Task: Open Card Brand Reputation Management in Board Sales Incentive Program Design and Implementation to Workspace Event Marketing and add a team member Softage.2@softage.net, a label Orange, a checklist Business Intelligence and Analytics, an attachment from your onedrive, a color Orange and finally, add a card description 'Develop and launch new customer acquisition strategy' and a comment 'This task requires us to be proactive and take initiative, rather than waiting for others to act.'. Add a start date 'Jan 06, 1900' with a due date 'Jan 13, 1900'
Action: Mouse moved to (137, 67)
Screenshot: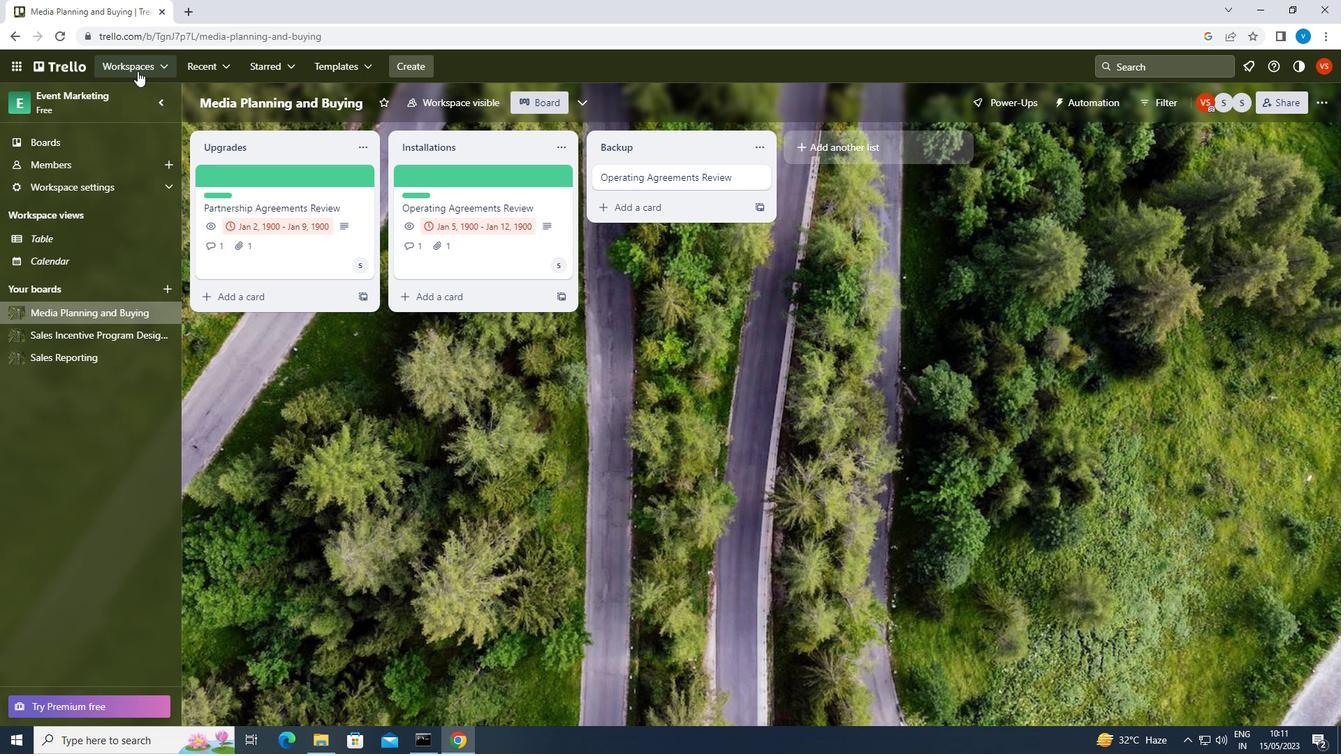 
Action: Mouse pressed left at (137, 67)
Screenshot: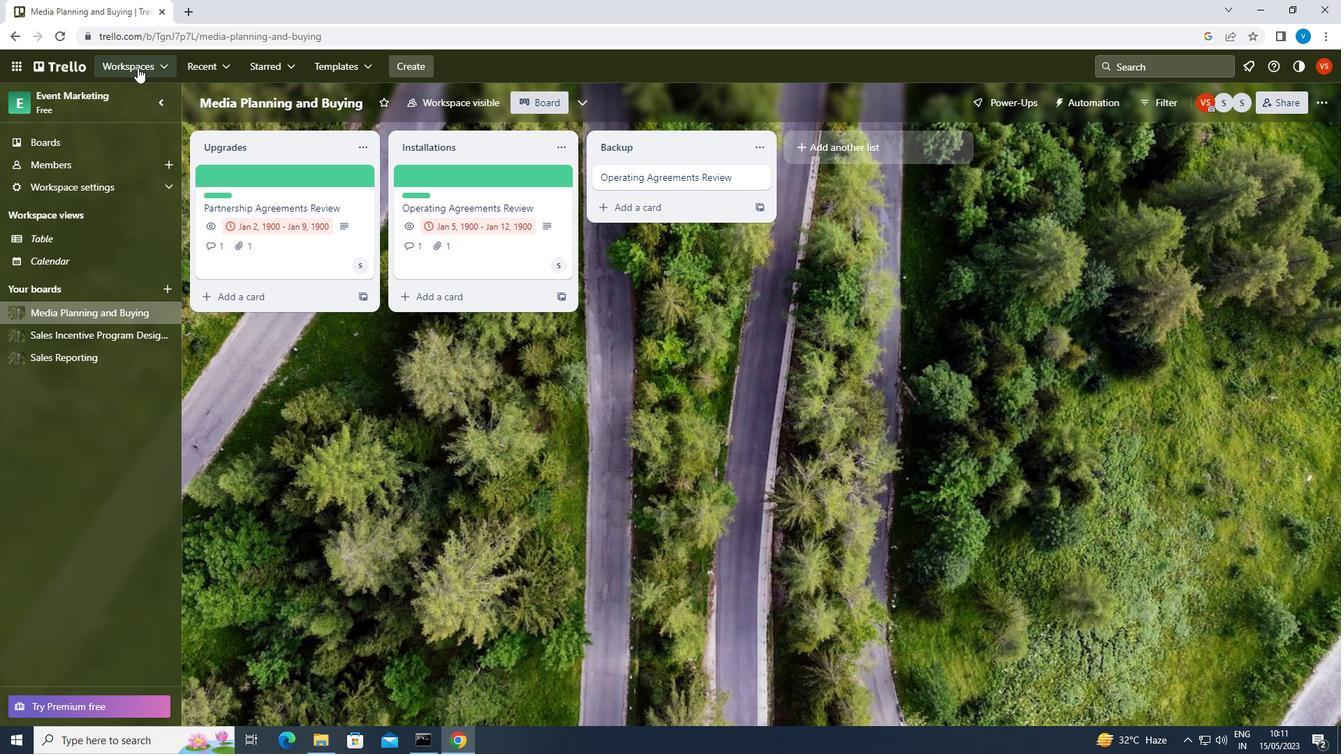 
Action: Mouse moved to (151, 588)
Screenshot: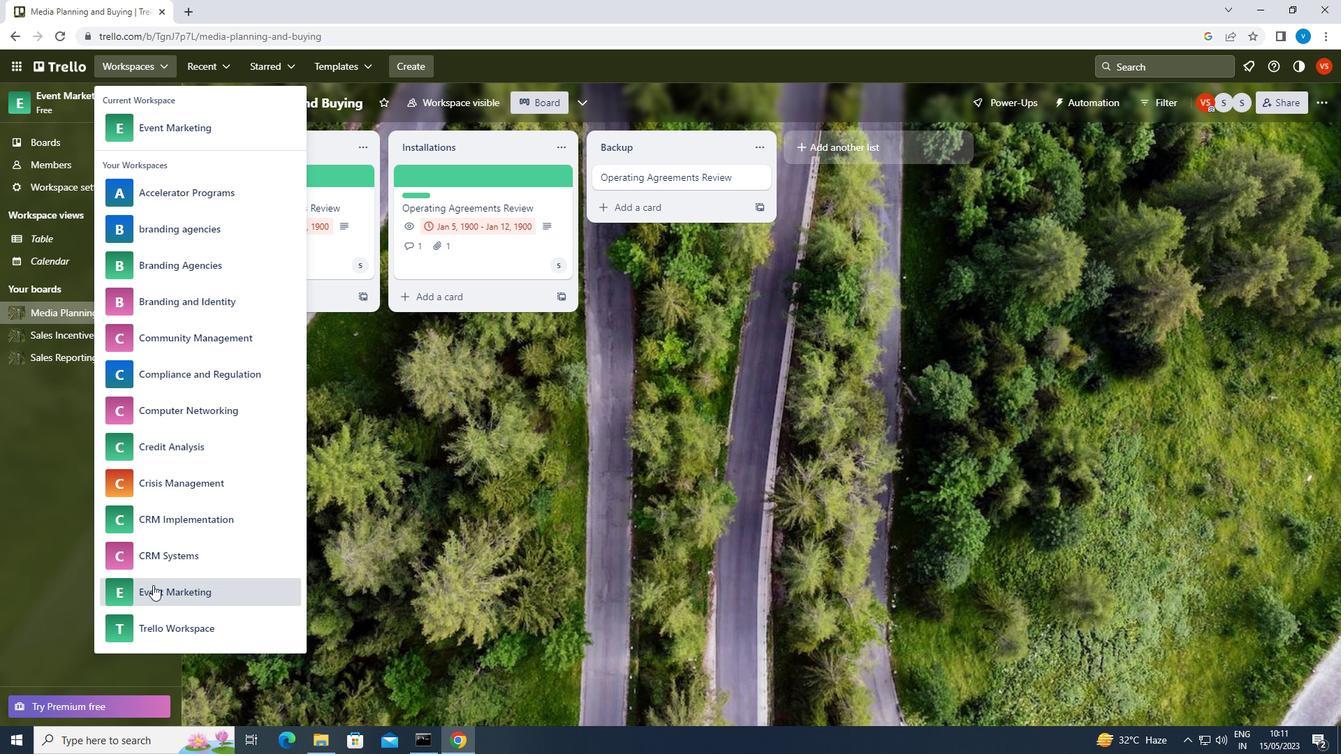 
Action: Mouse pressed left at (151, 588)
Screenshot: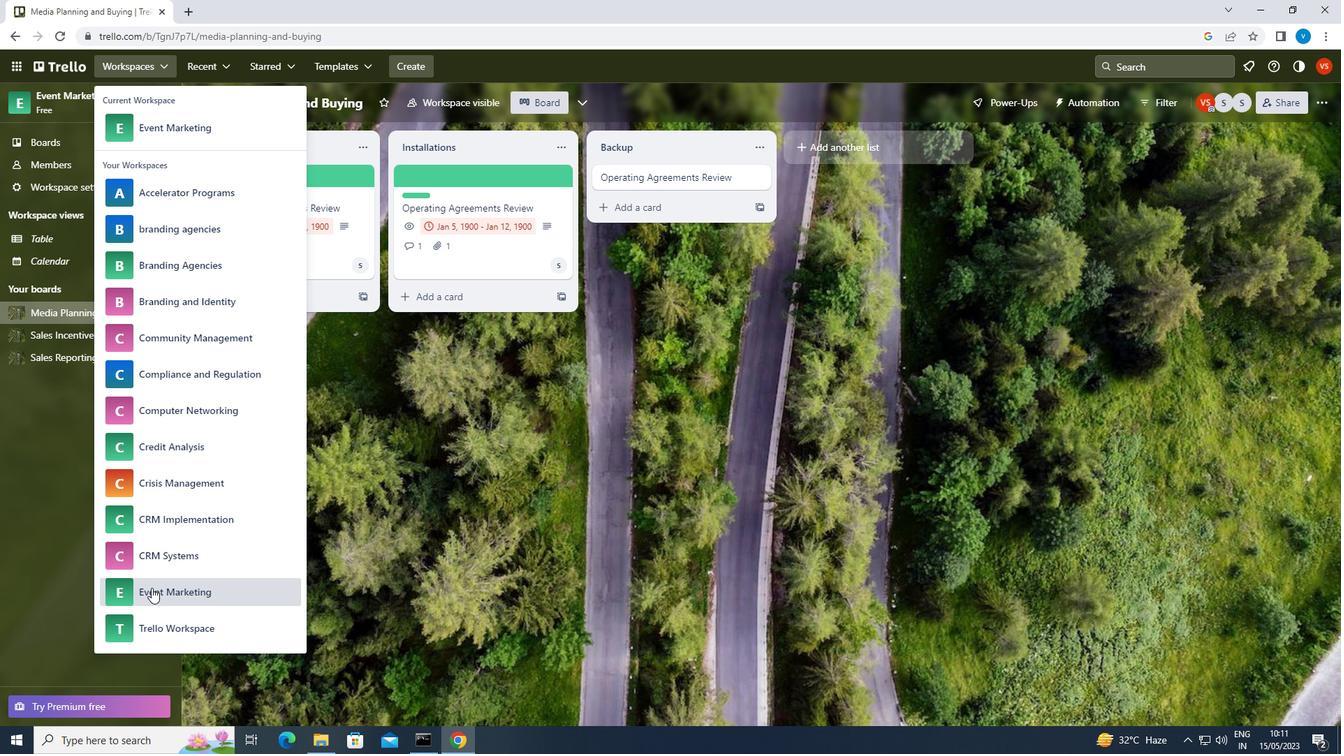 
Action: Mouse moved to (1005, 567)
Screenshot: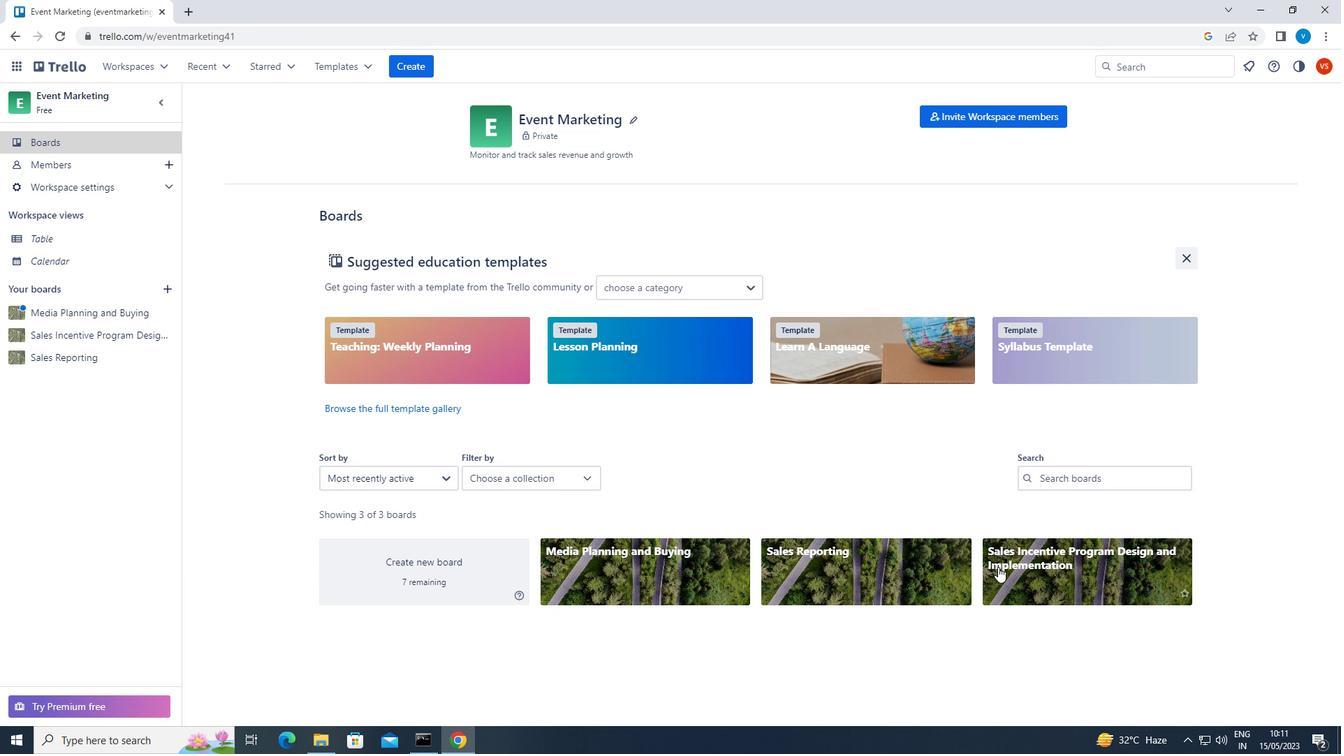 
Action: Mouse pressed left at (1005, 567)
Screenshot: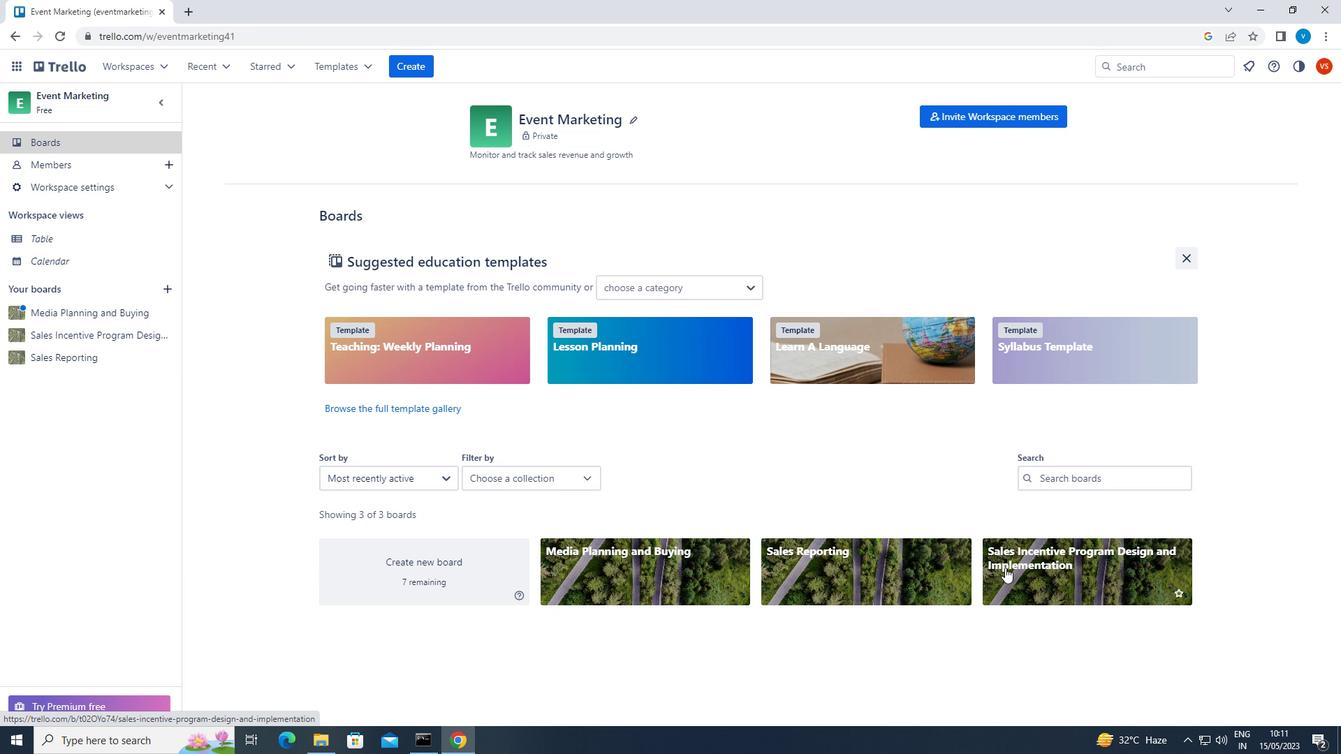 
Action: Mouse moved to (450, 174)
Screenshot: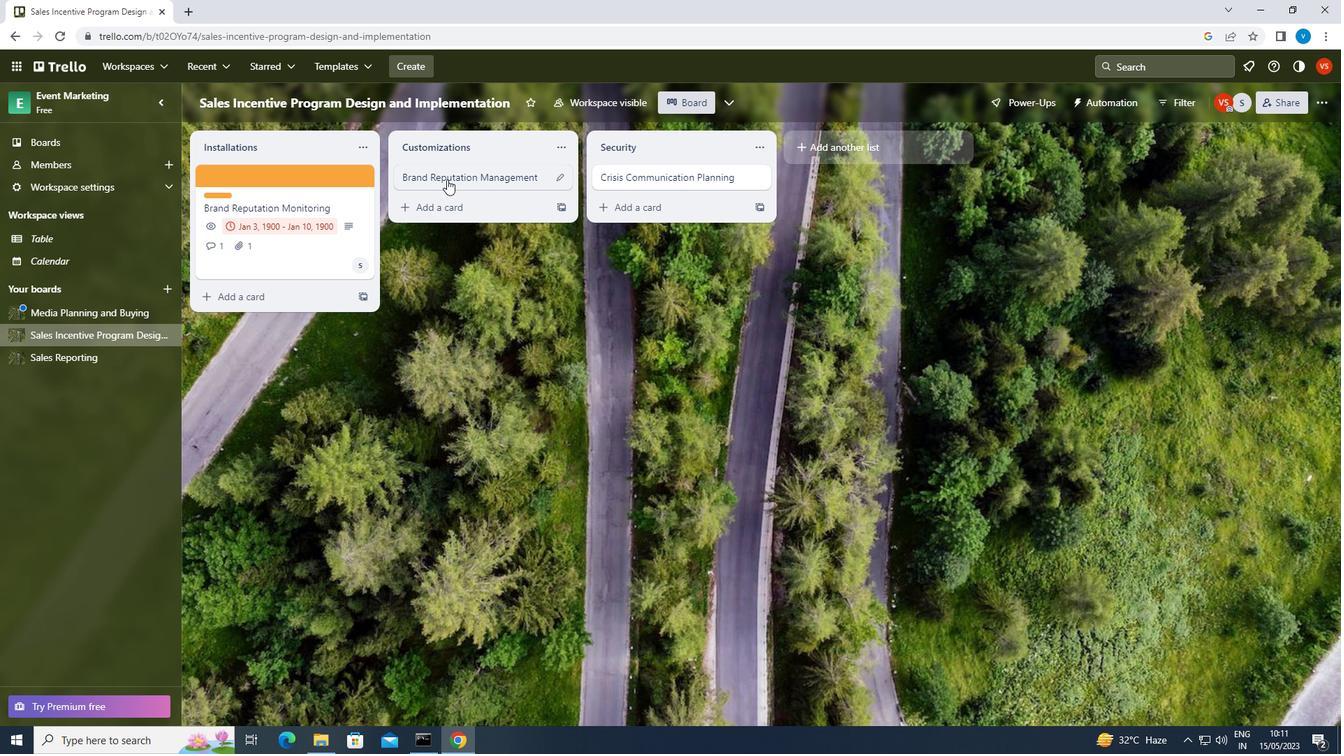 
Action: Mouse pressed left at (450, 174)
Screenshot: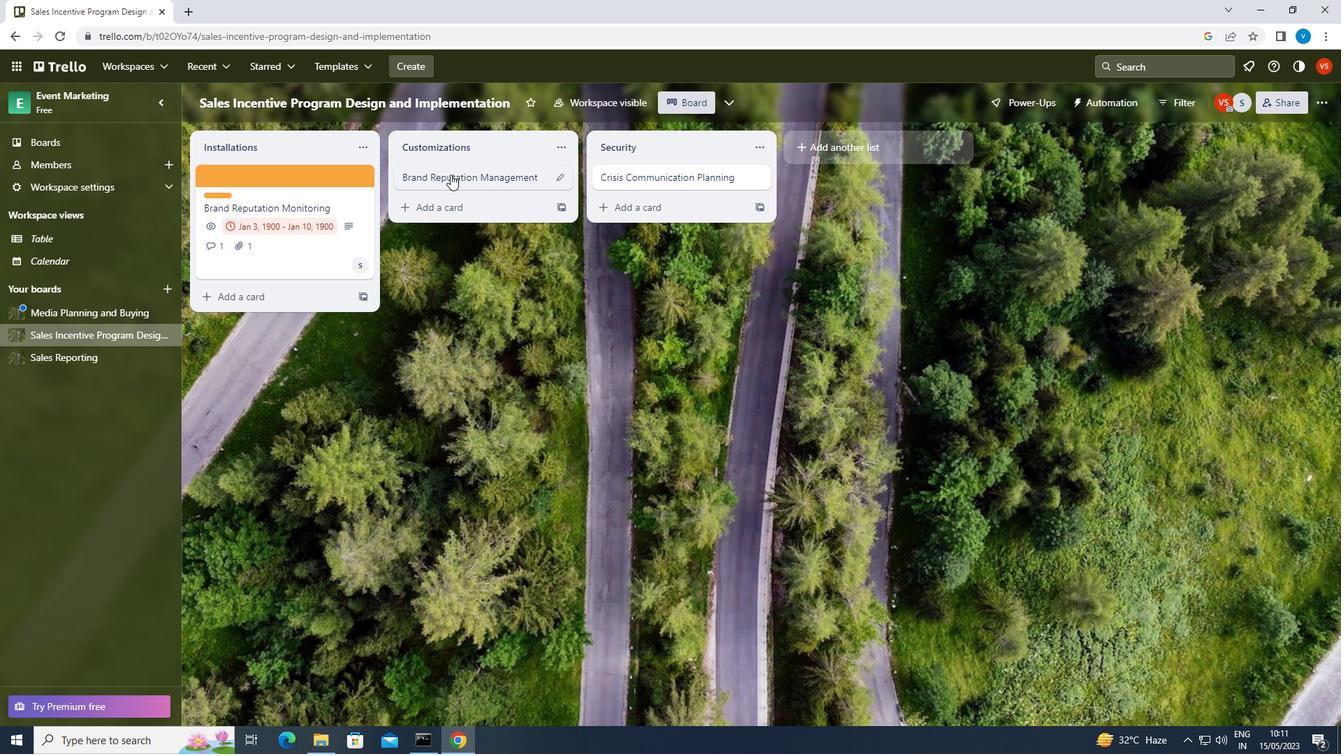 
Action: Mouse moved to (838, 230)
Screenshot: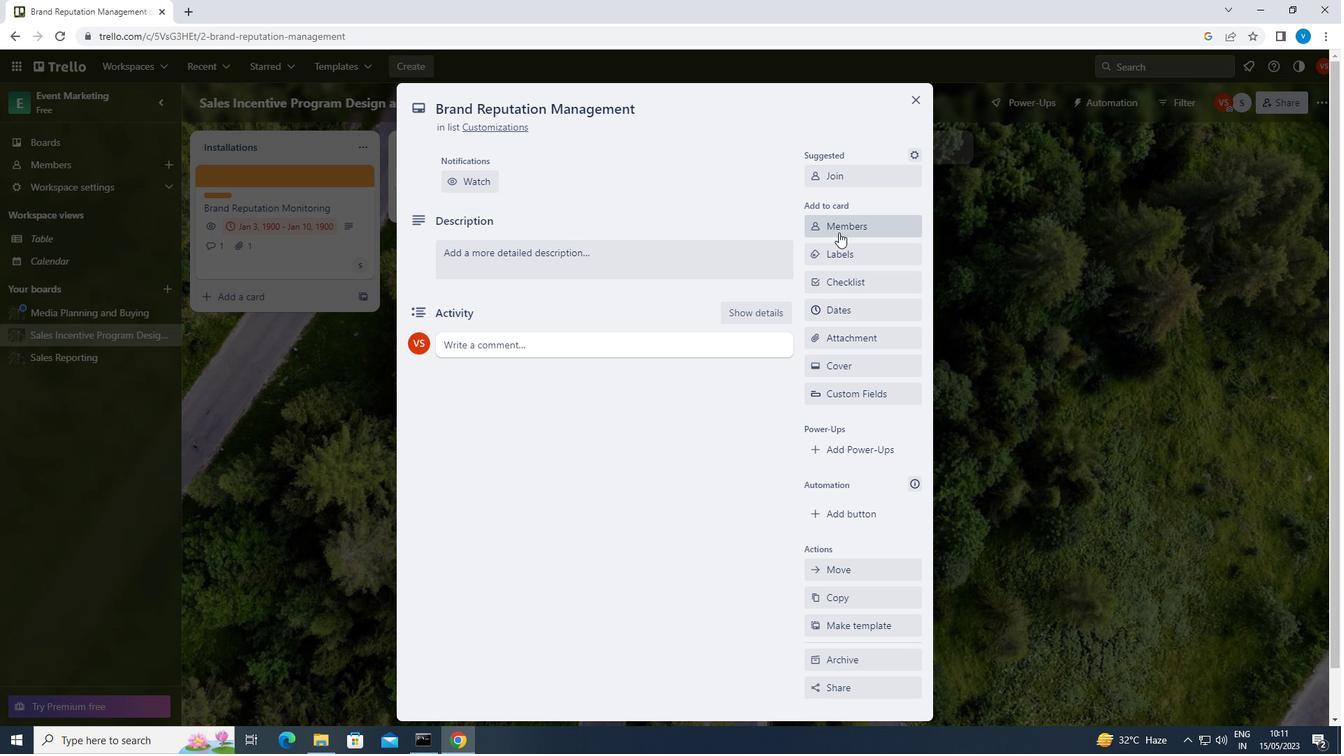 
Action: Mouse pressed left at (838, 230)
Screenshot: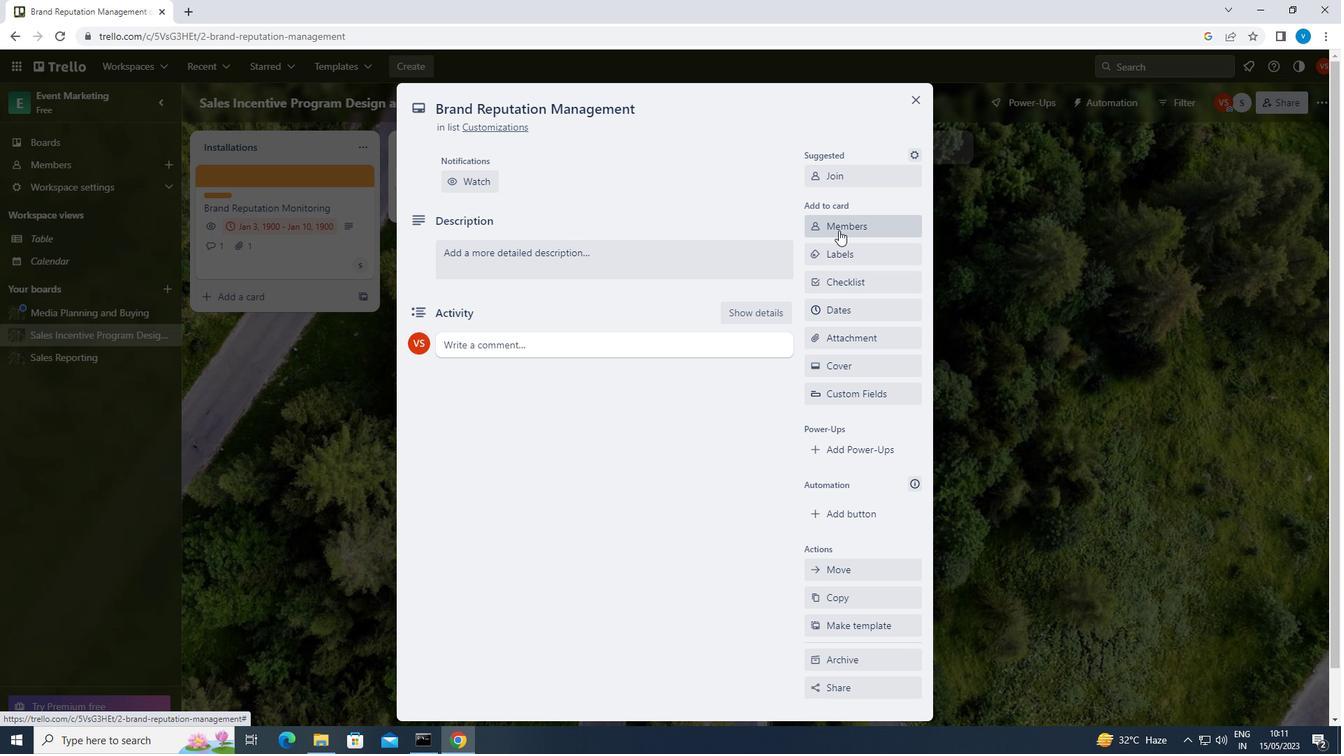 
Action: Key pressed <Key.shift>SOFTAGE.2<Key.shift>@SOFT<Key.shift>G
Screenshot: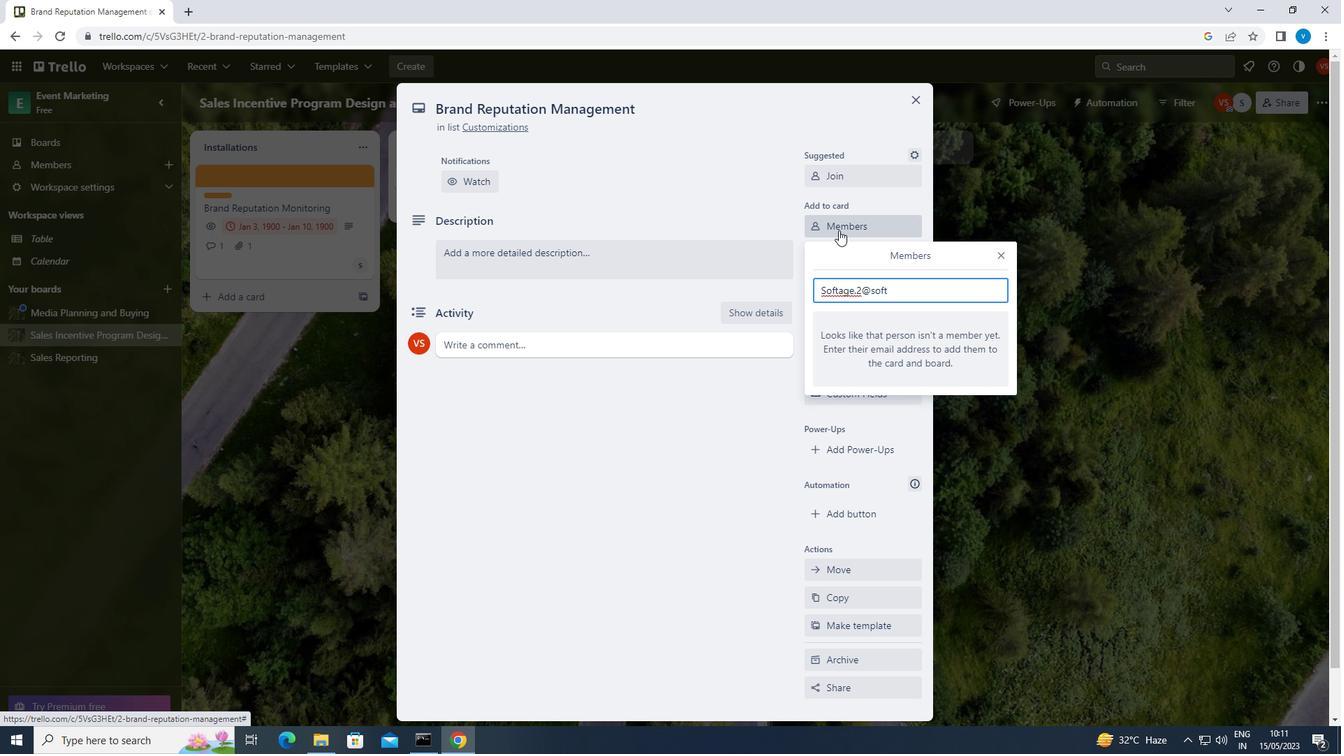 
Action: Mouse moved to (839, 229)
Screenshot: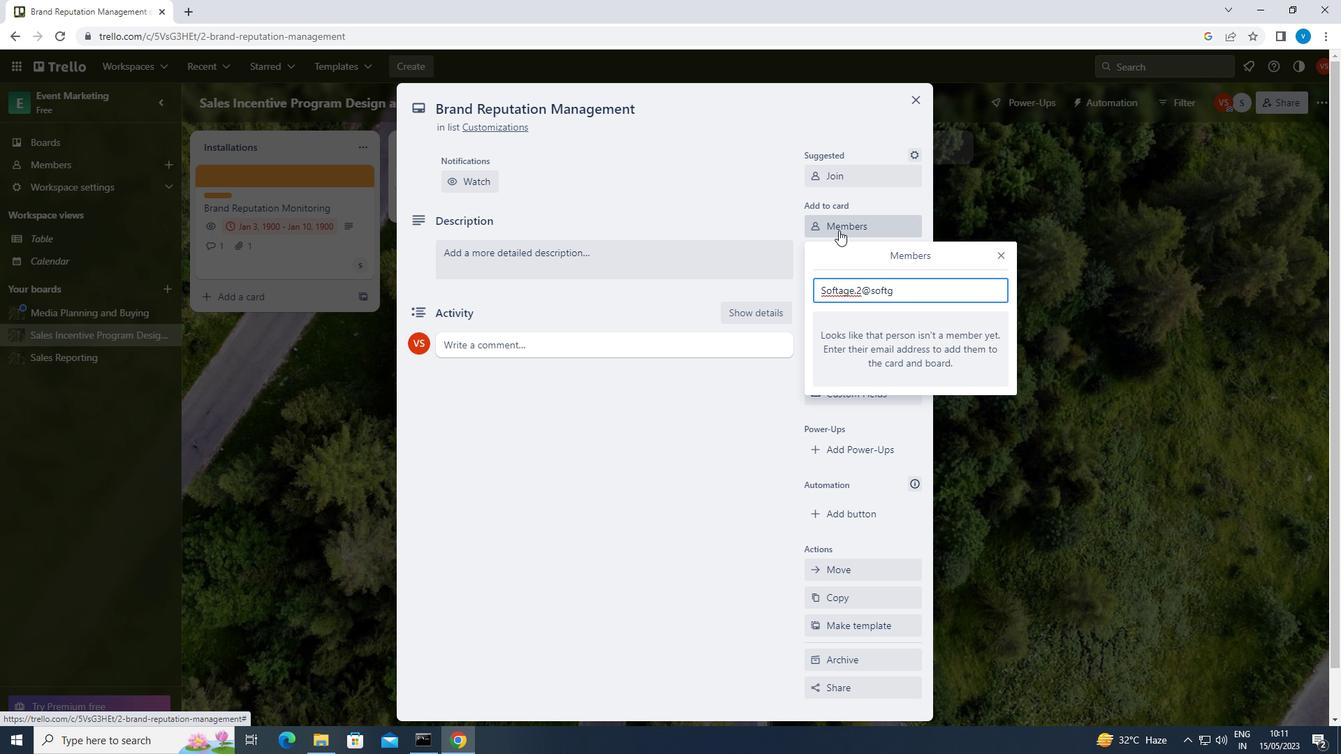 
Action: Key pressed AGE<Key.backspace><Key.backspace><Key.backspace><Key.backspace>AGE.NET
Screenshot: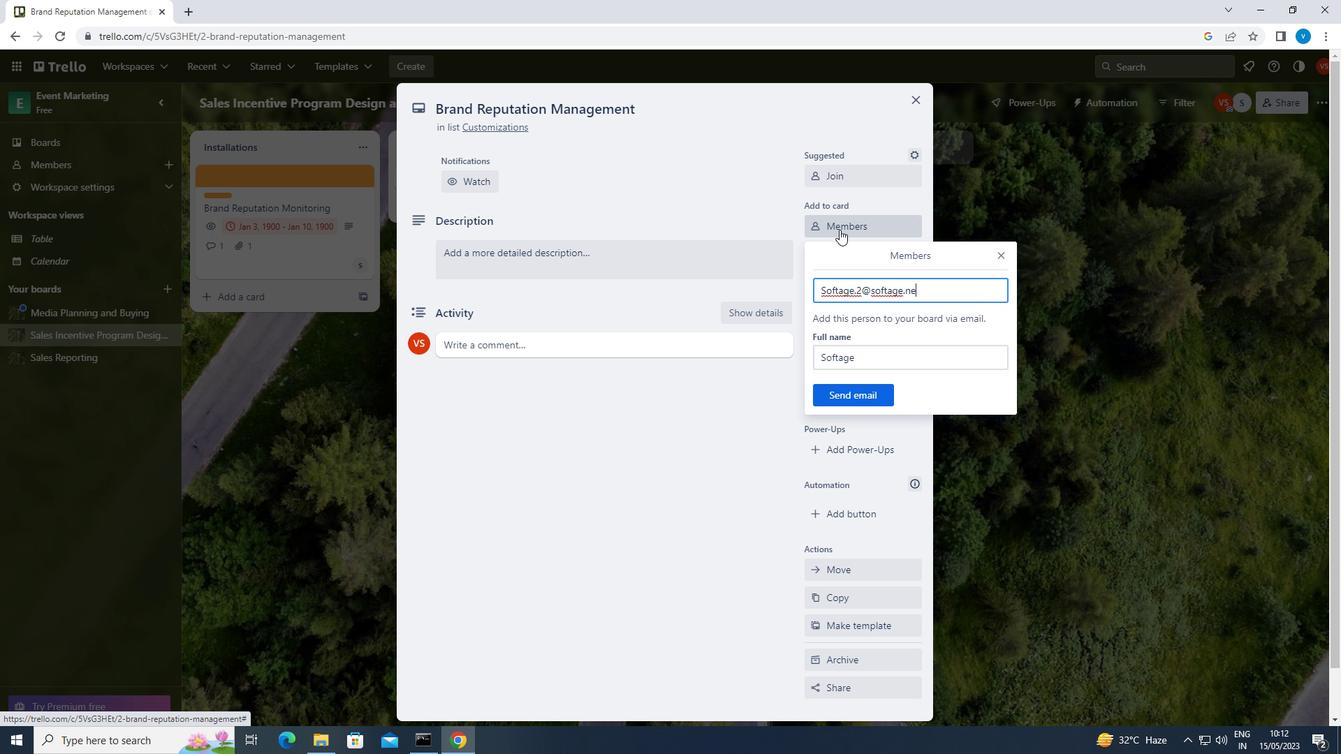 
Action: Mouse moved to (863, 398)
Screenshot: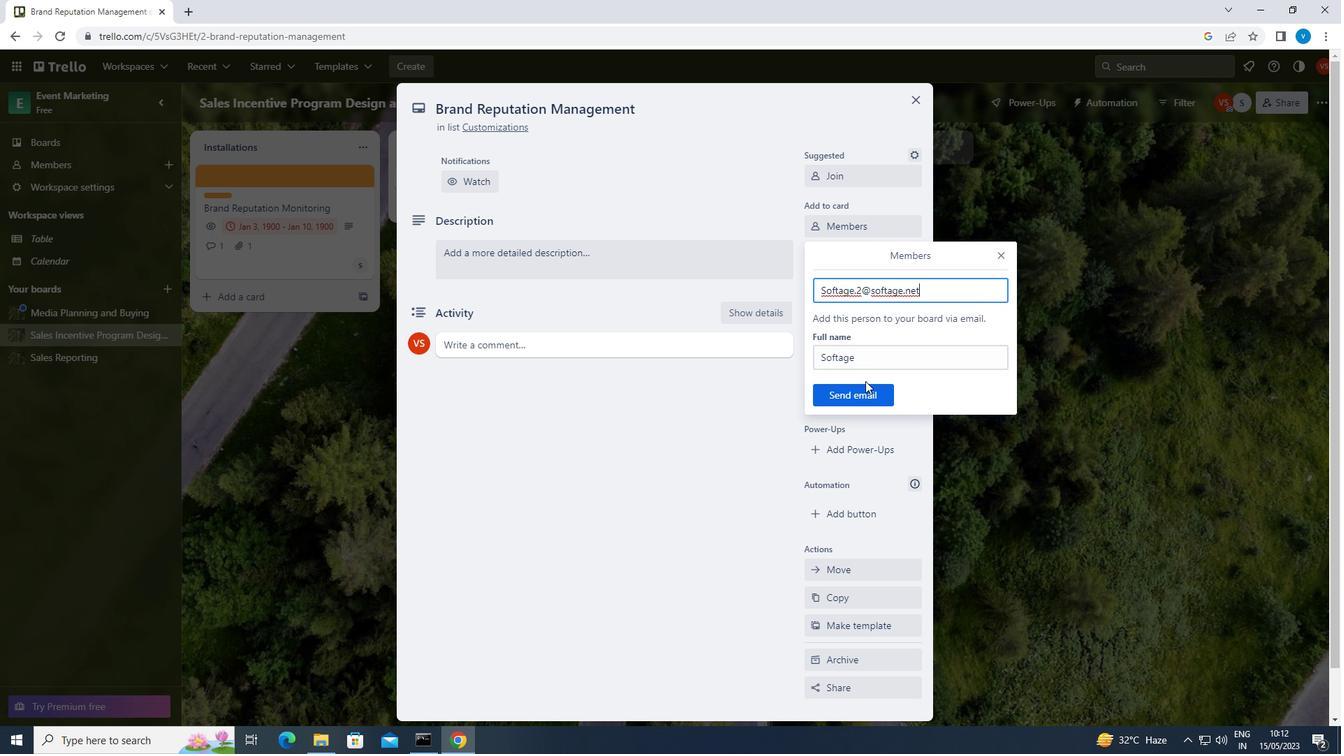 
Action: Mouse pressed left at (863, 398)
Screenshot: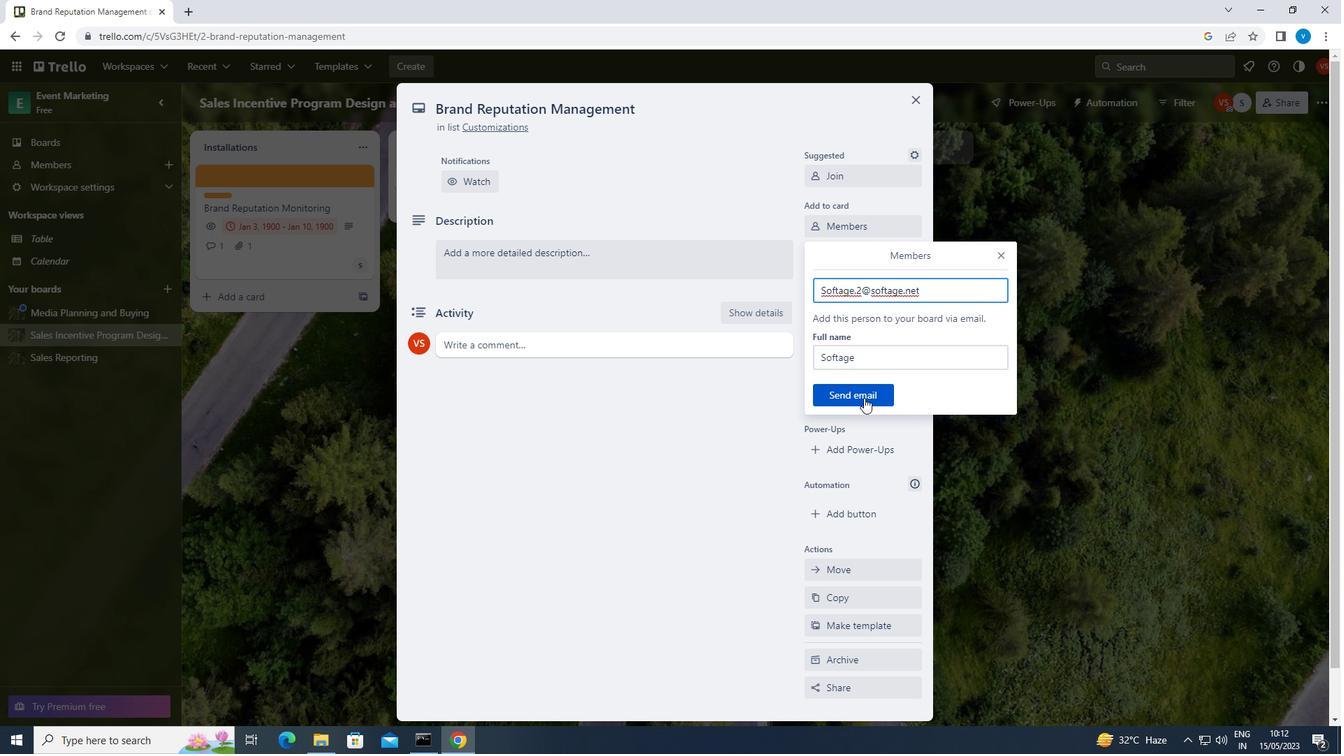 
Action: Mouse moved to (851, 254)
Screenshot: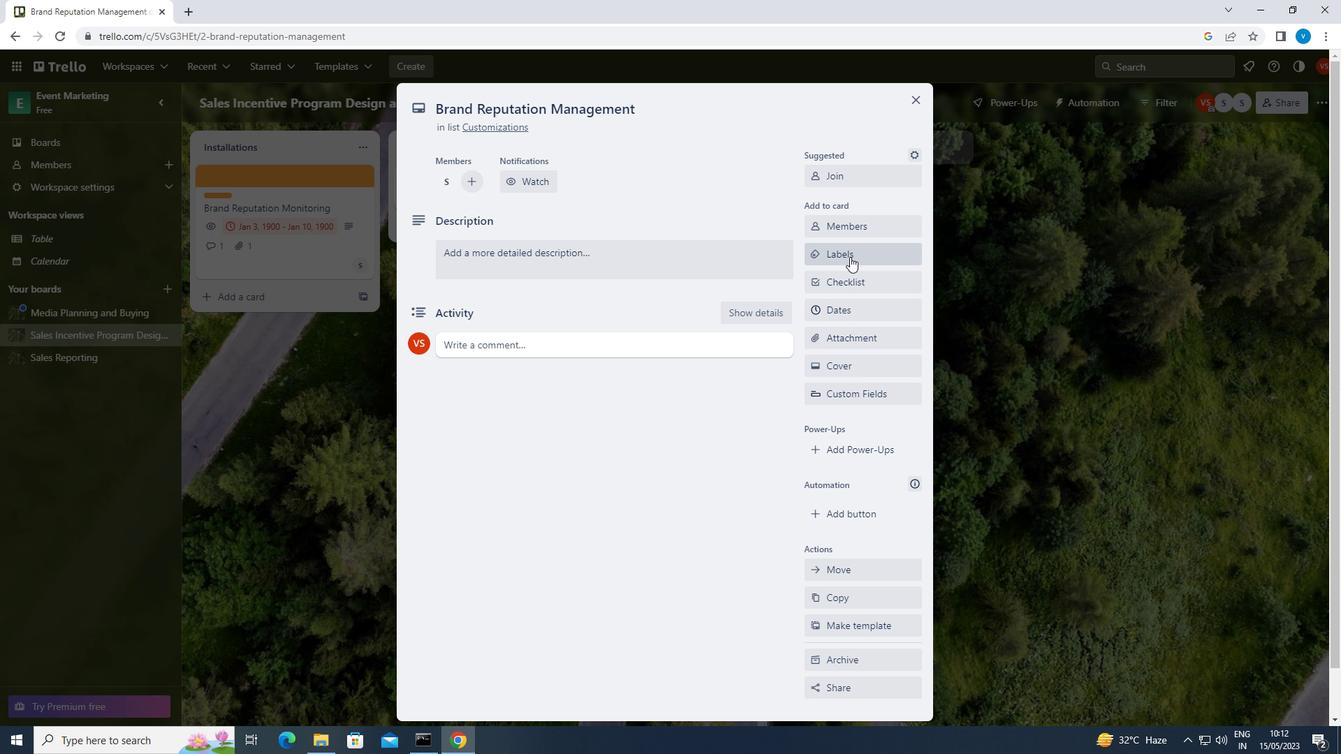 
Action: Mouse pressed left at (851, 254)
Screenshot: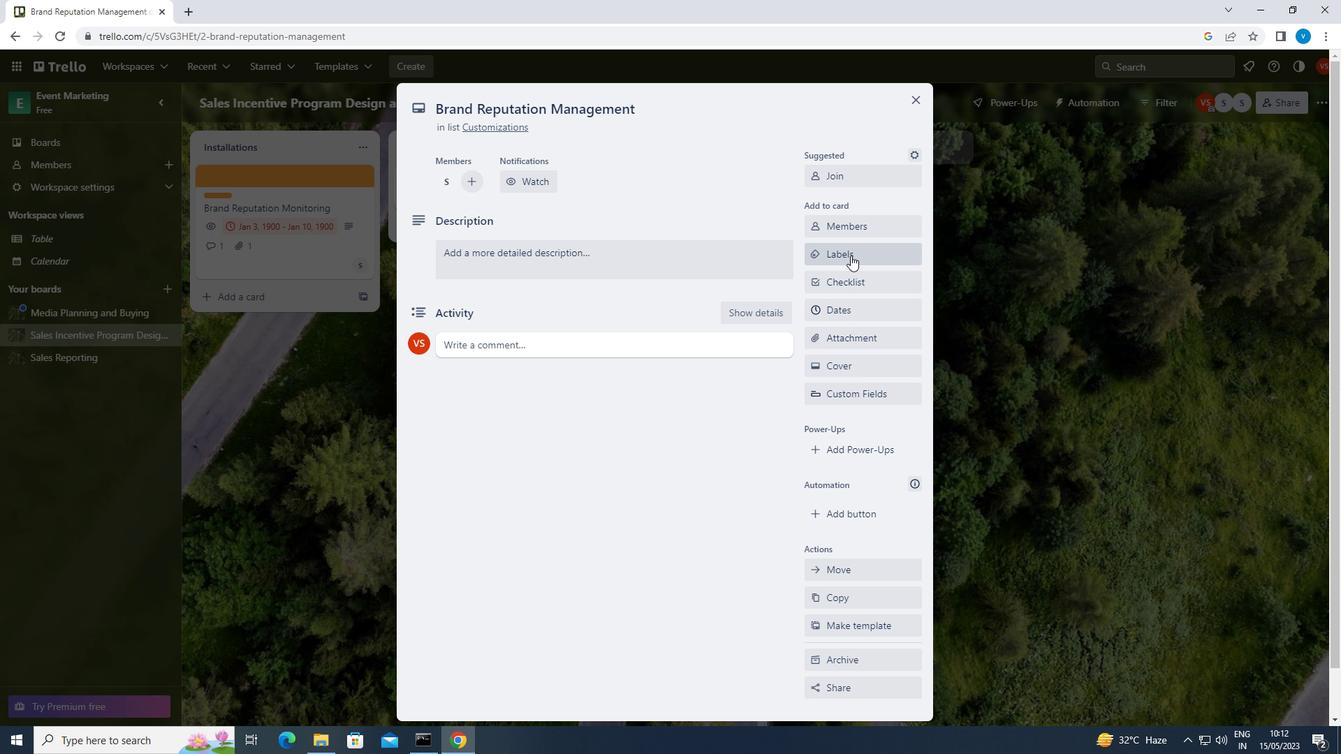 
Action: Mouse moved to (886, 412)
Screenshot: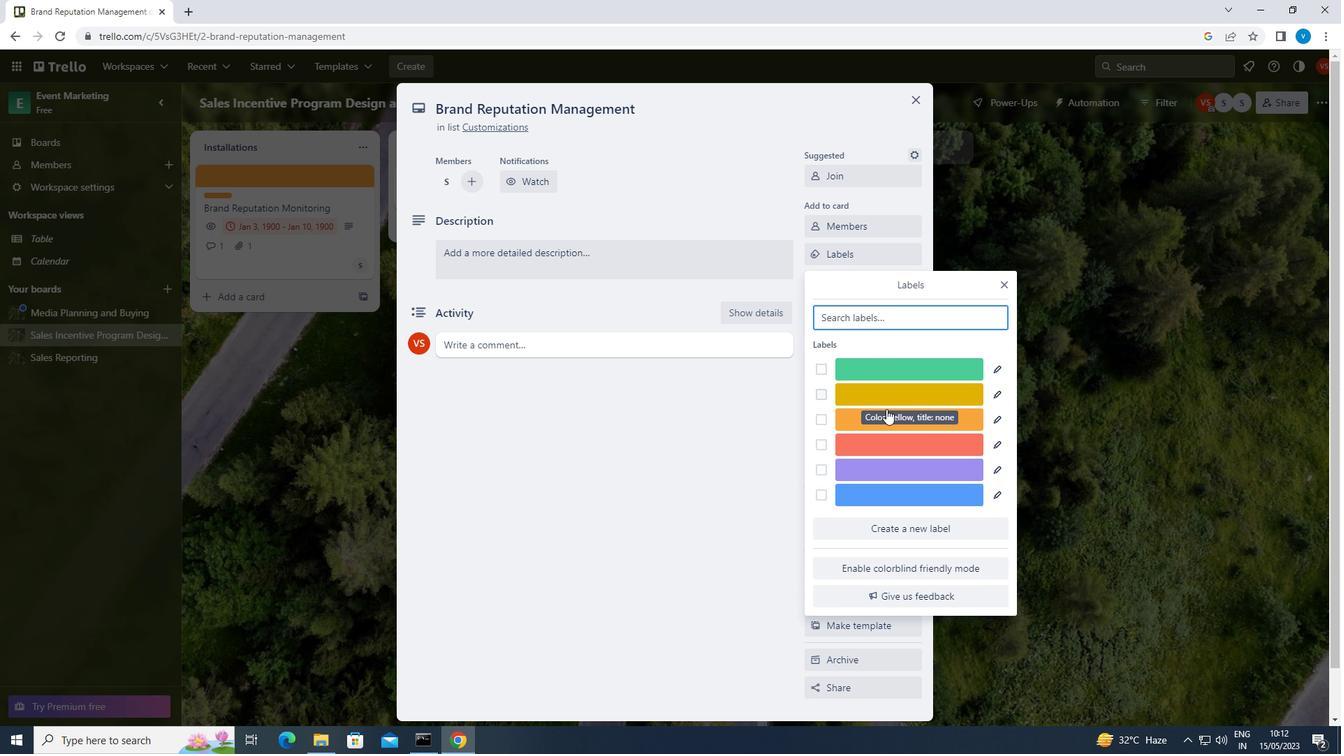 
Action: Mouse pressed left at (886, 412)
Screenshot: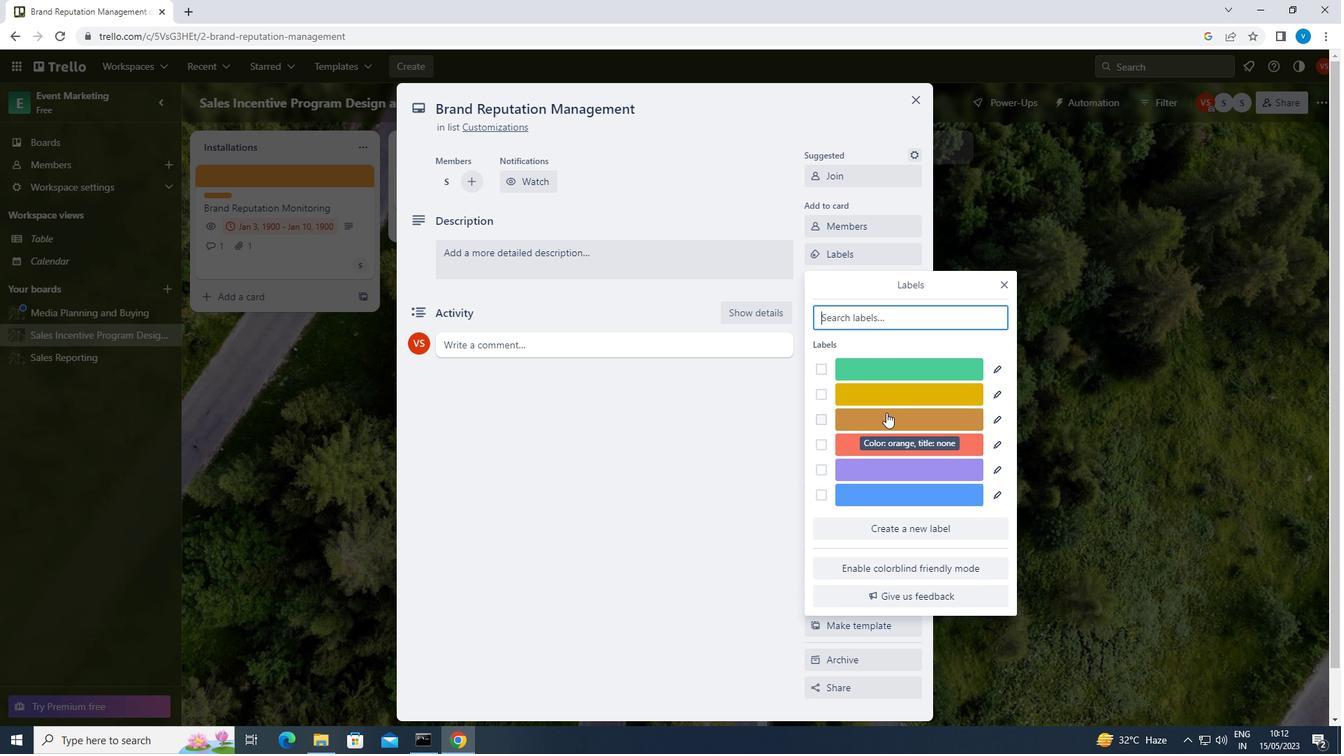 
Action: Mouse moved to (1008, 284)
Screenshot: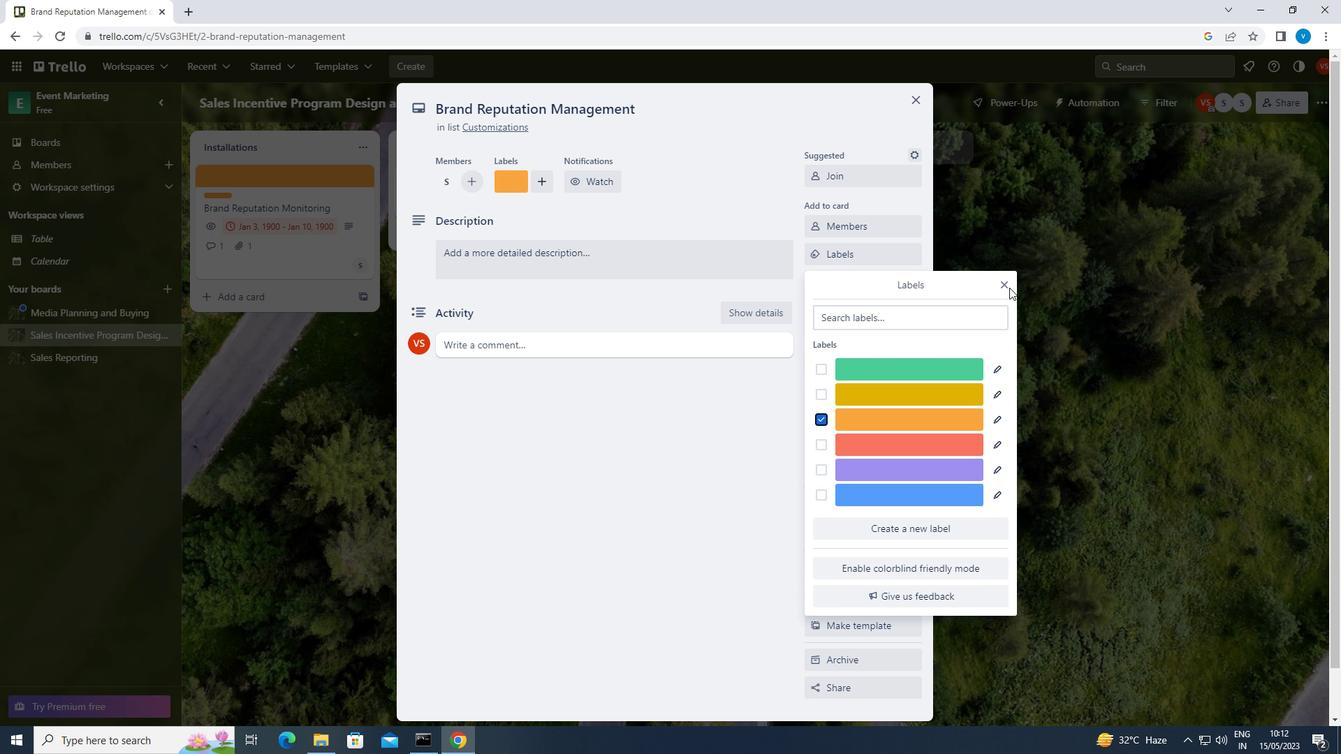 
Action: Mouse pressed left at (1008, 284)
Screenshot: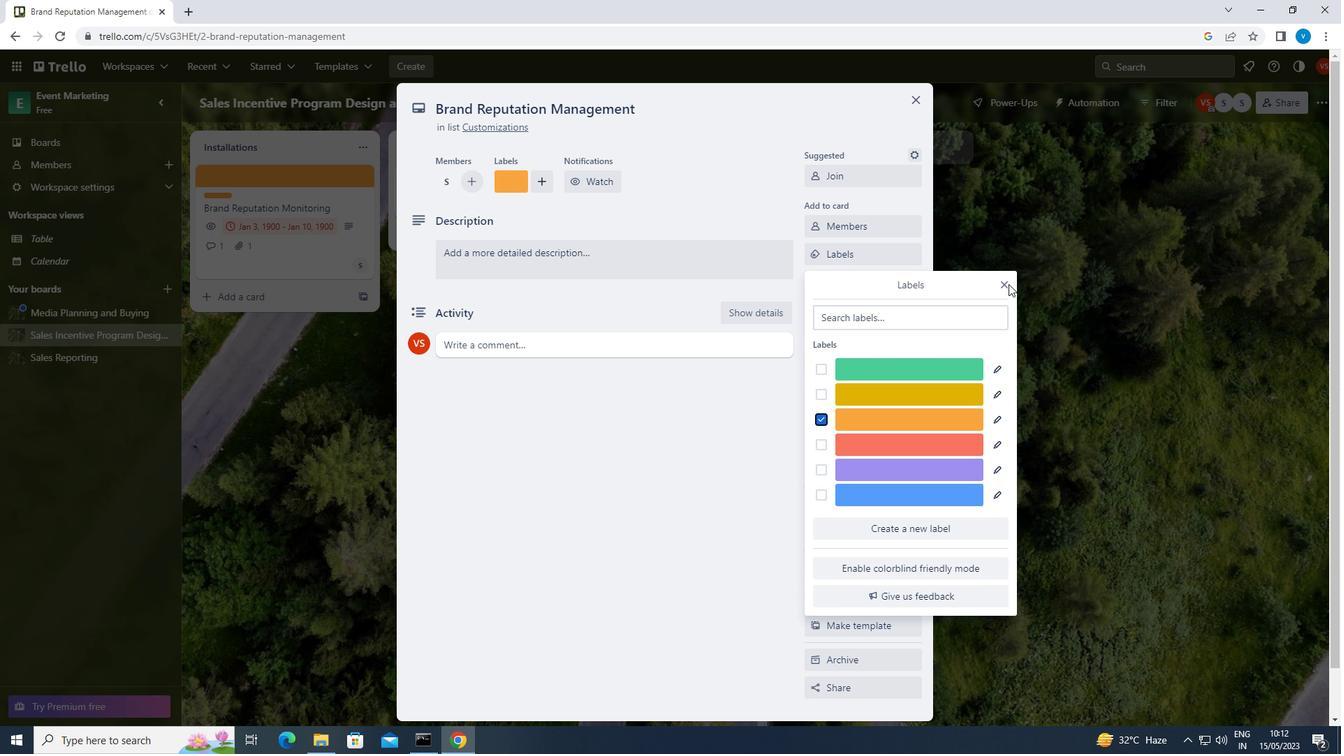 
Action: Mouse moved to (1001, 280)
Screenshot: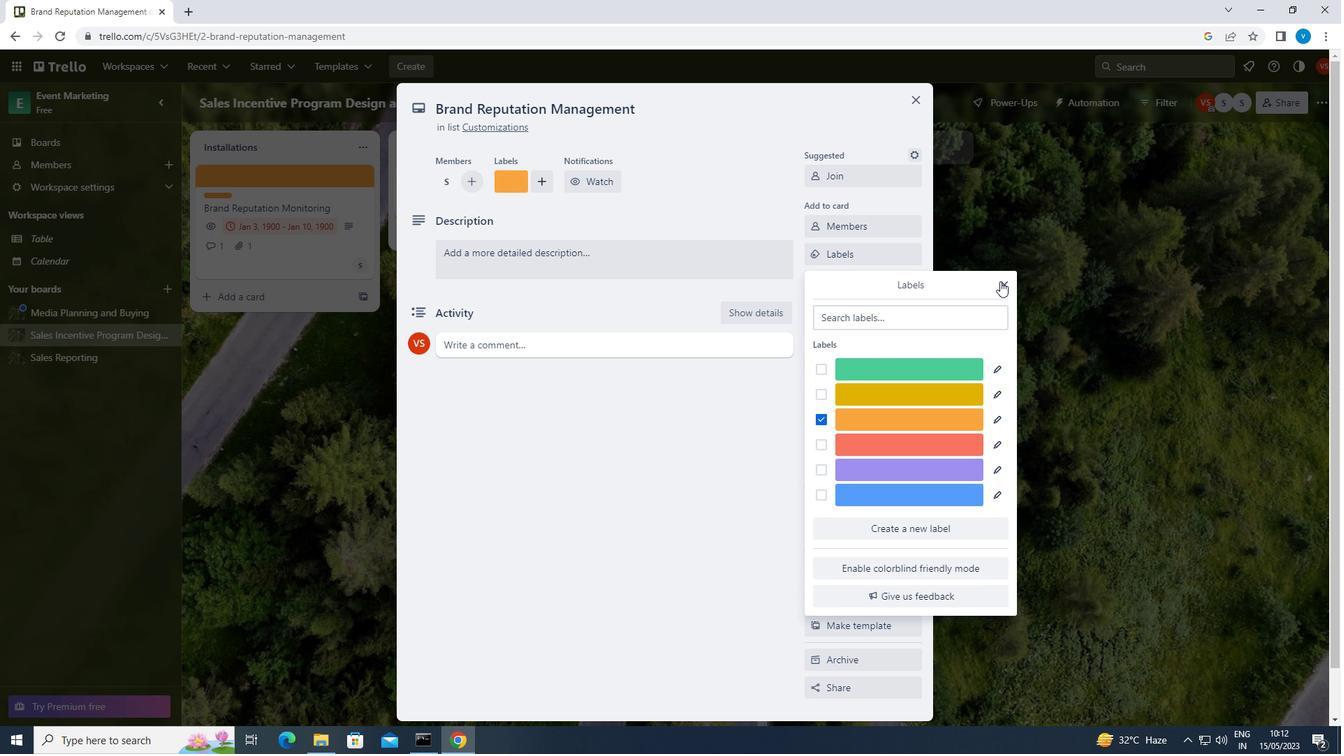 
Action: Mouse pressed left at (1001, 280)
Screenshot: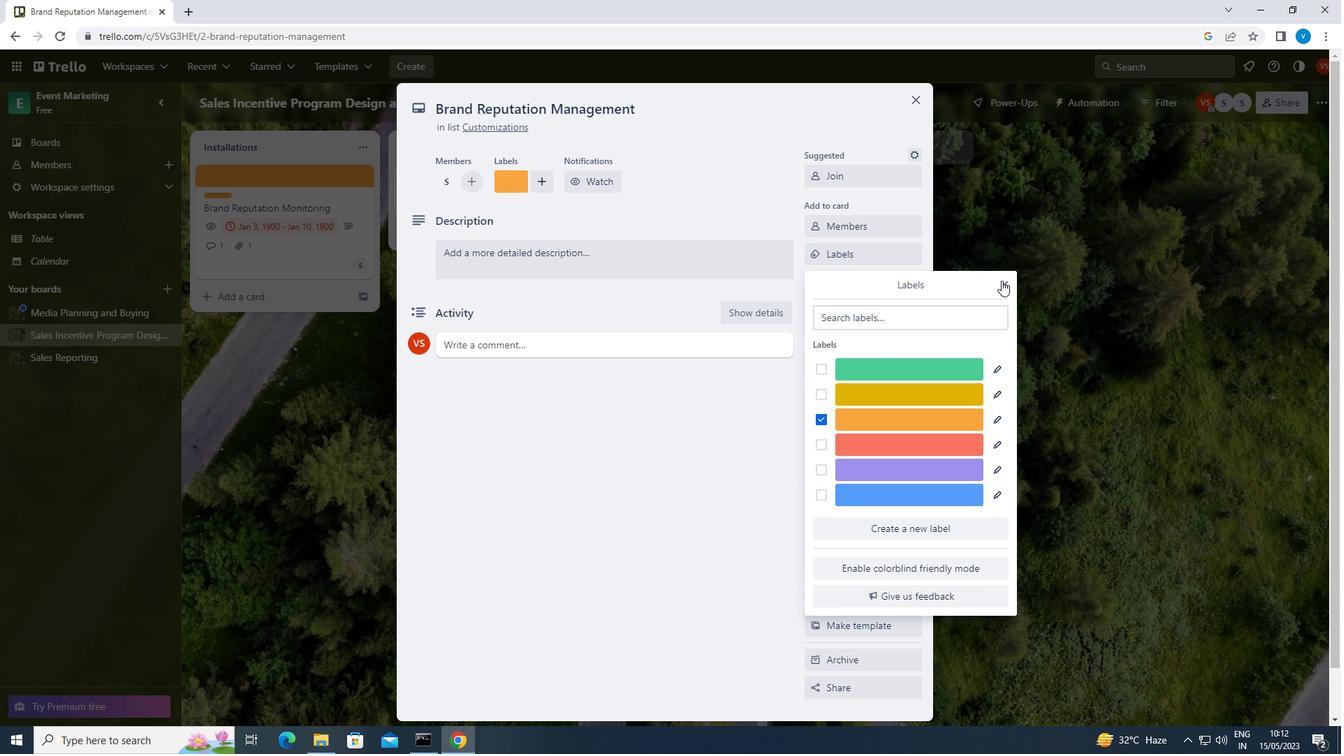 
Action: Mouse moved to (882, 280)
Screenshot: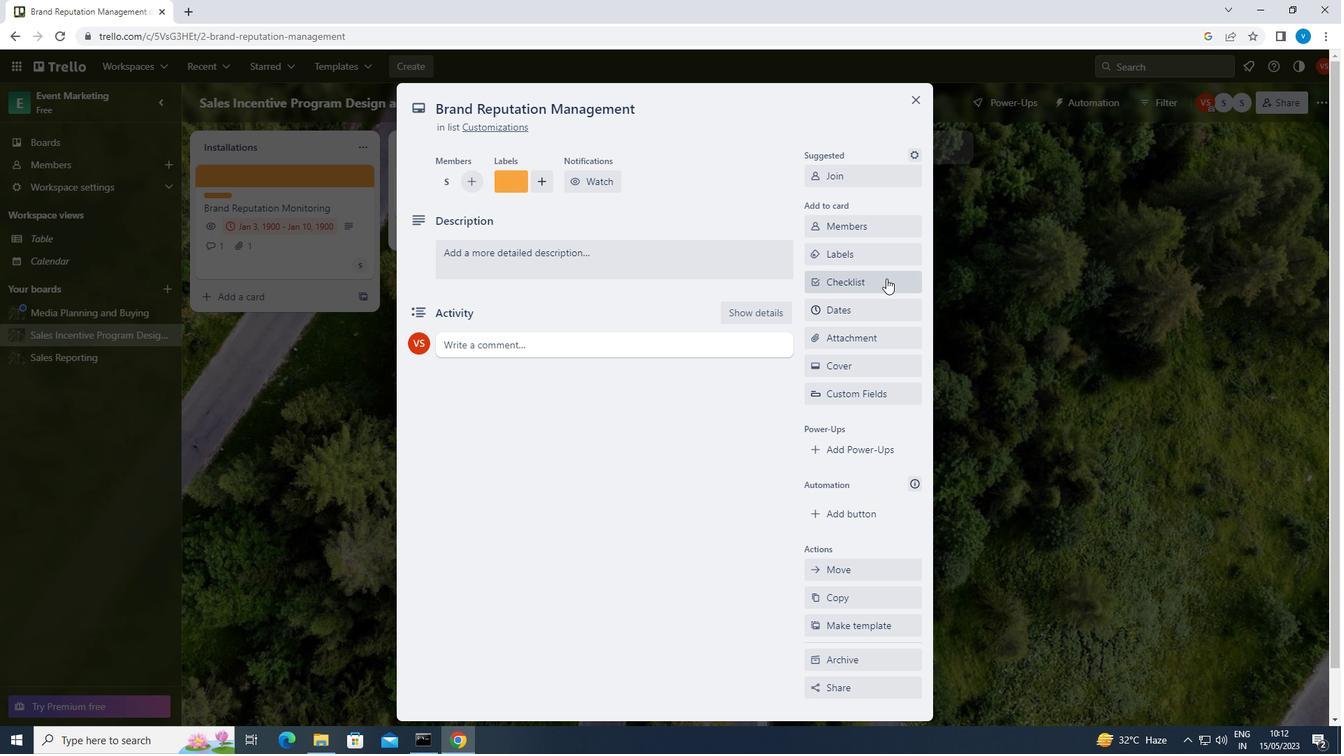 
Action: Mouse pressed left at (882, 280)
Screenshot: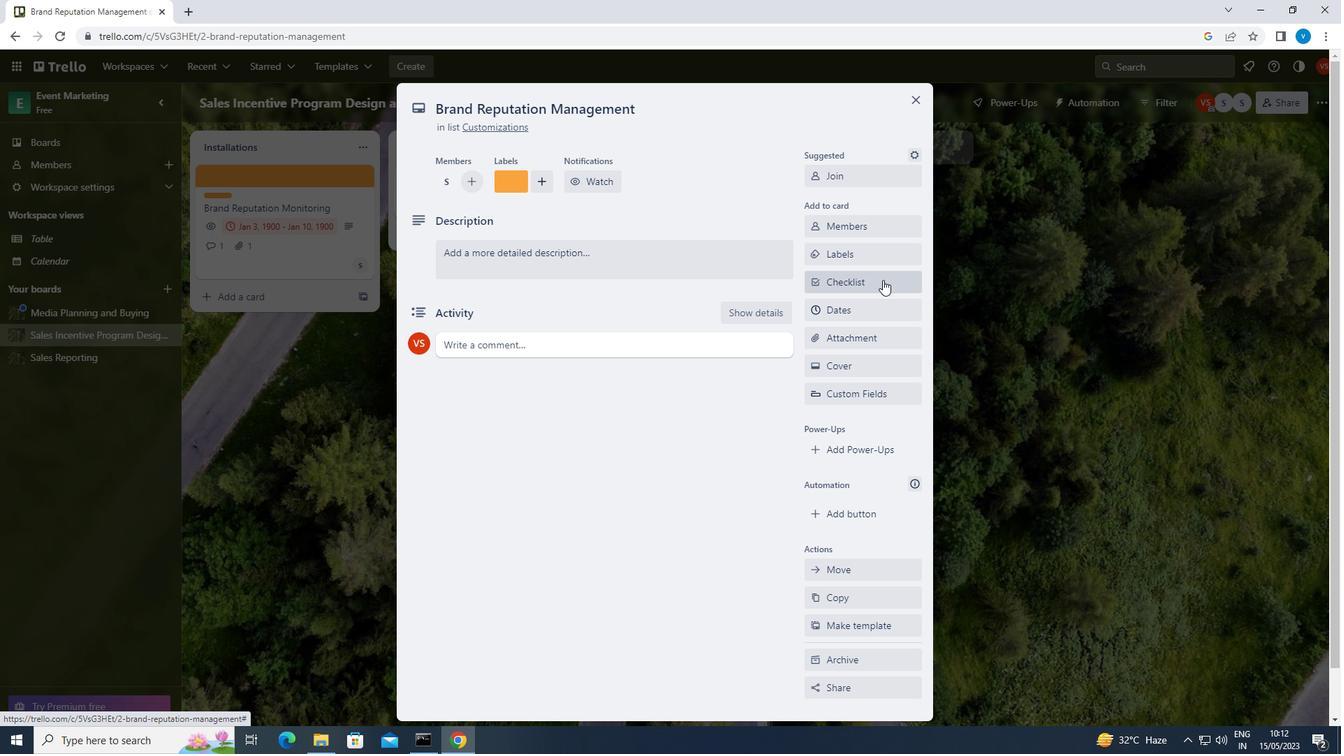 
Action: Key pressed <Key.shift>BUSINES
Screenshot: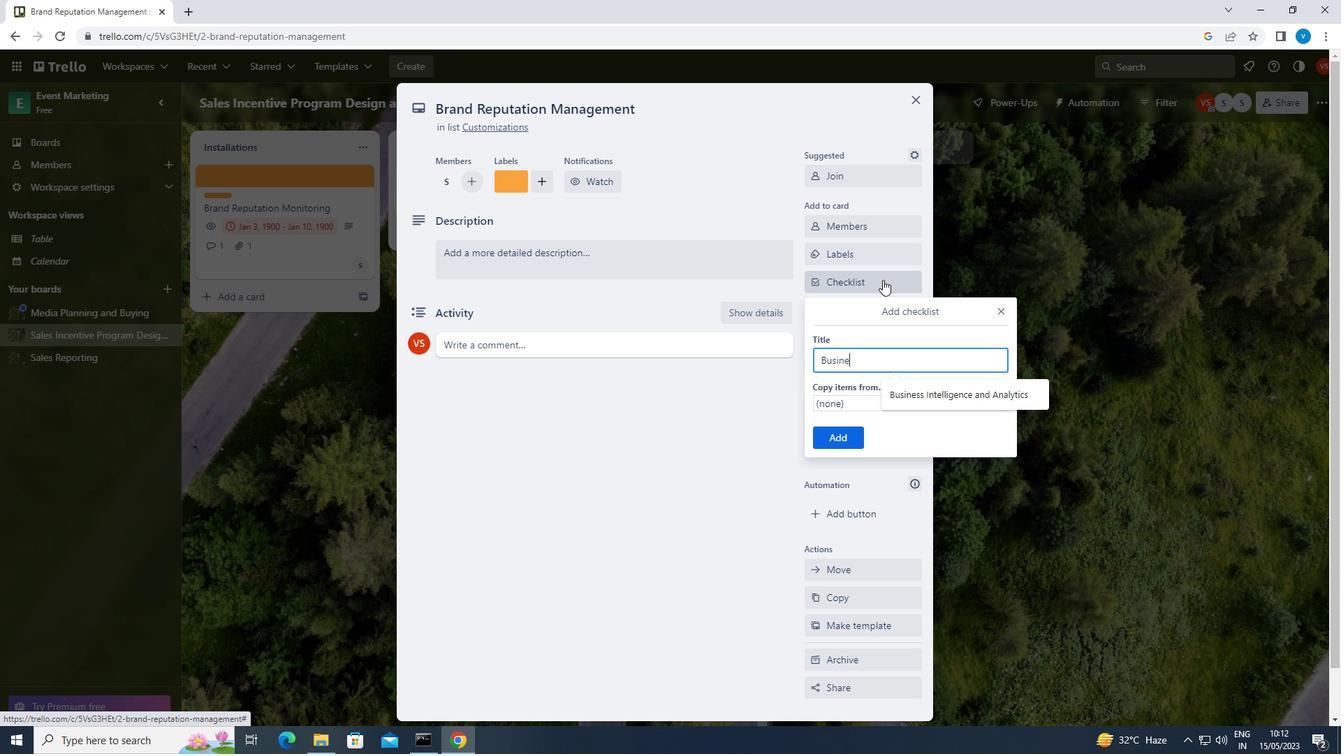 
Action: Mouse moved to (910, 391)
Screenshot: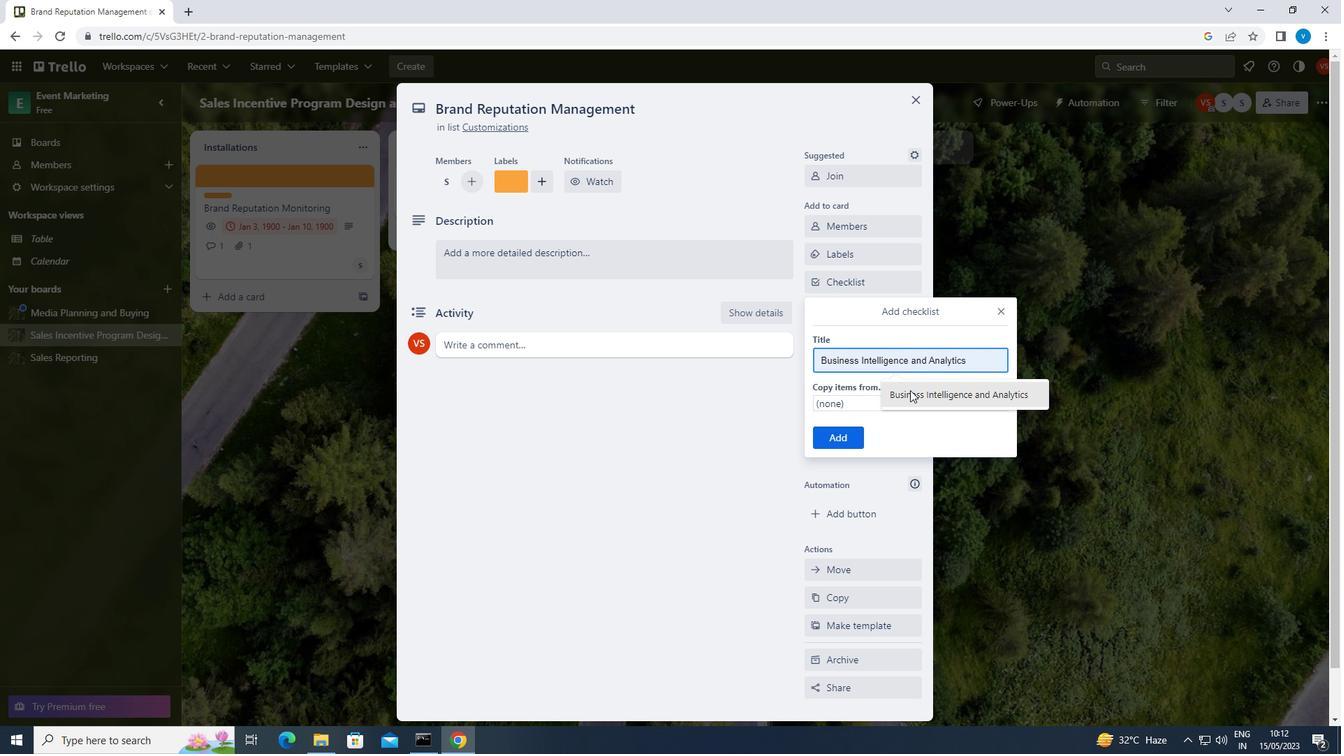 
Action: Mouse pressed left at (910, 391)
Screenshot: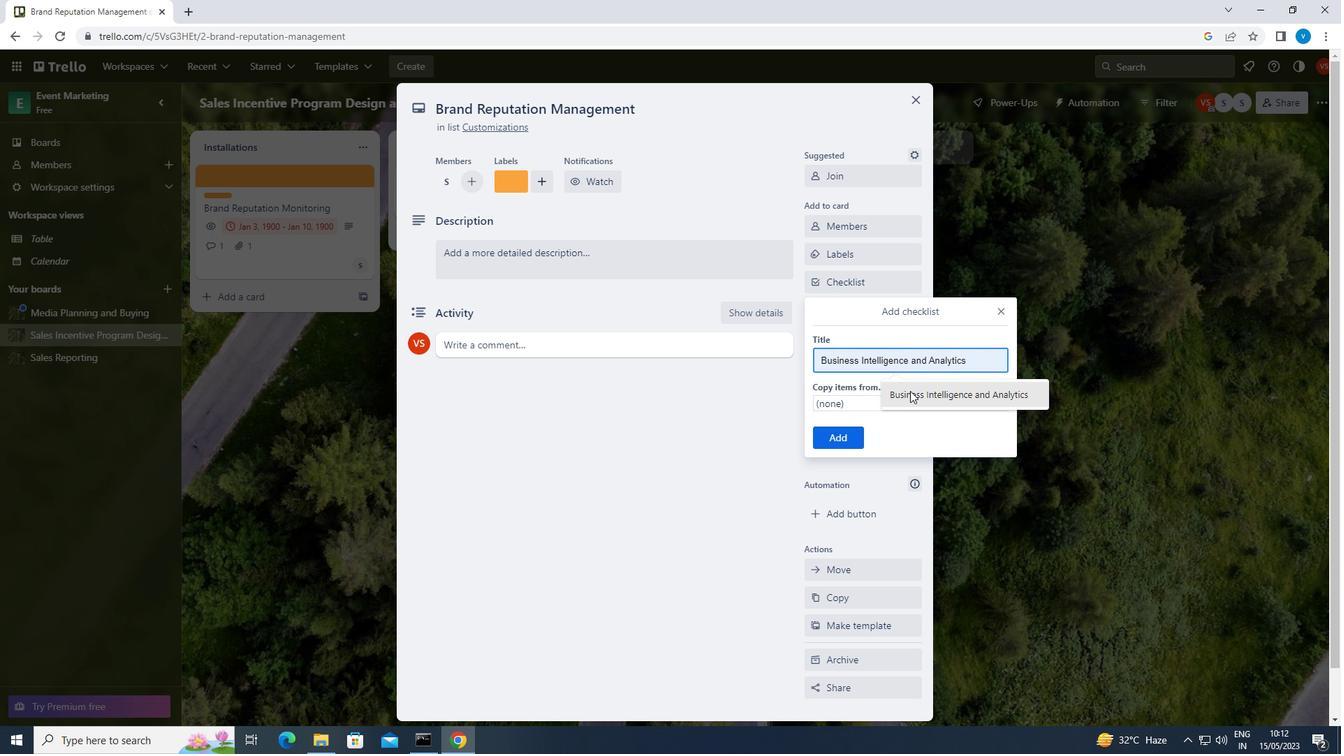 
Action: Mouse moved to (852, 433)
Screenshot: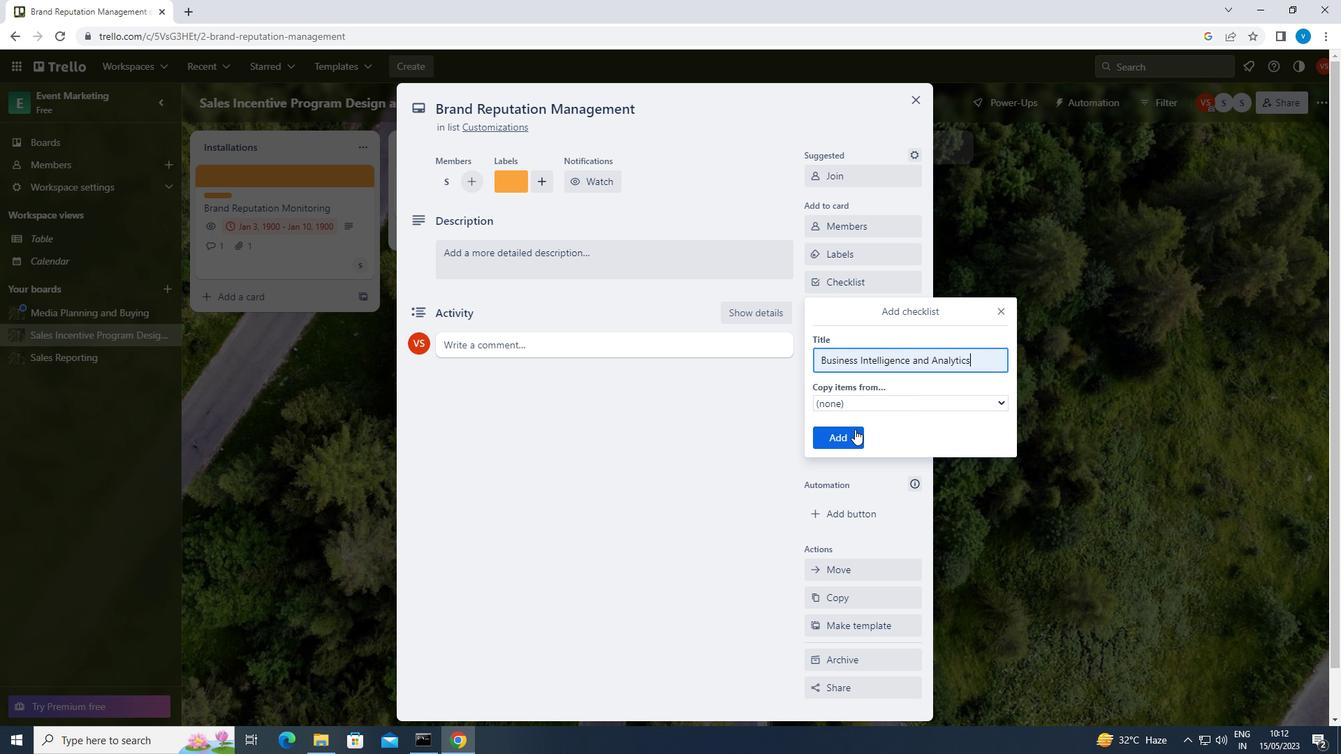 
Action: Mouse pressed left at (852, 433)
Screenshot: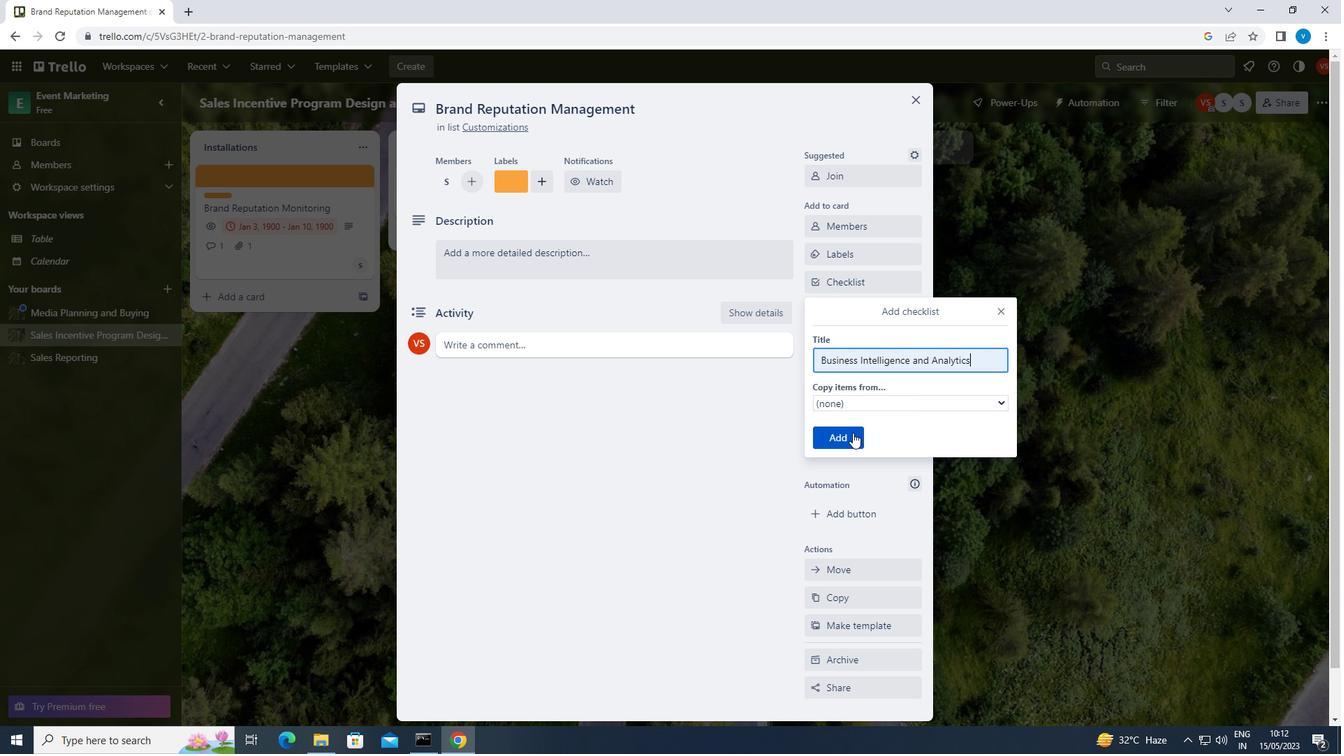 
Action: Mouse moved to (860, 334)
Screenshot: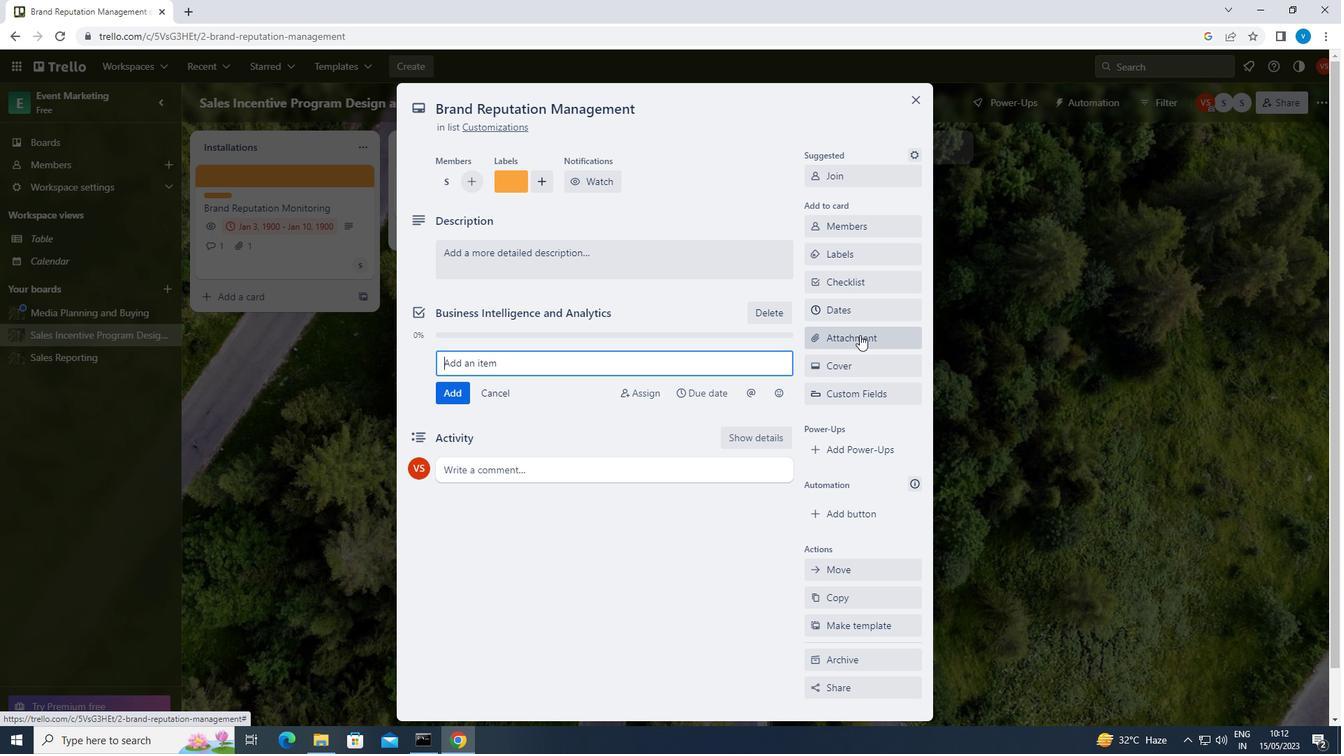 
Action: Mouse pressed left at (860, 334)
Screenshot: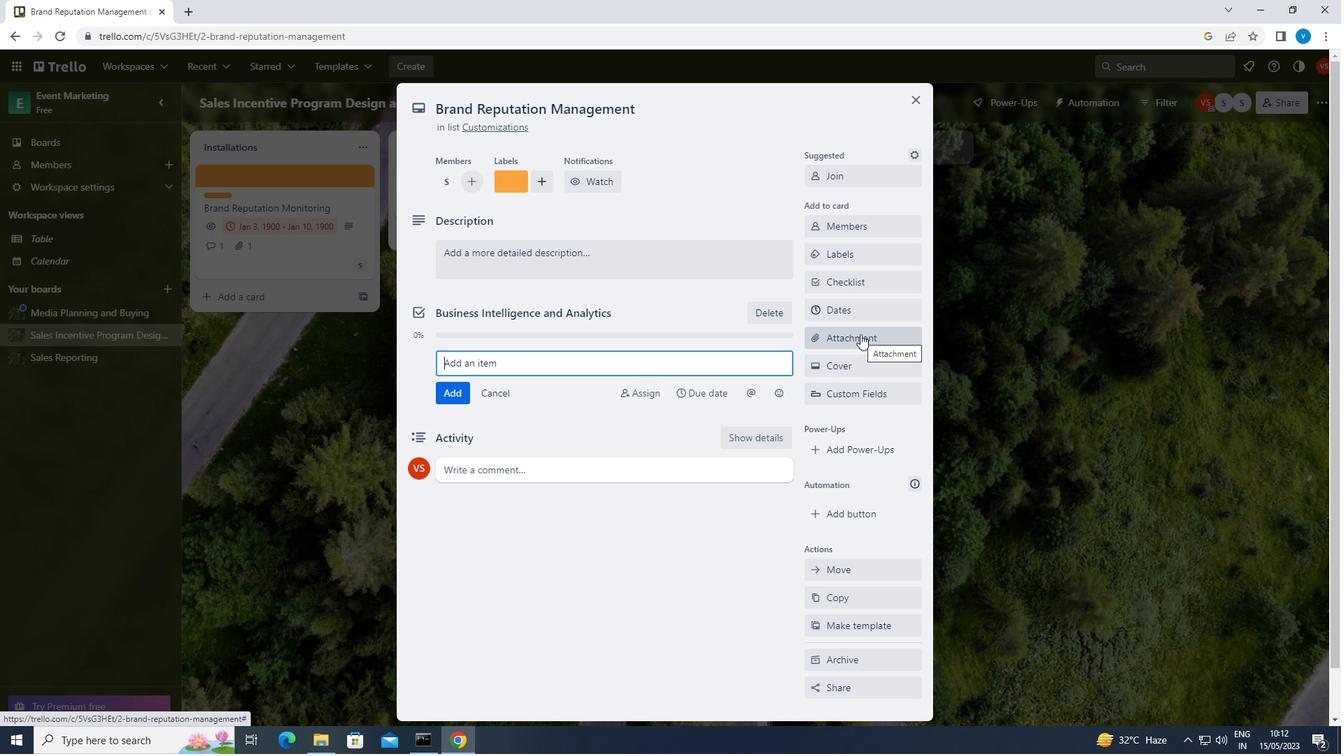 
Action: Mouse moved to (839, 508)
Screenshot: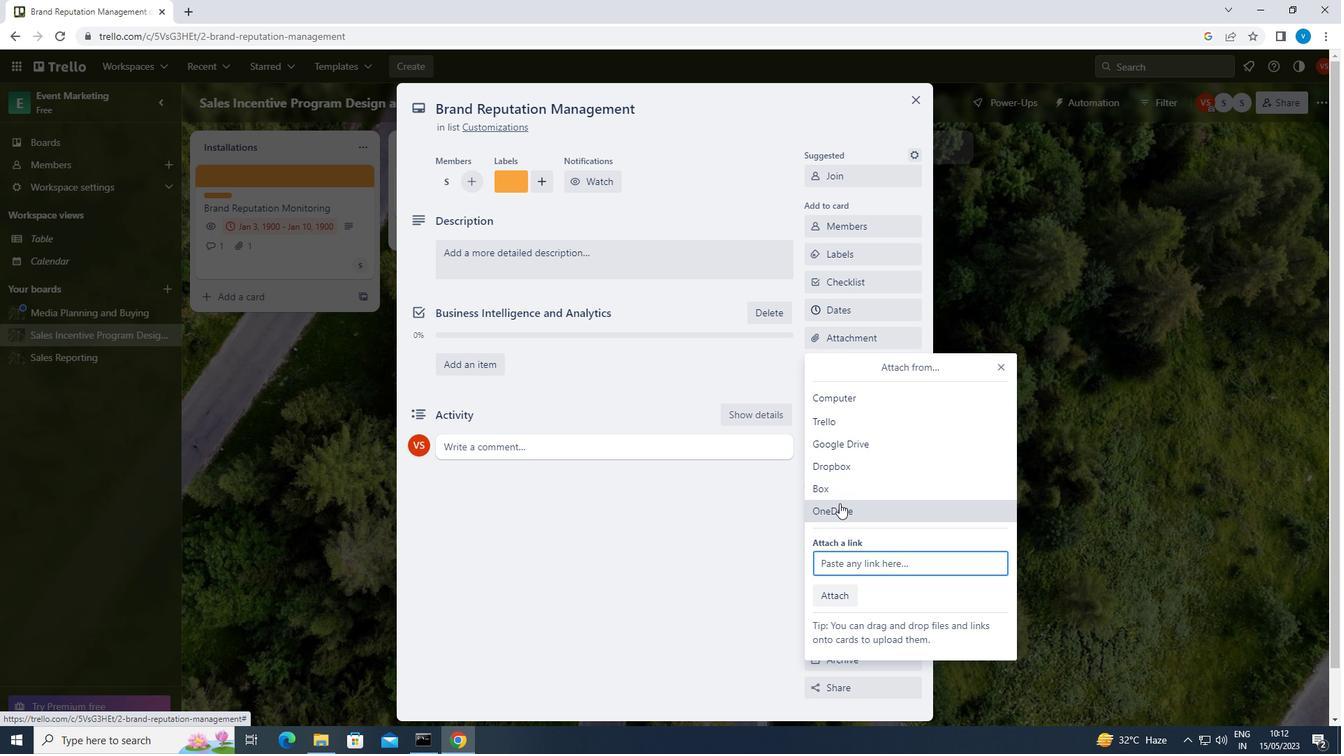 
Action: Mouse pressed left at (839, 508)
Screenshot: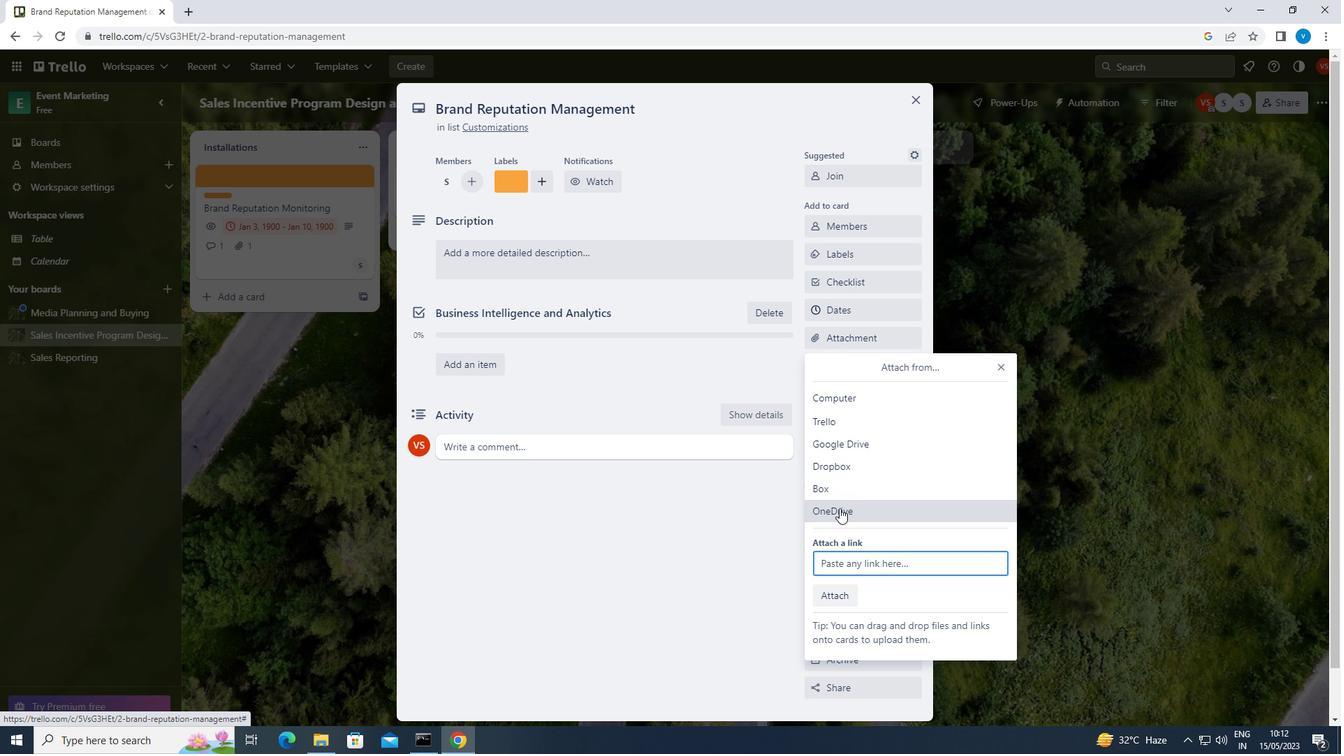 
Action: Mouse moved to (606, 266)
Screenshot: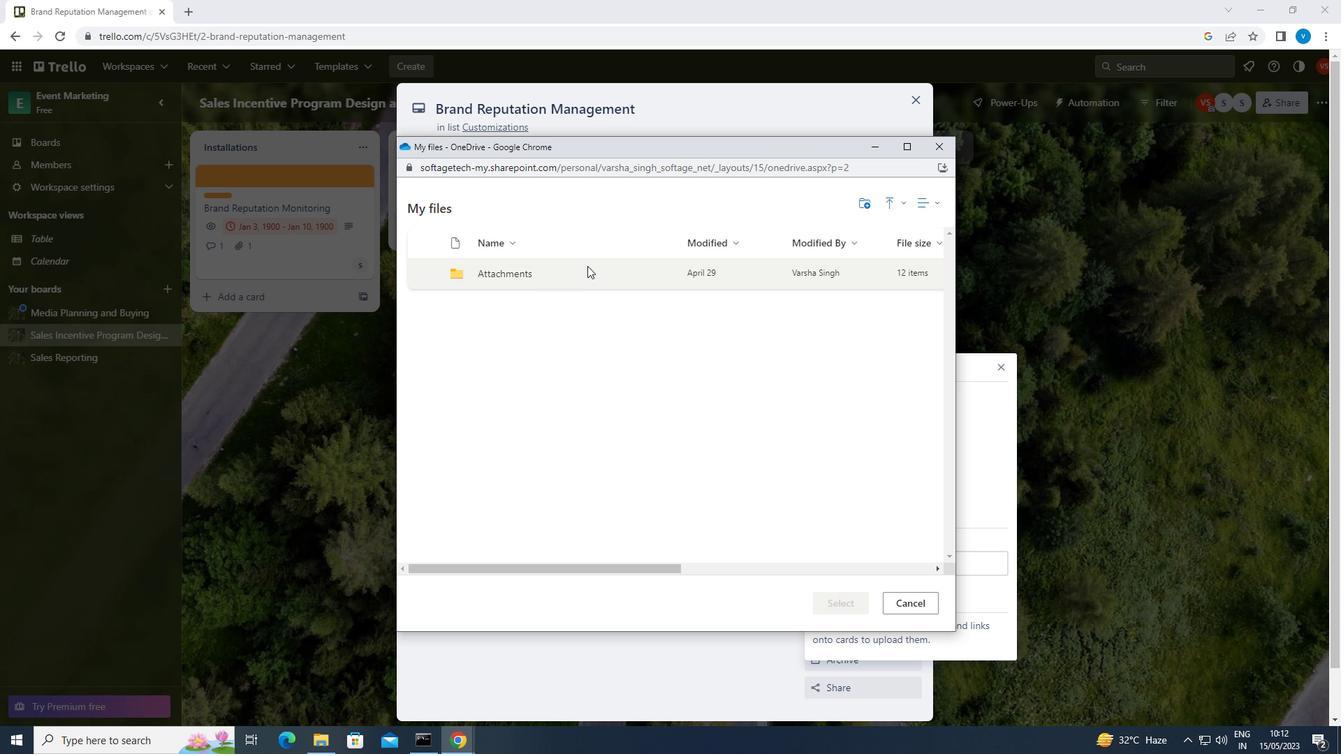 
Action: Mouse pressed left at (606, 266)
Screenshot: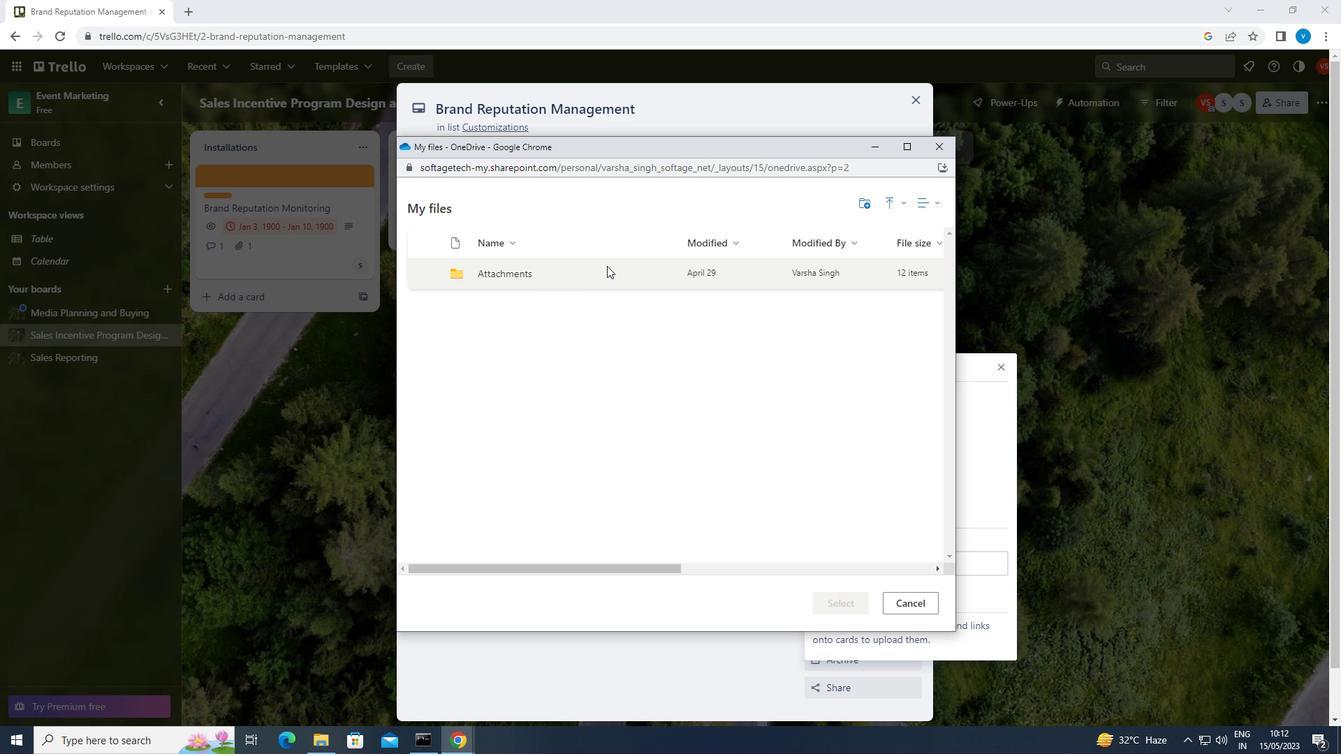 
Action: Mouse pressed left at (606, 266)
Screenshot: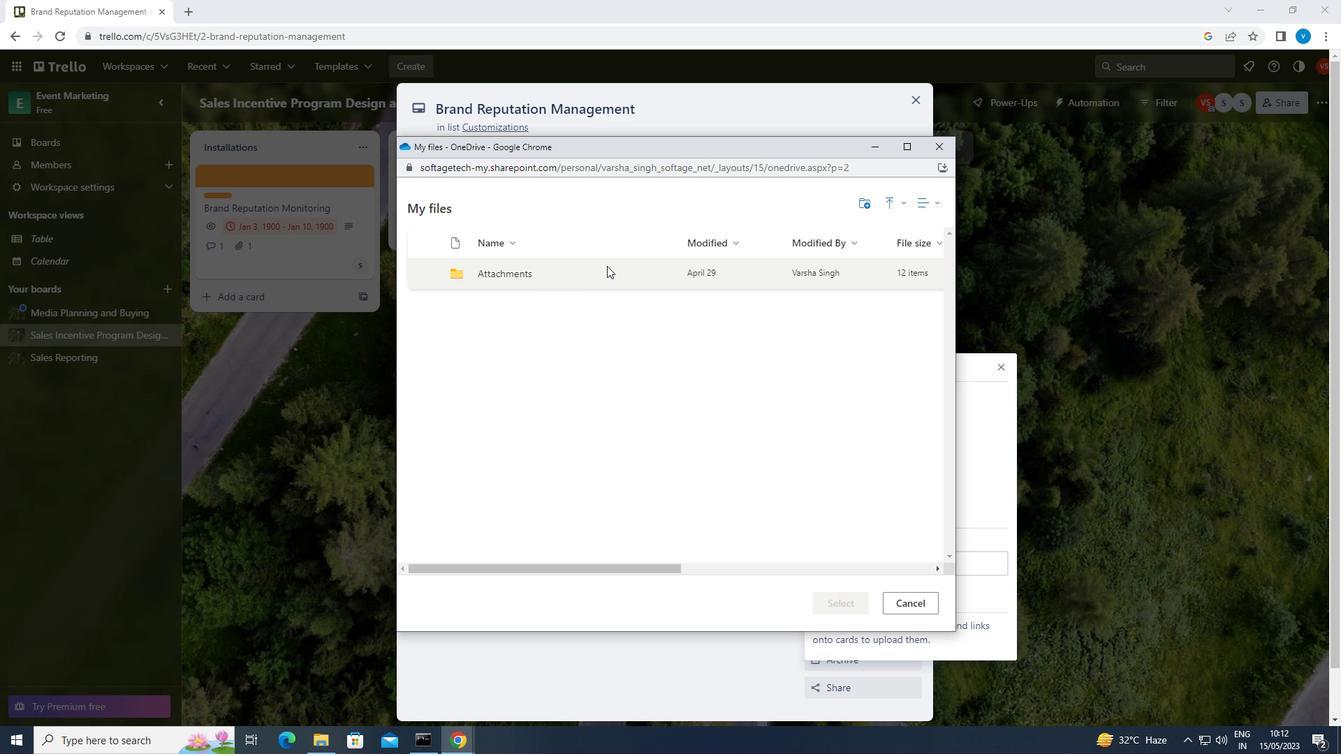 
Action: Mouse moved to (602, 277)
Screenshot: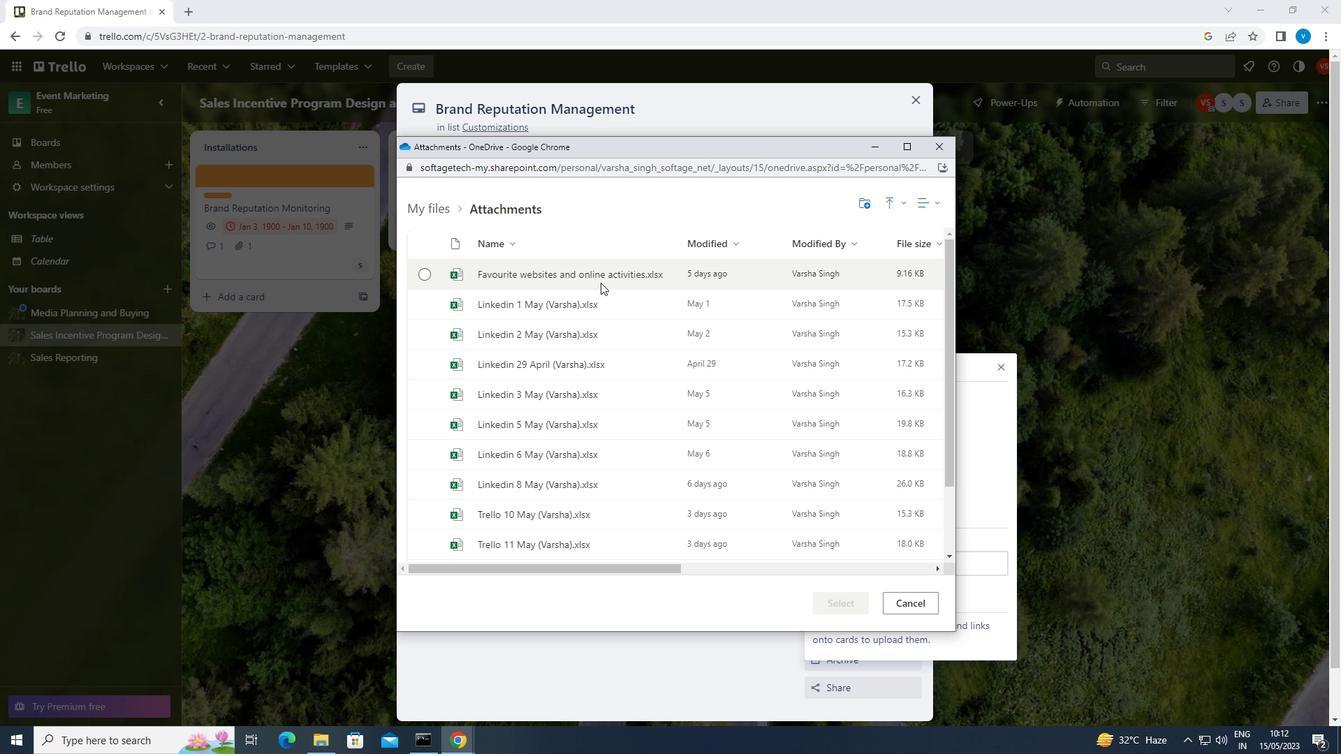 
Action: Mouse pressed left at (602, 277)
Screenshot: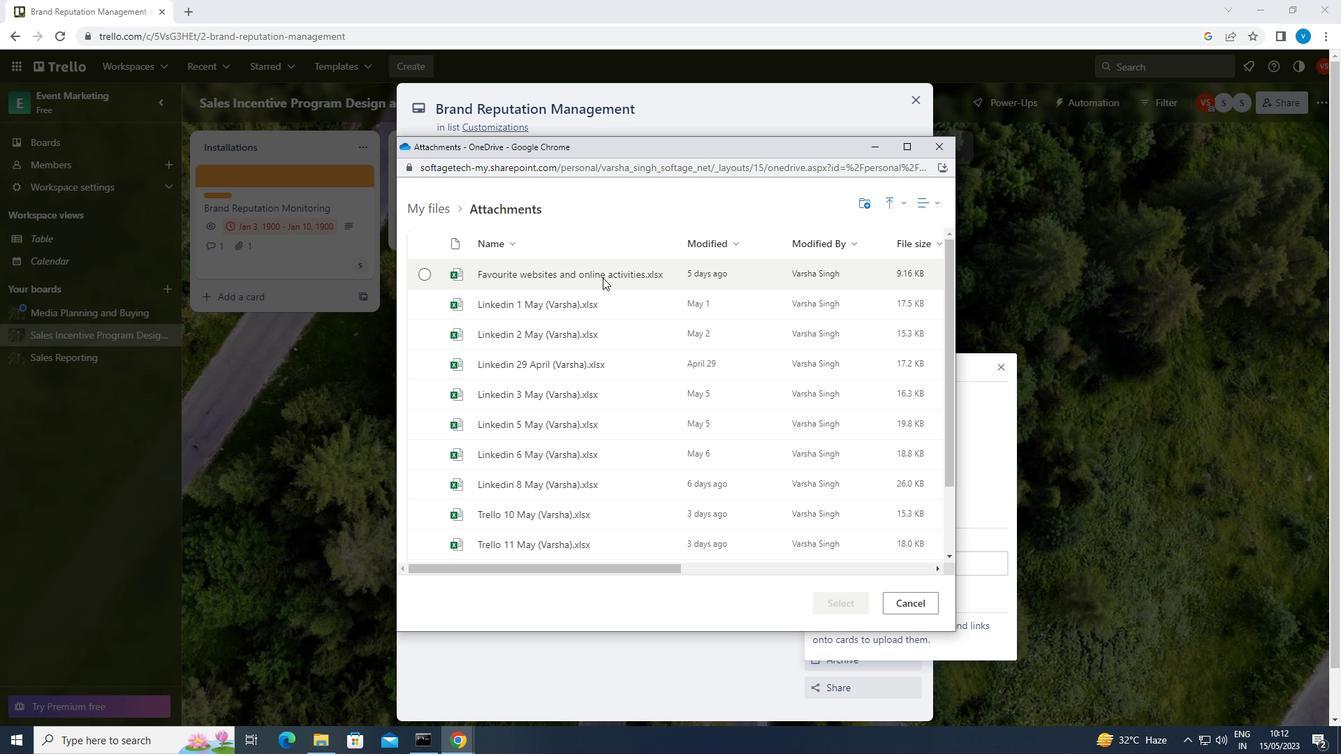 
Action: Mouse moved to (856, 600)
Screenshot: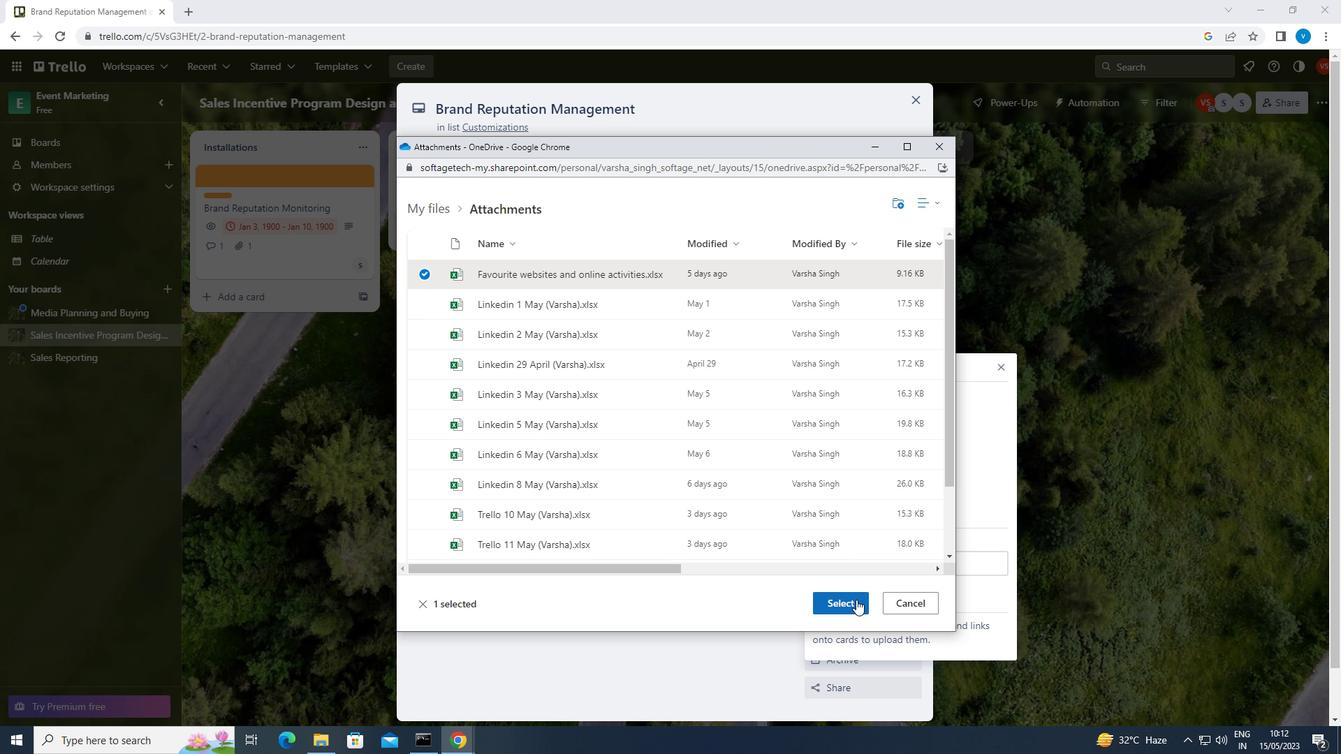 
Action: Mouse pressed left at (856, 600)
Screenshot: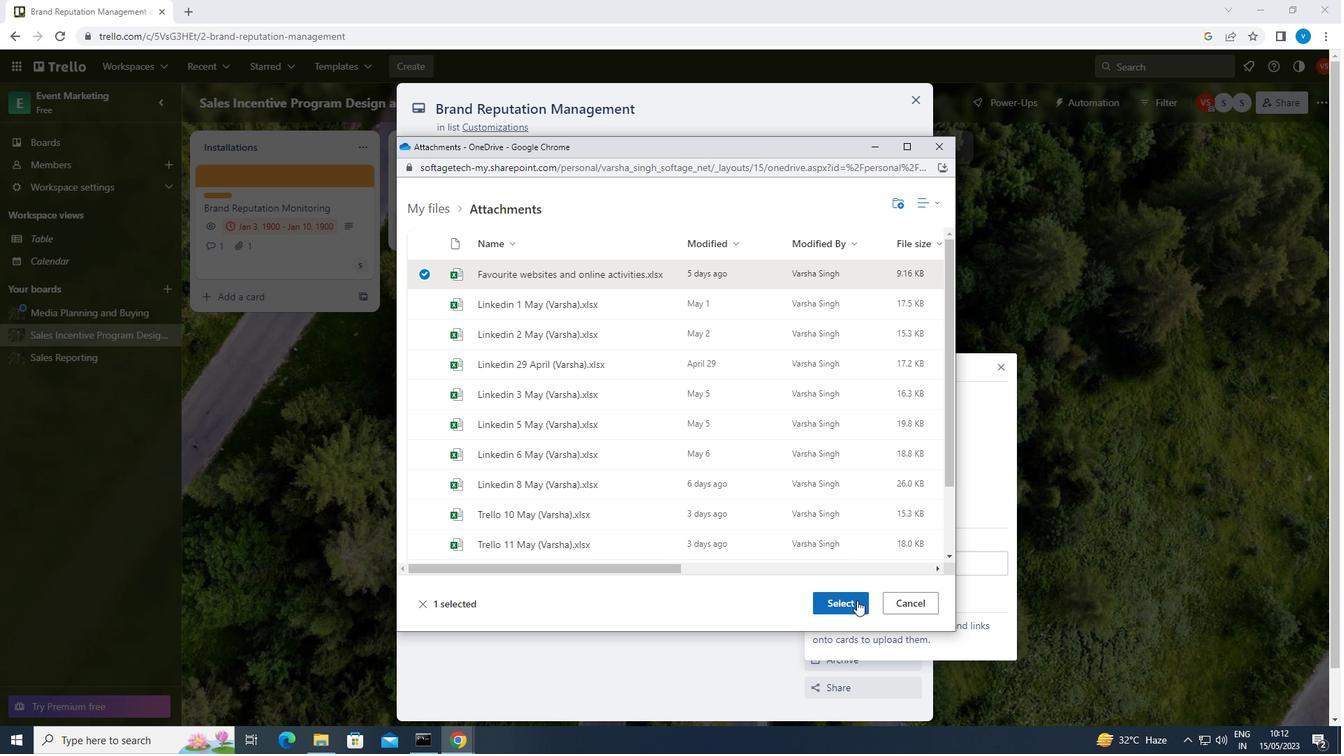 
Action: Mouse moved to (850, 356)
Screenshot: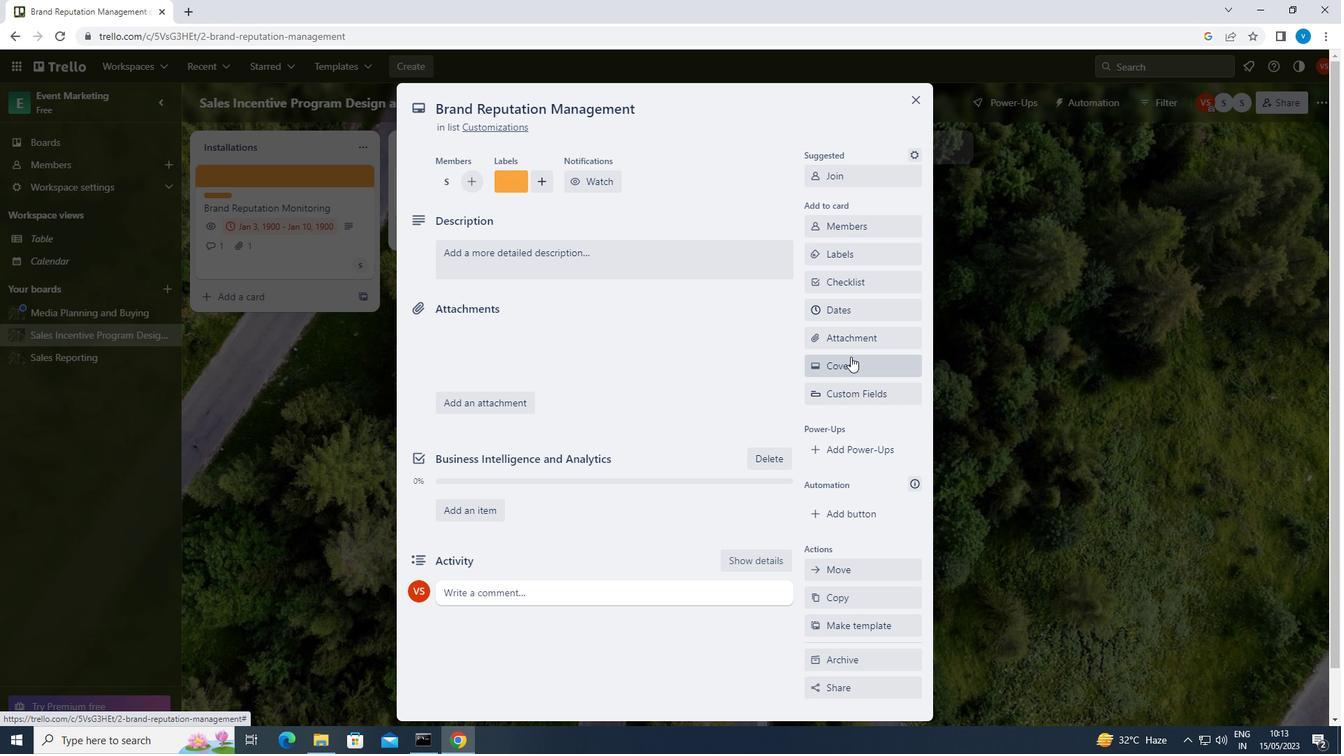 
Action: Mouse pressed left at (850, 356)
Screenshot: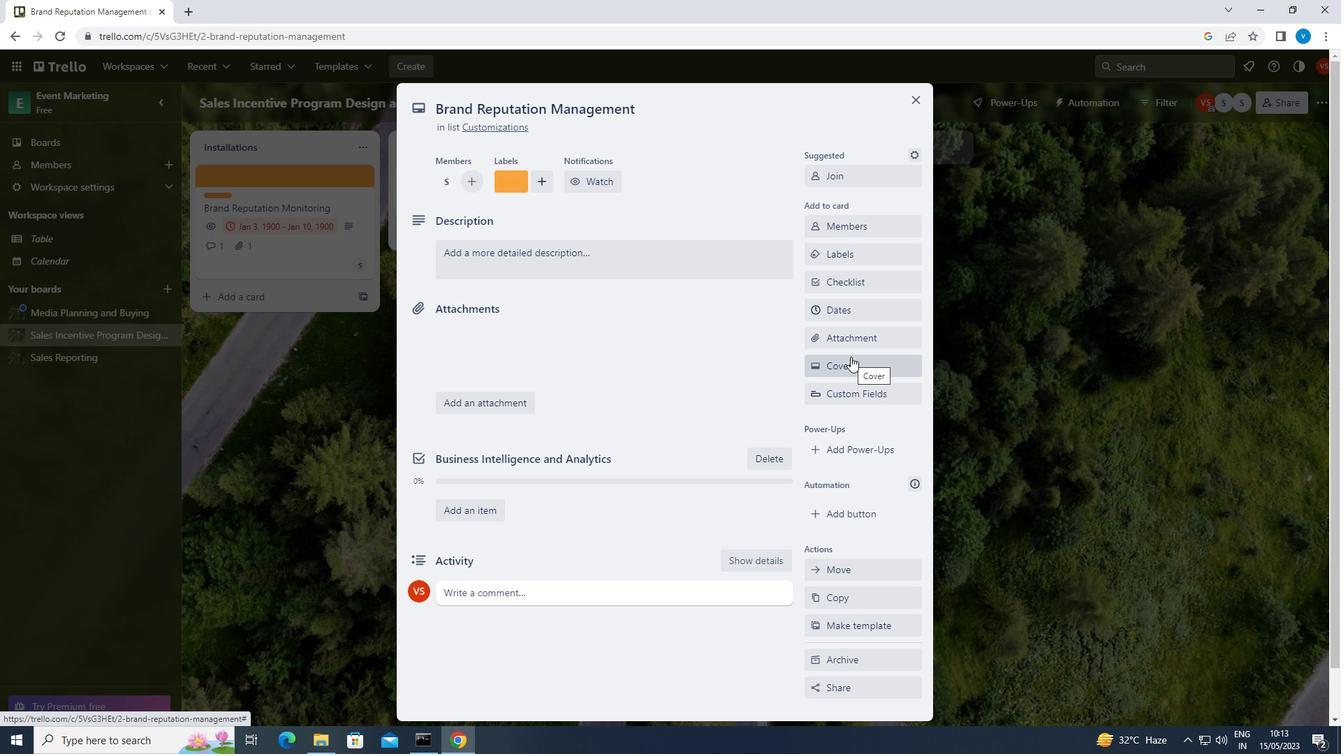 
Action: Mouse moved to (908, 441)
Screenshot: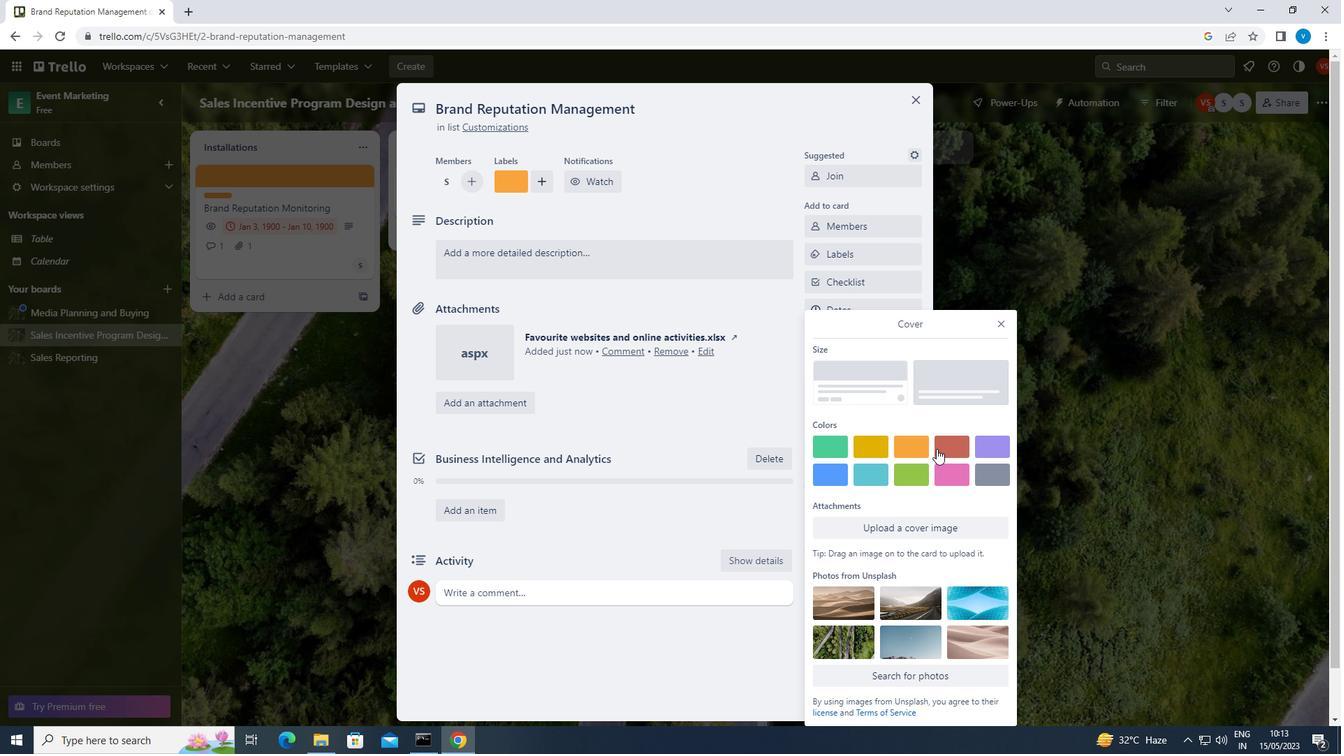 
Action: Mouse pressed left at (908, 441)
Screenshot: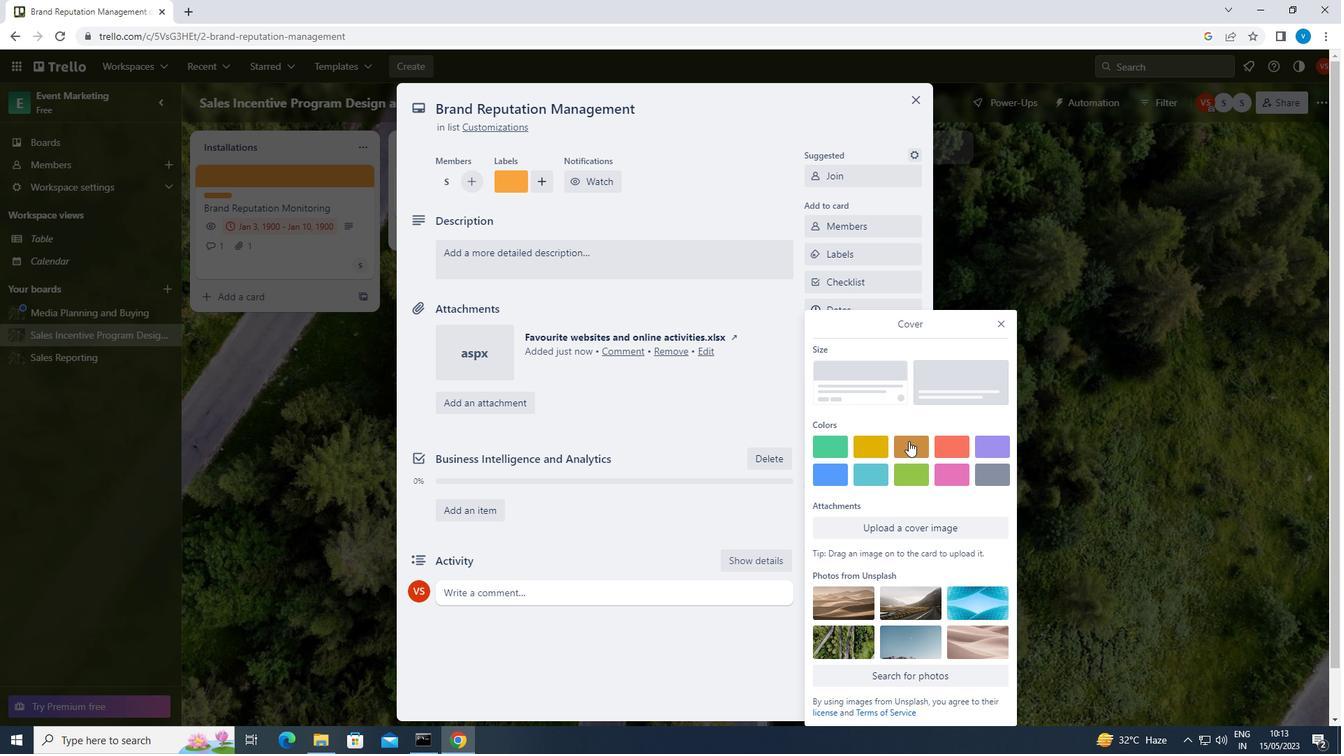 
Action: Mouse moved to (998, 294)
Screenshot: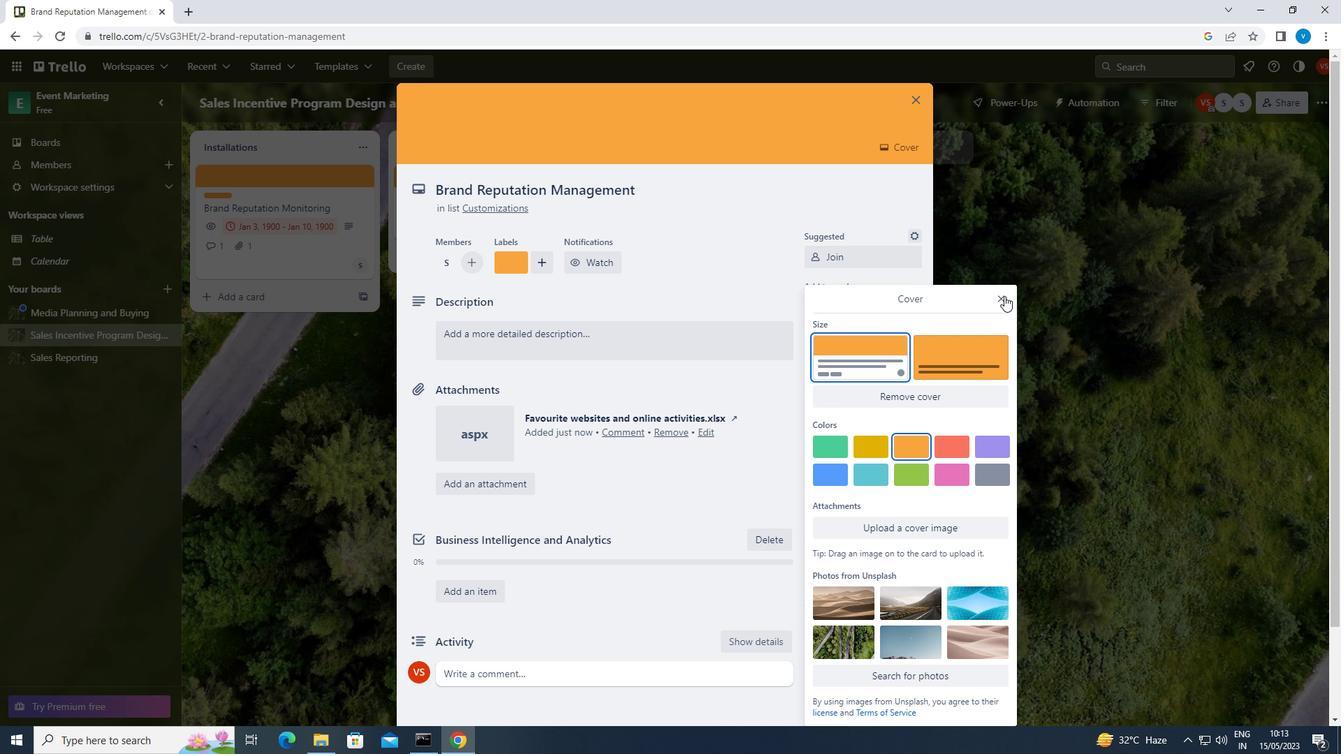 
Action: Mouse pressed left at (998, 294)
Screenshot: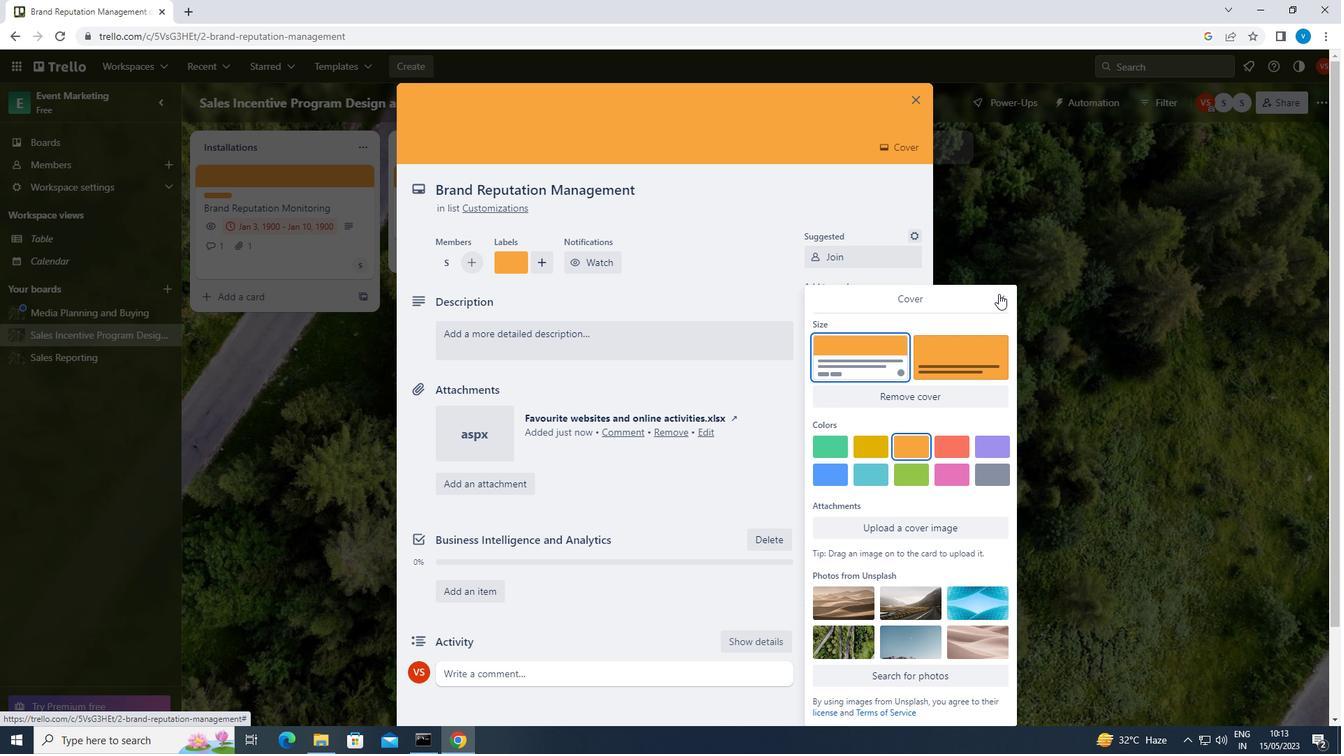 
Action: Mouse moved to (759, 345)
Screenshot: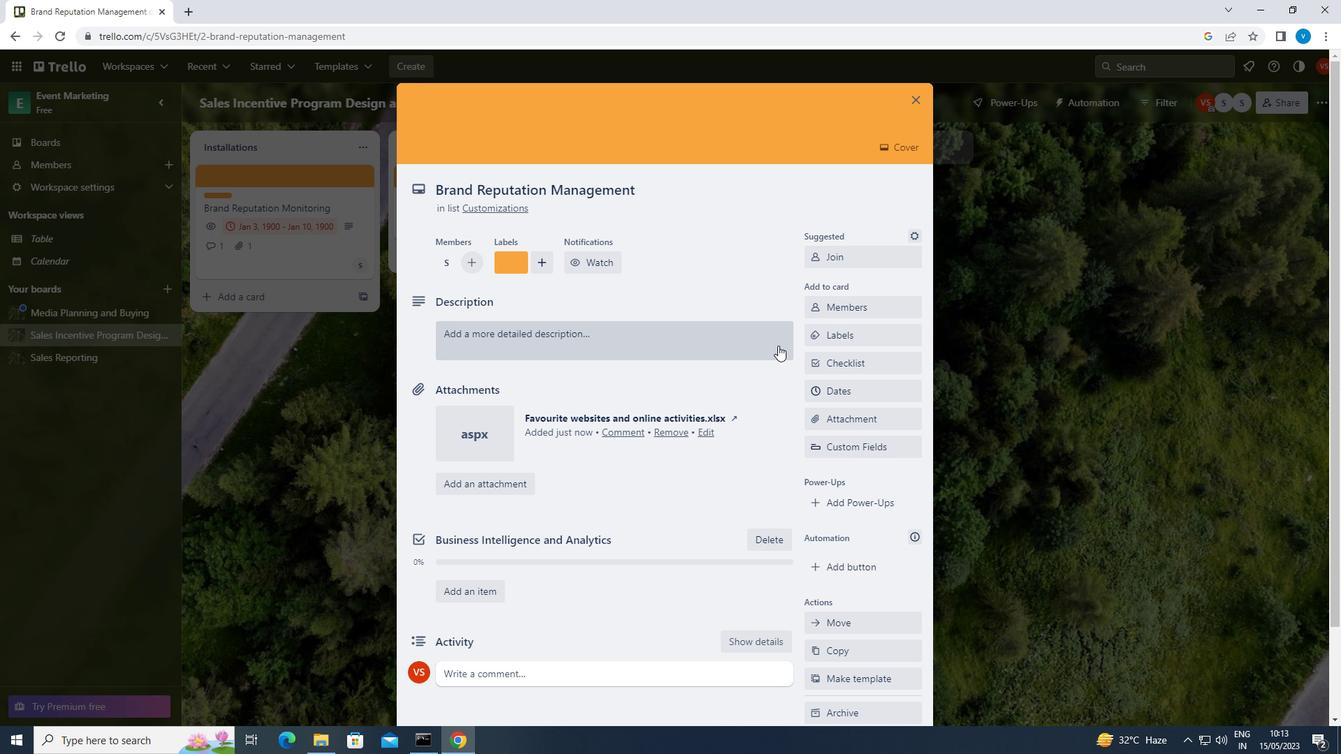 
Action: Mouse pressed left at (759, 345)
Screenshot: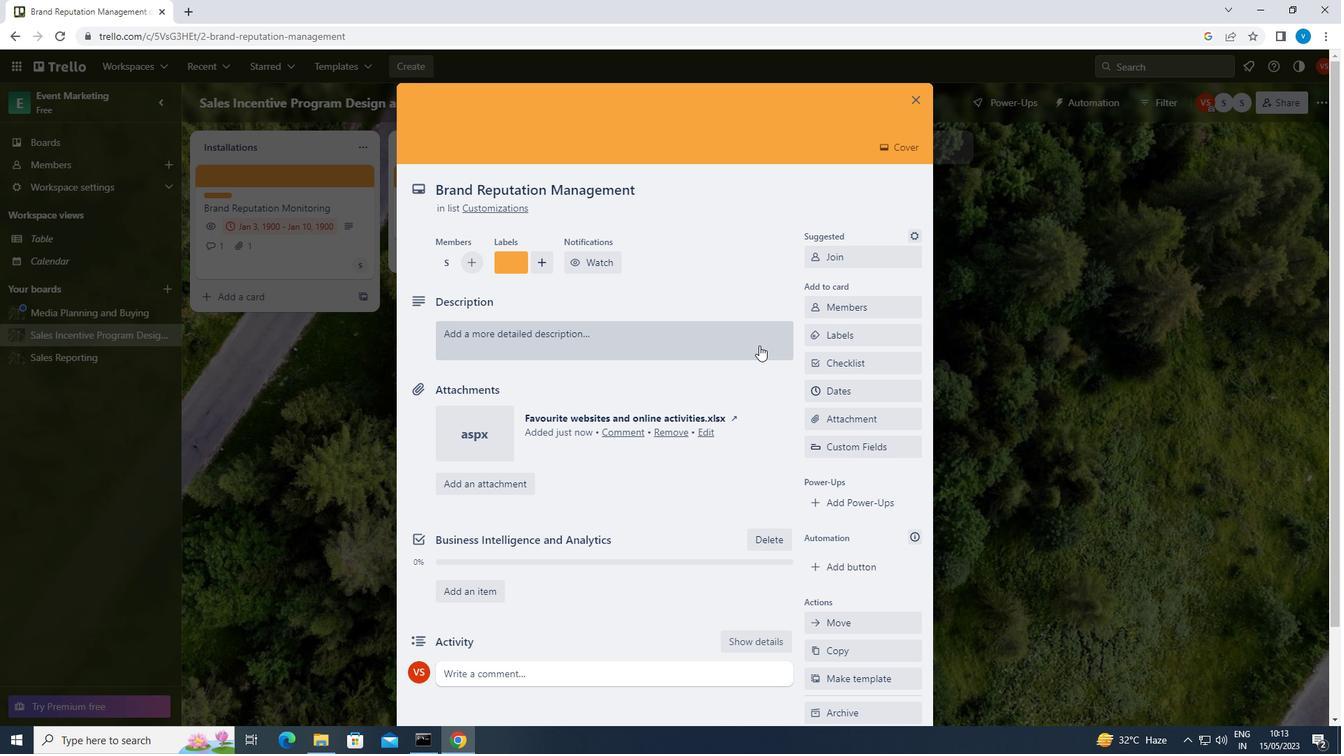 
Action: Mouse moved to (758, 345)
Screenshot: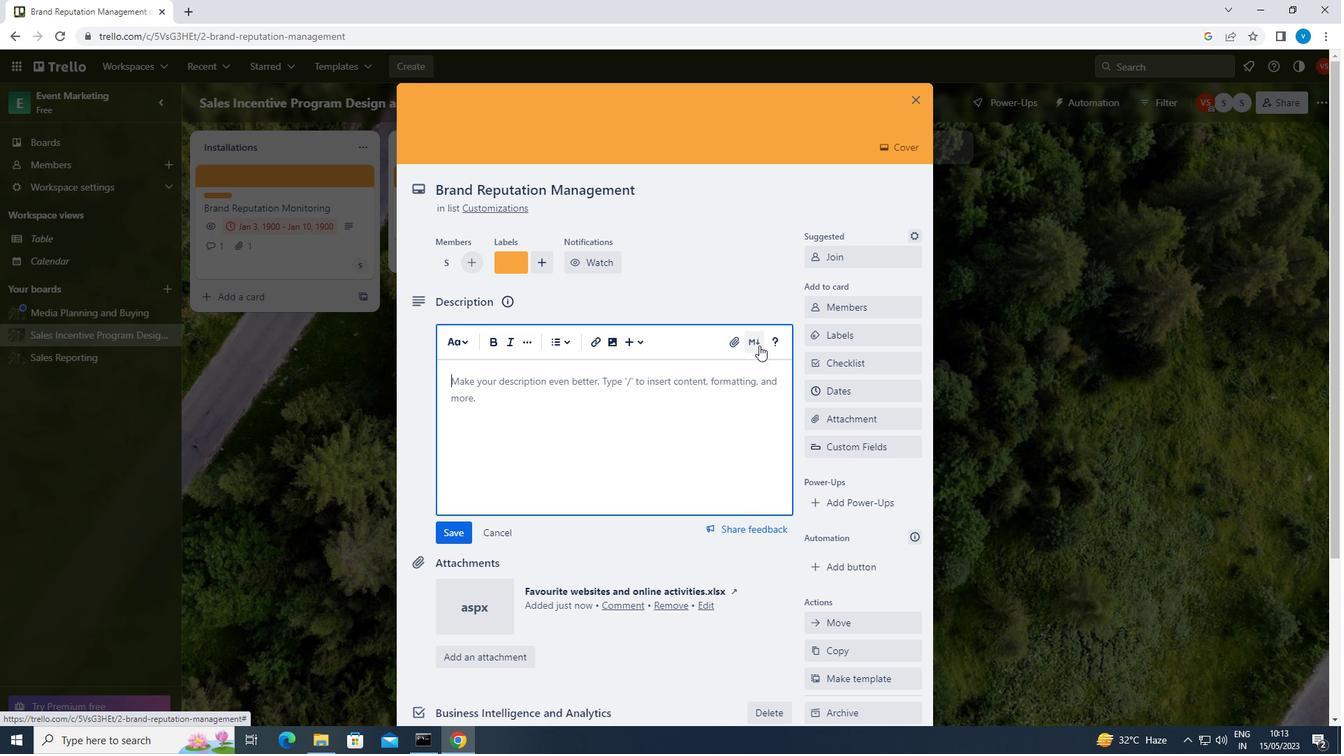
Action: Key pressed <Key.shift>DEVELOP<Key.space>AND<Key.space>LAUNCH<Key.space>NEW<Key.space>CUSTOMER<Key.space>ACQUISITION<Key.space>STRATEGY
Screenshot: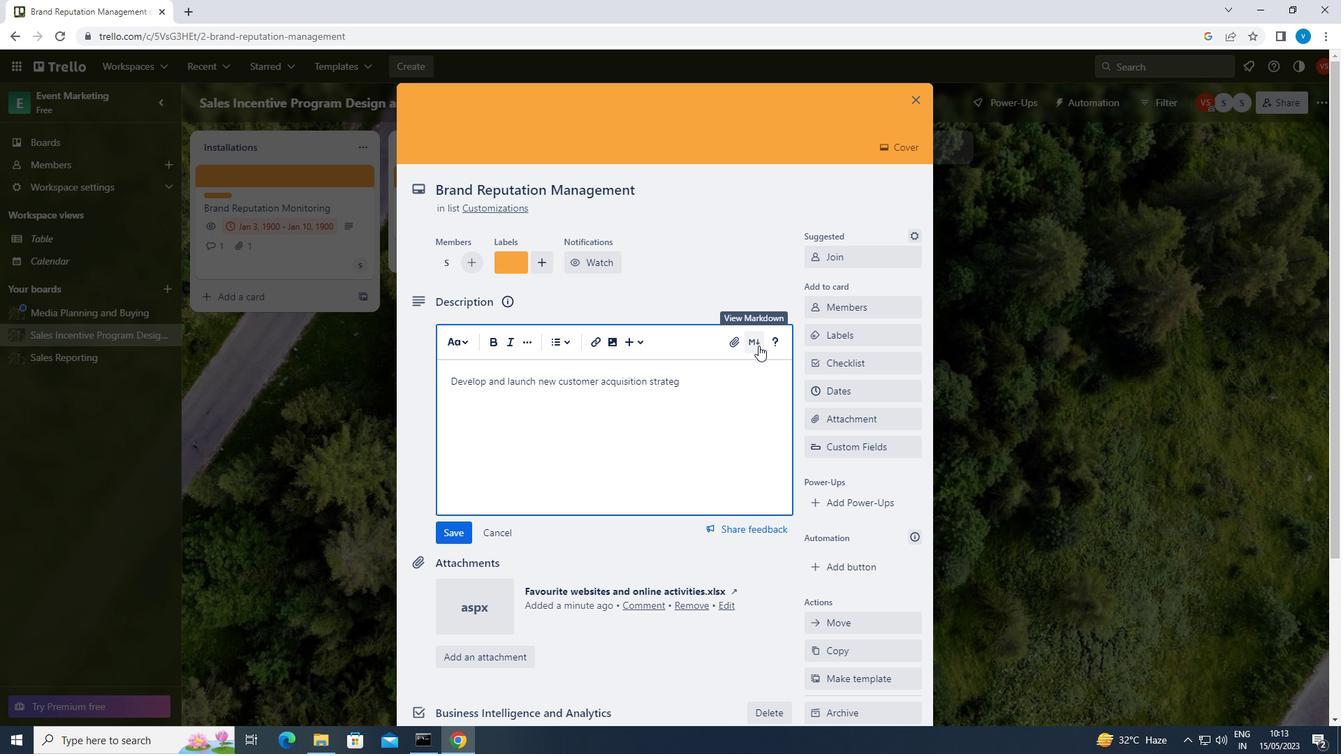 
Action: Mouse moved to (462, 529)
Screenshot: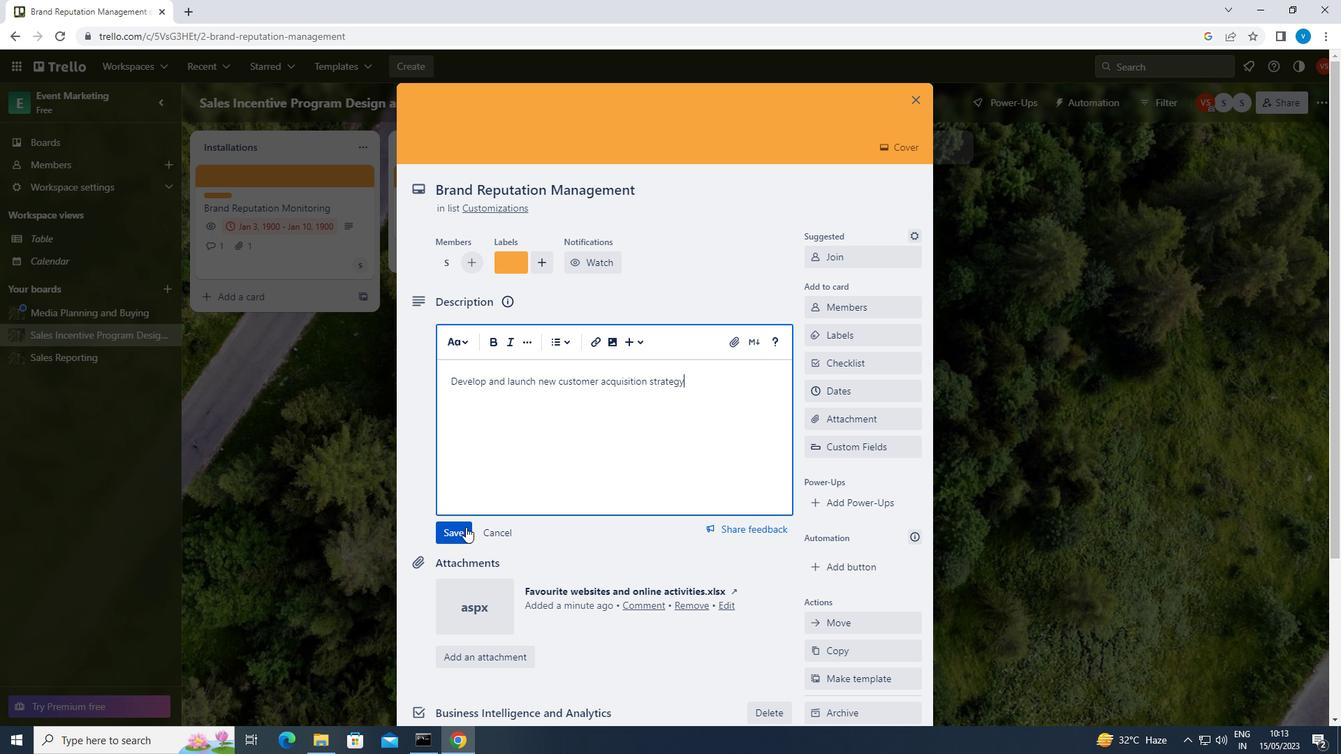 
Action: Mouse pressed left at (462, 529)
Screenshot: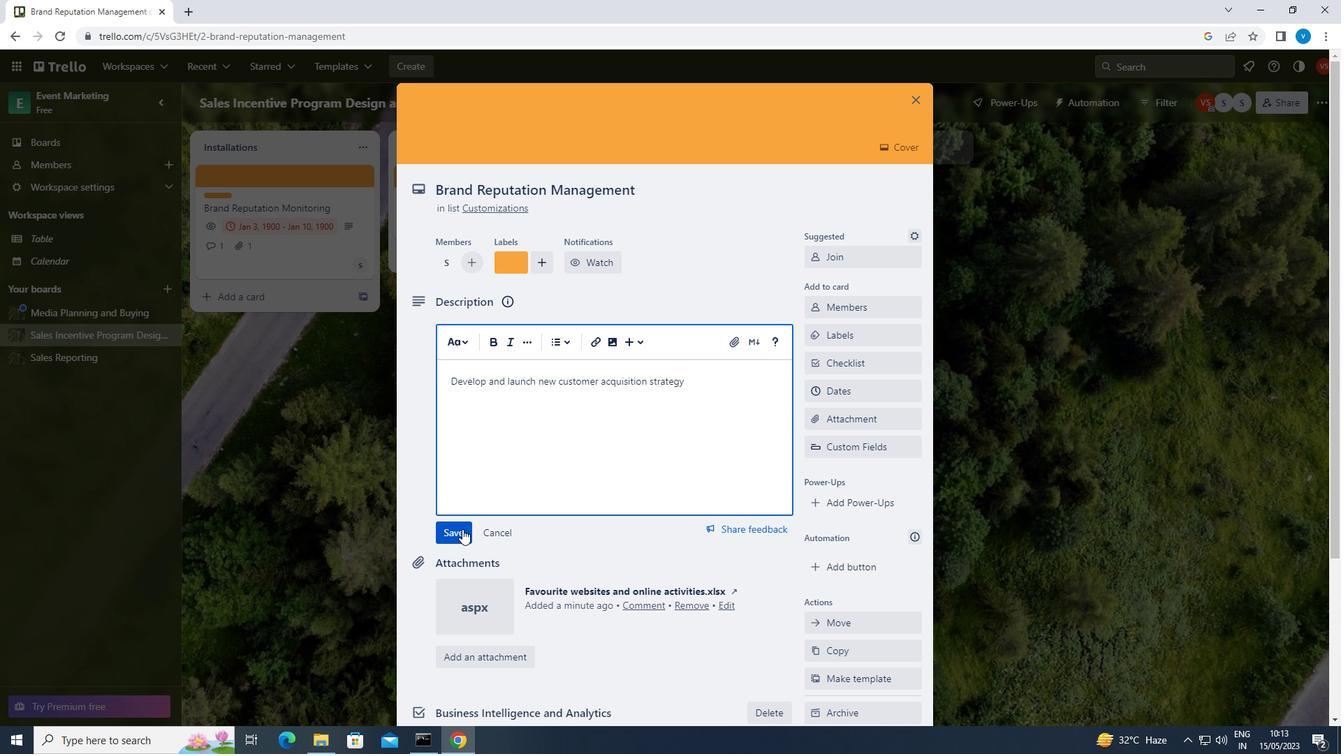 
Action: Mouse moved to (475, 641)
Screenshot: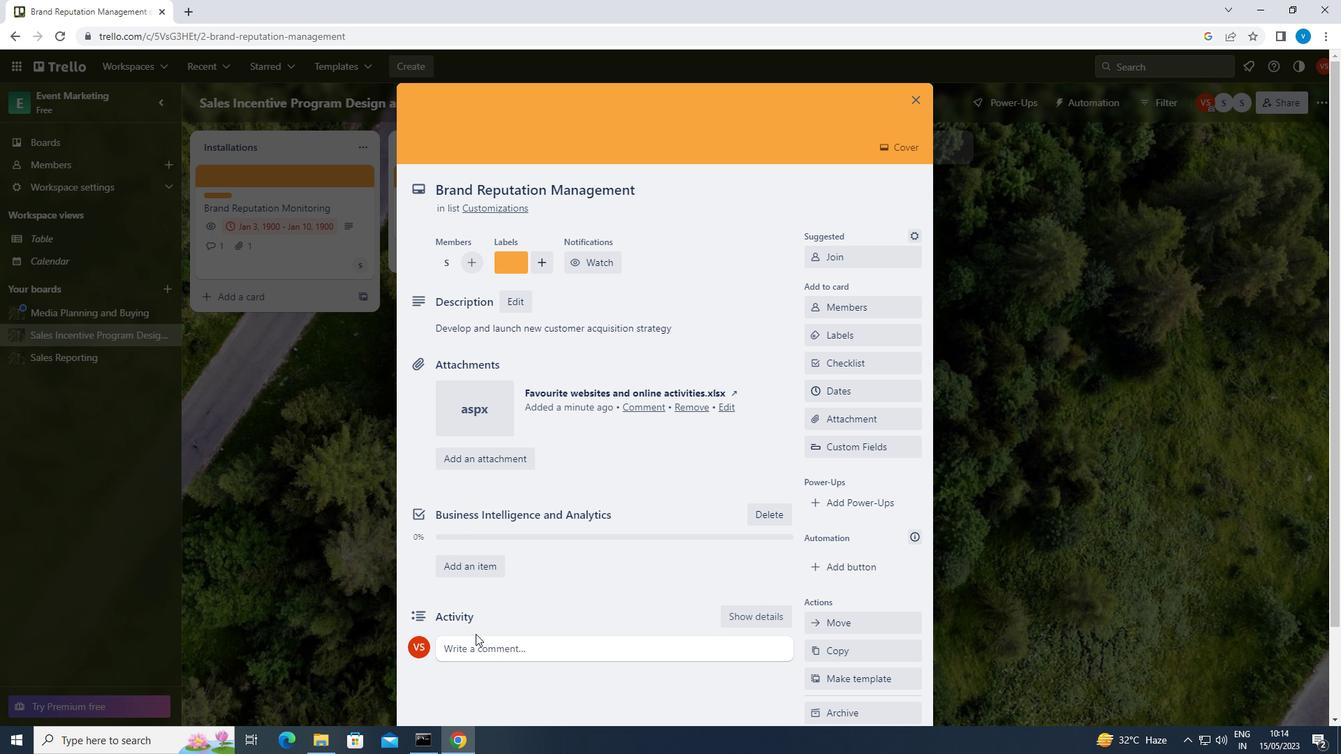 
Action: Mouse pressed left at (475, 641)
Screenshot: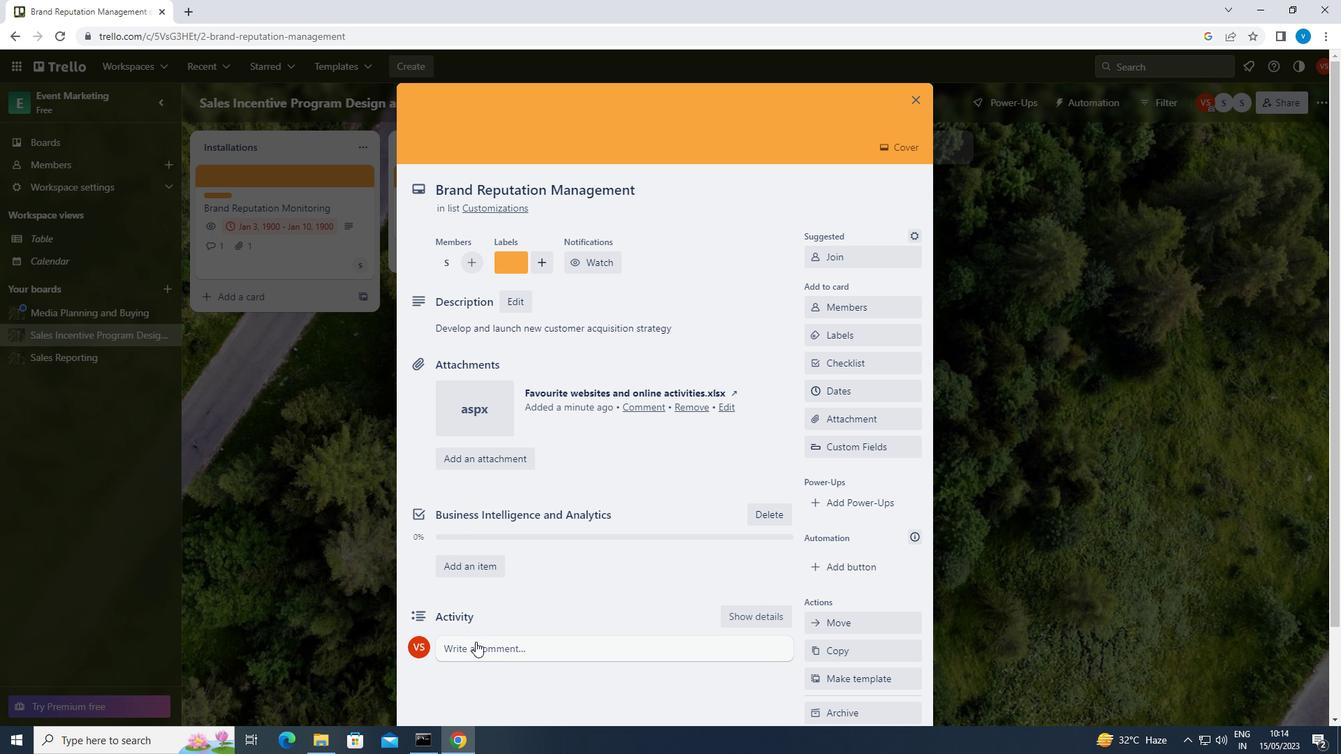 
Action: Key pressed <Key.shift><Key.shift><Key.shift><Key.shift><Key.shift>THIS<Key.space>TASK<Key.space>REQUIRES<Key.space>US<Key.space>TO<Key.space>BE<Key.space>PROACTIVE<Key.space>AND<Key.space>TAKE<Key.space>INITIATIVE,<Key.space>RATHER<Key.space>THAN<Key.space>WAITING<Key.space>FOR<Key.space>OTHERS<Key.space>TO<Key.space>ACT.
Screenshot: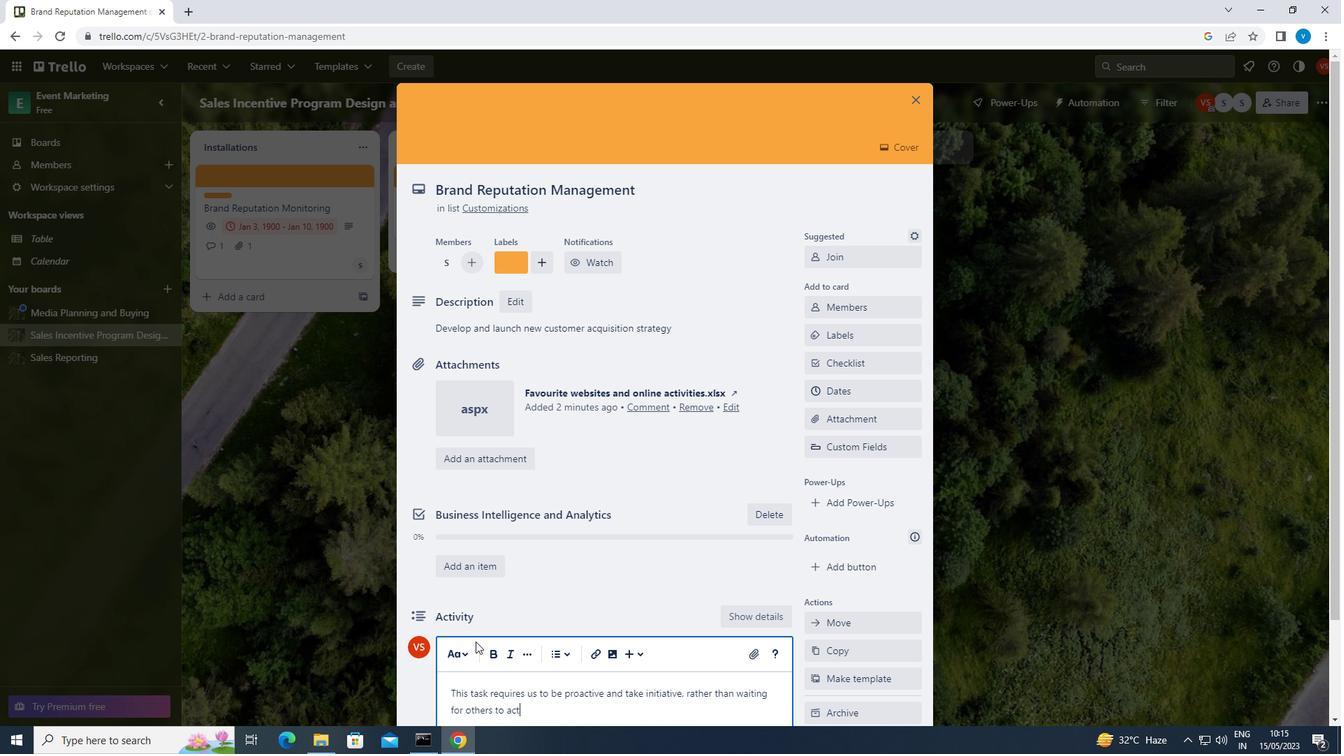 
Action: Mouse moved to (497, 609)
Screenshot: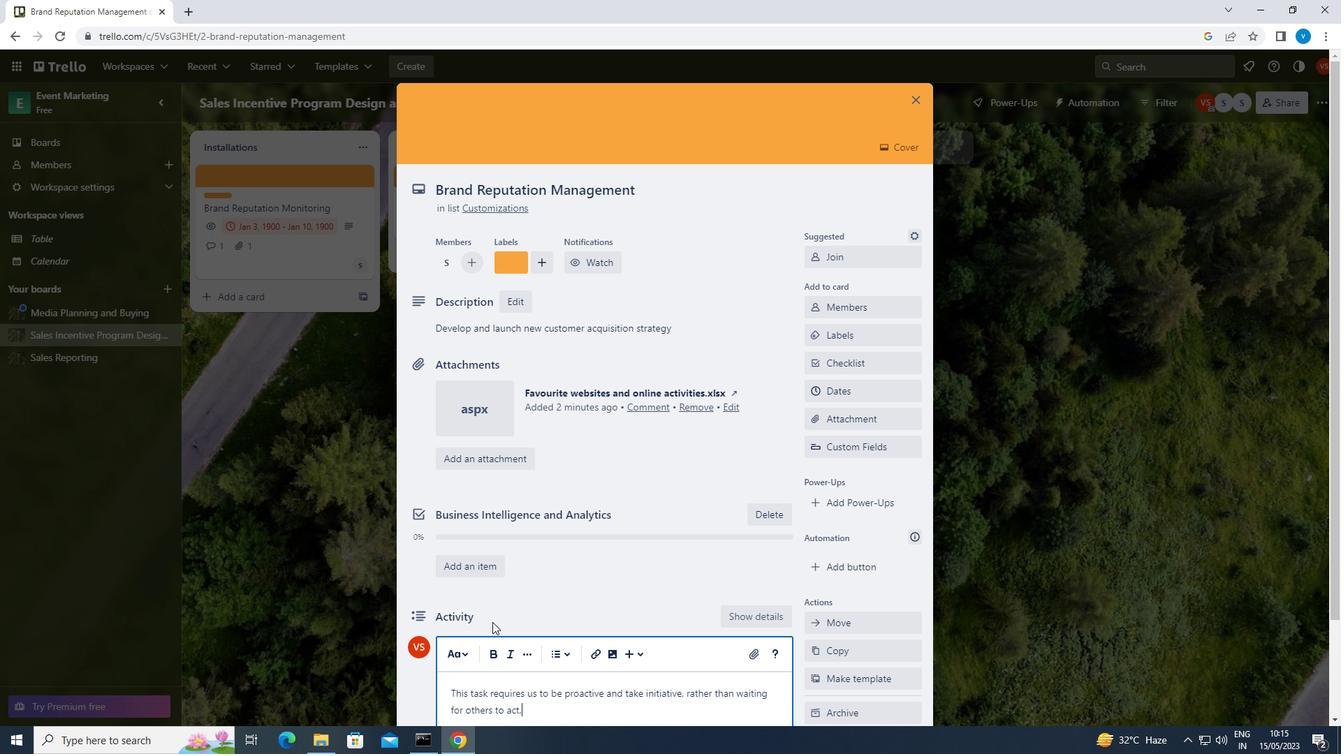 
Action: Mouse scrolled (497, 609) with delta (0, 0)
Screenshot: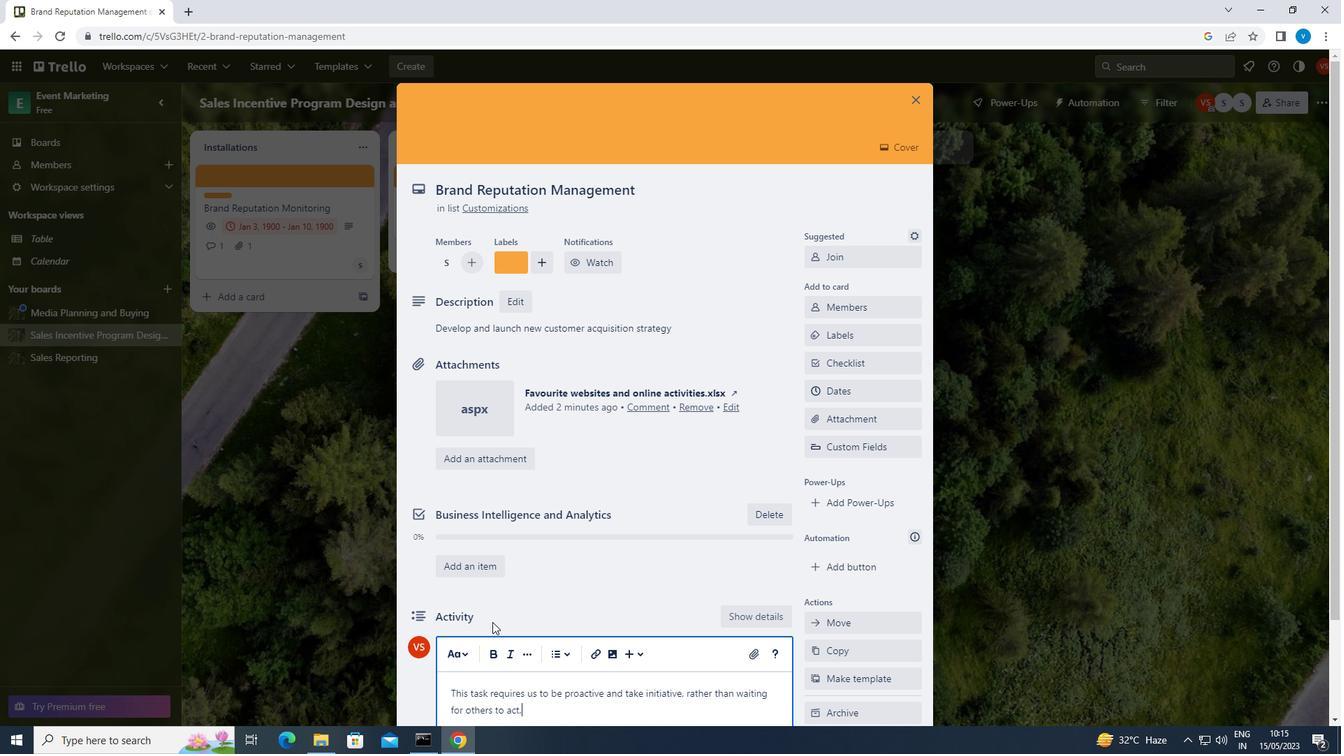 
Action: Mouse moved to (470, 676)
Screenshot: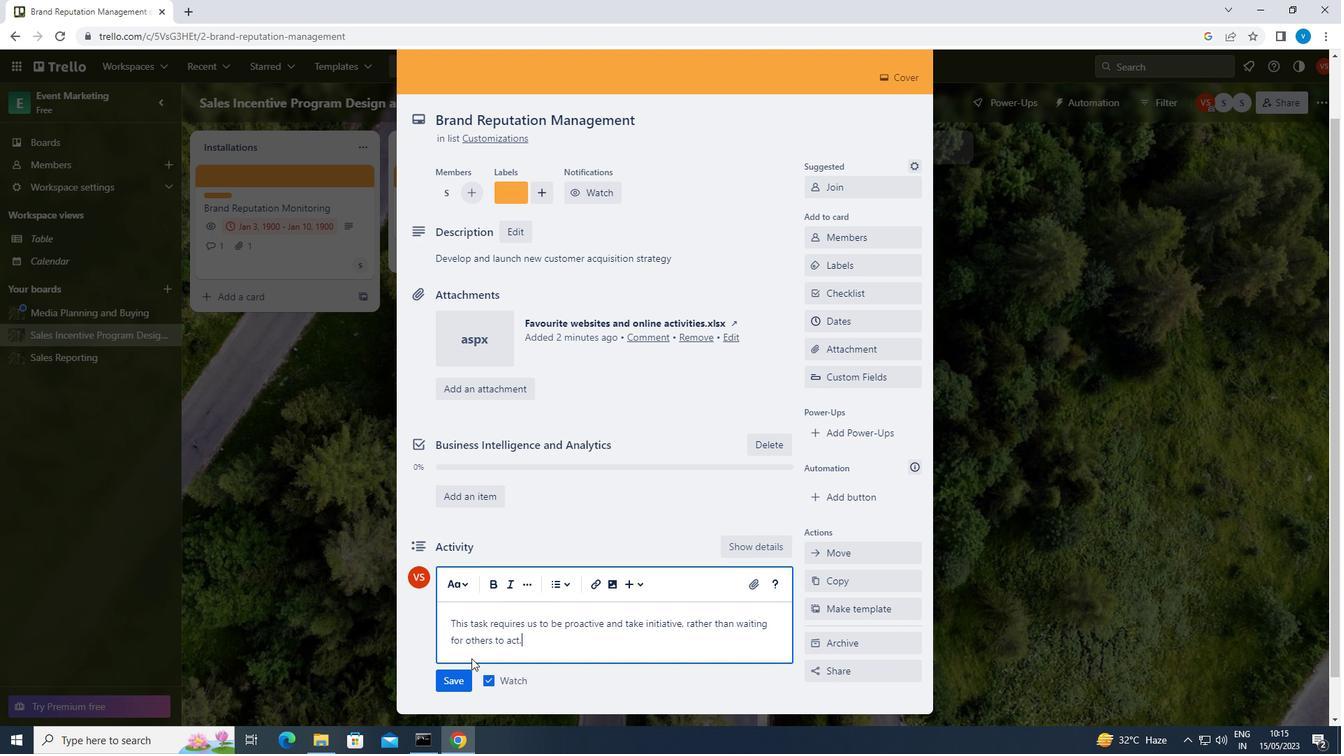 
Action: Mouse pressed left at (470, 676)
Screenshot: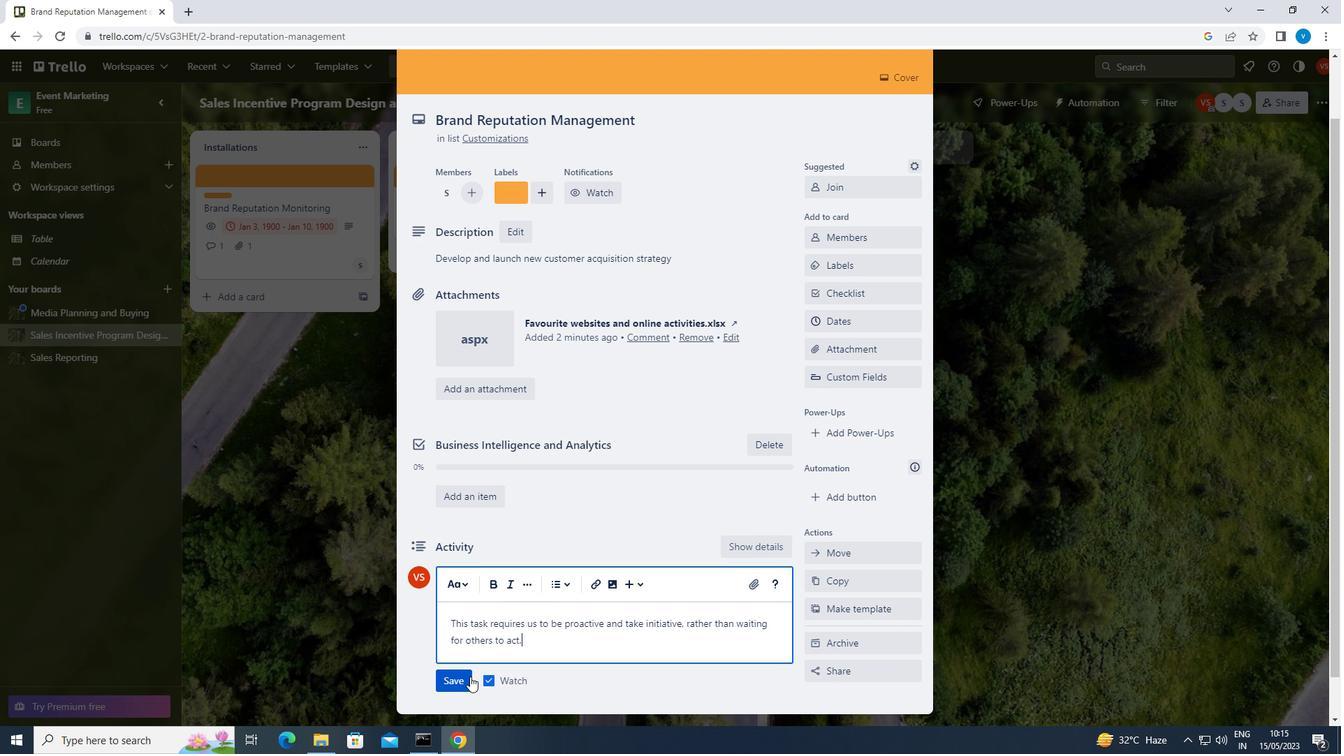 
Action: Mouse moved to (859, 312)
Screenshot: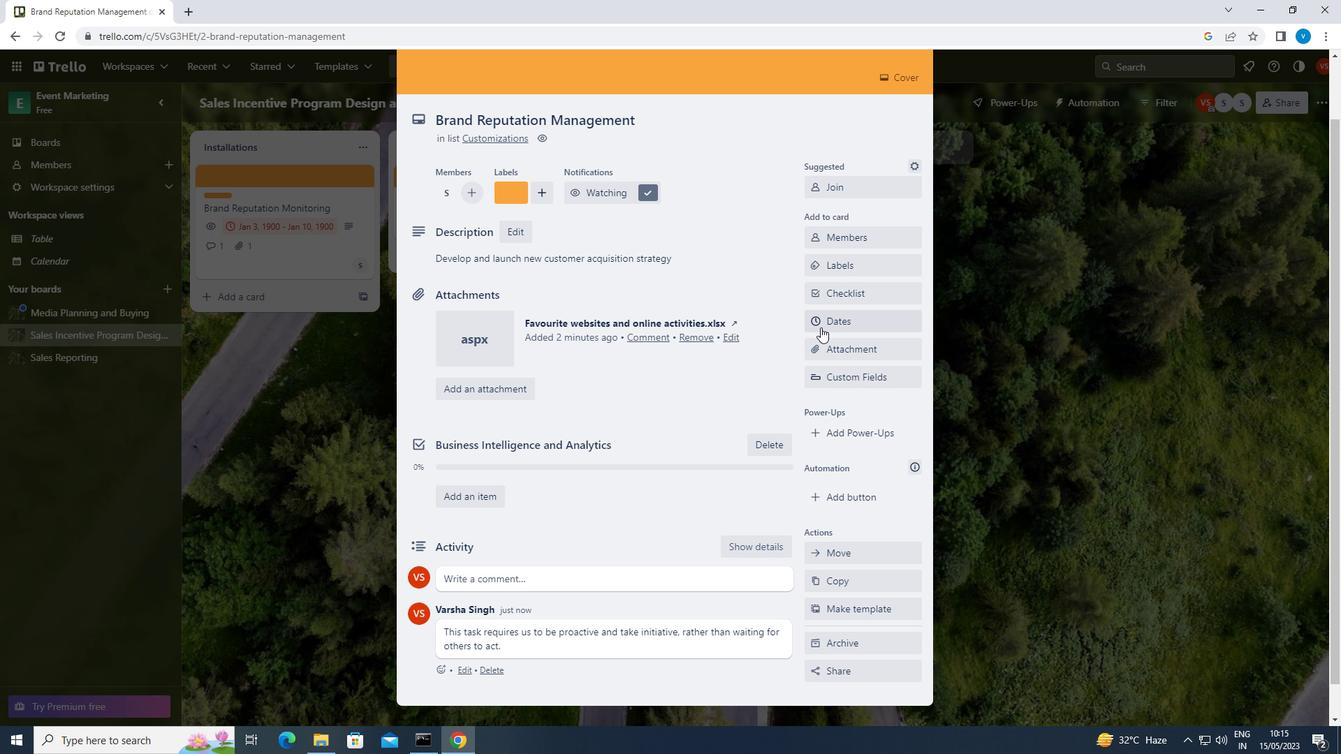 
Action: Mouse pressed left at (859, 312)
Screenshot: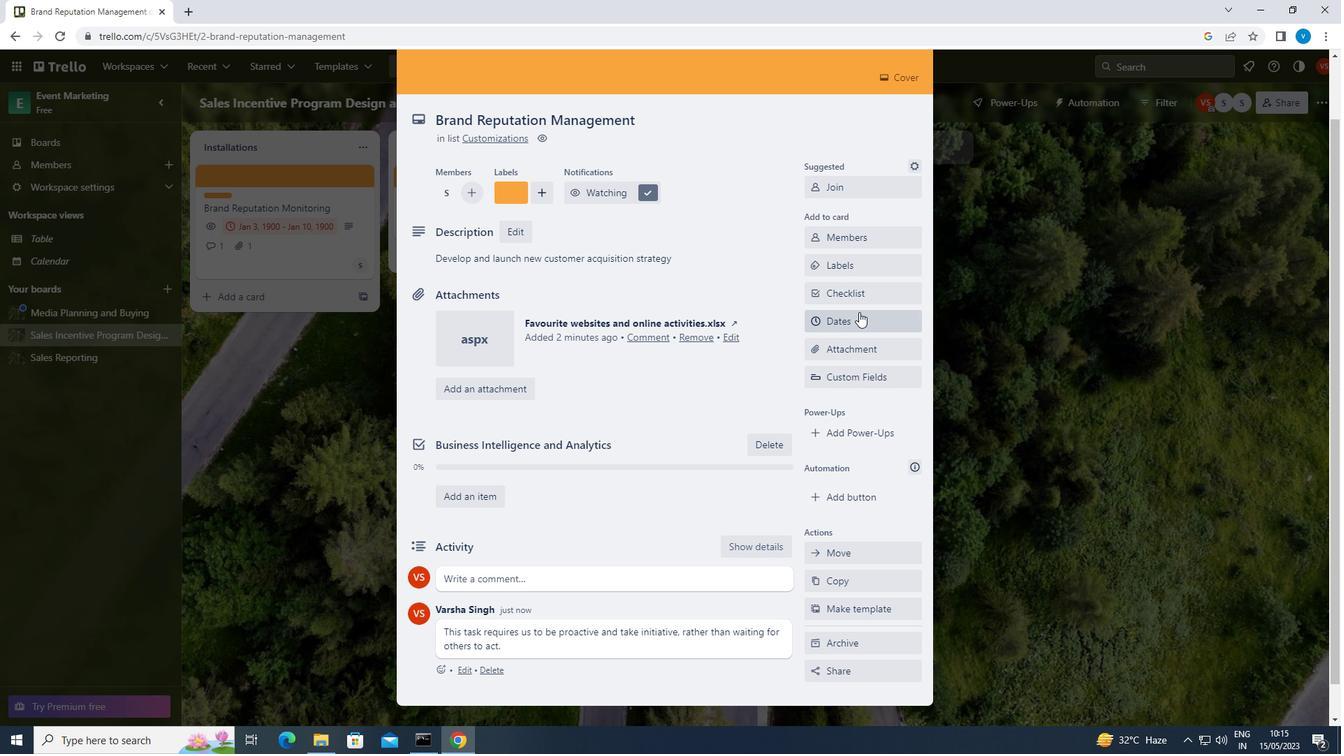 
Action: Mouse moved to (820, 356)
Screenshot: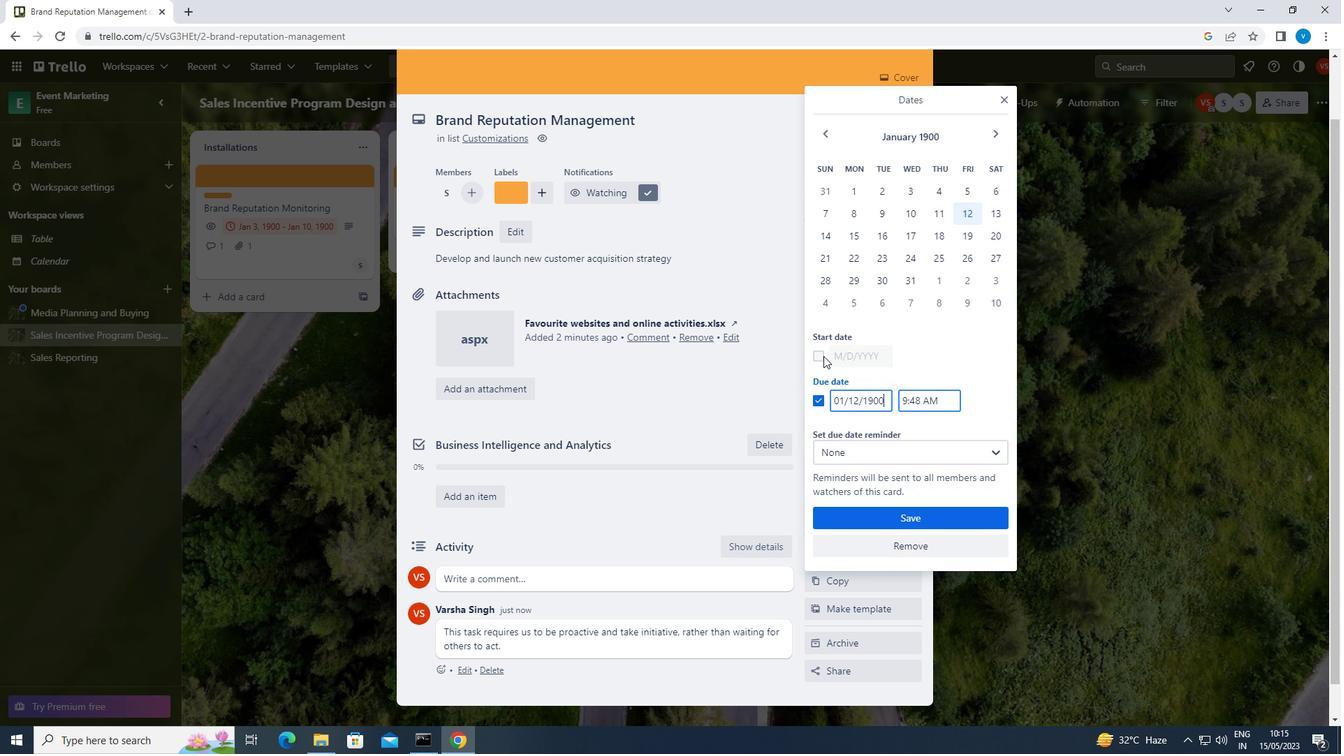 
Action: Mouse pressed left at (820, 356)
Screenshot: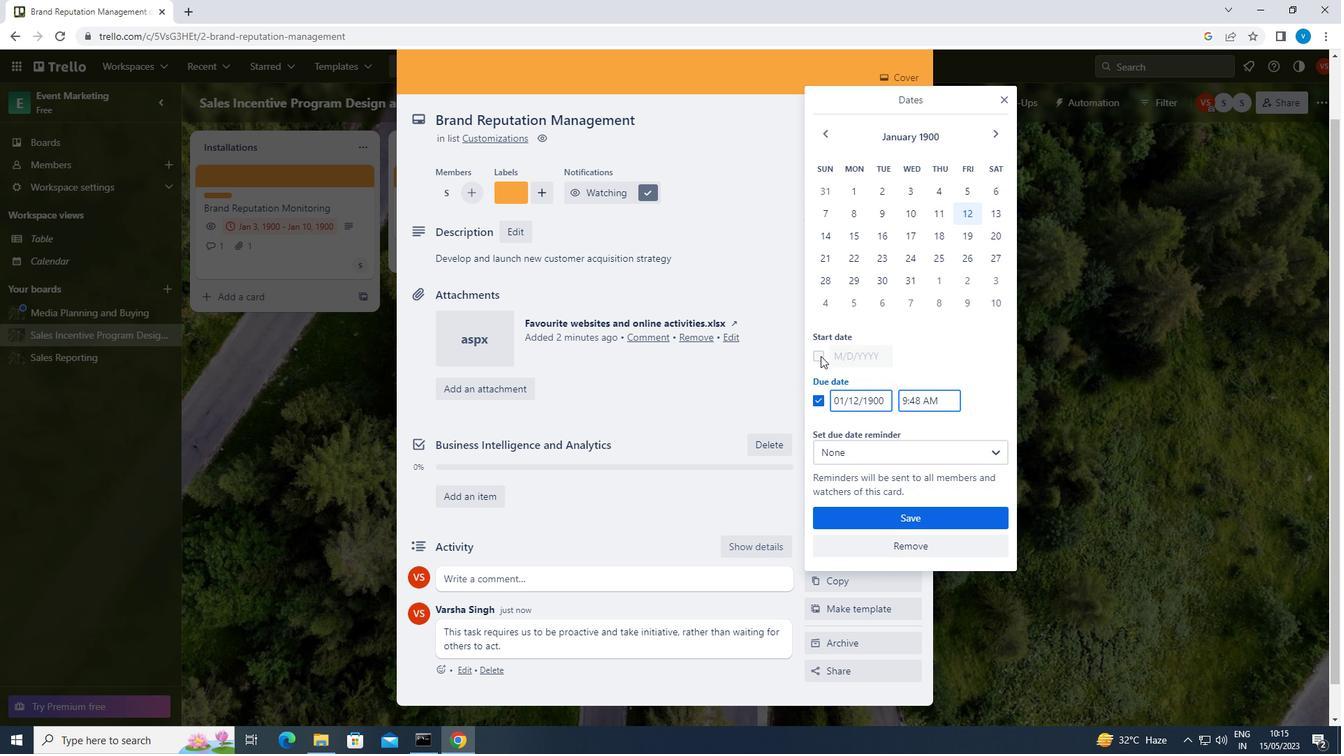 
Action: Mouse moved to (889, 358)
Screenshot: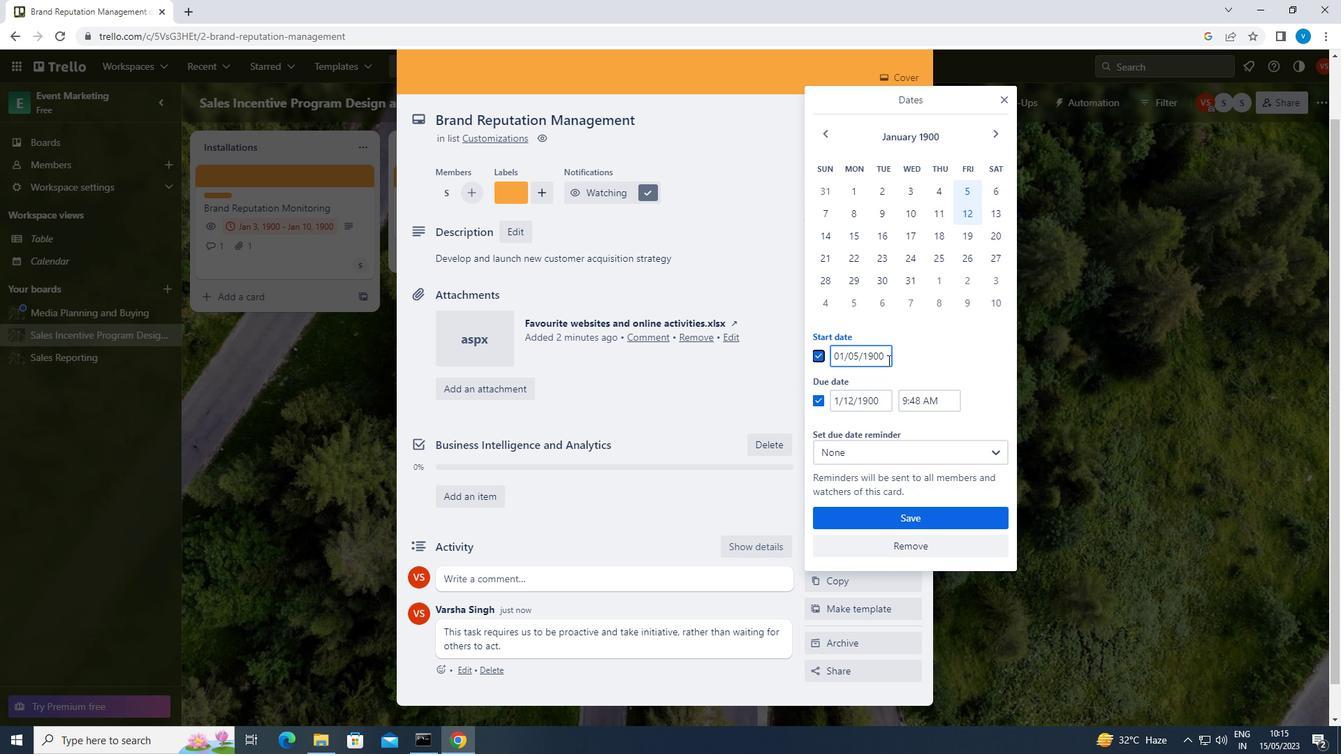 
Action: Mouse pressed left at (889, 358)
Screenshot: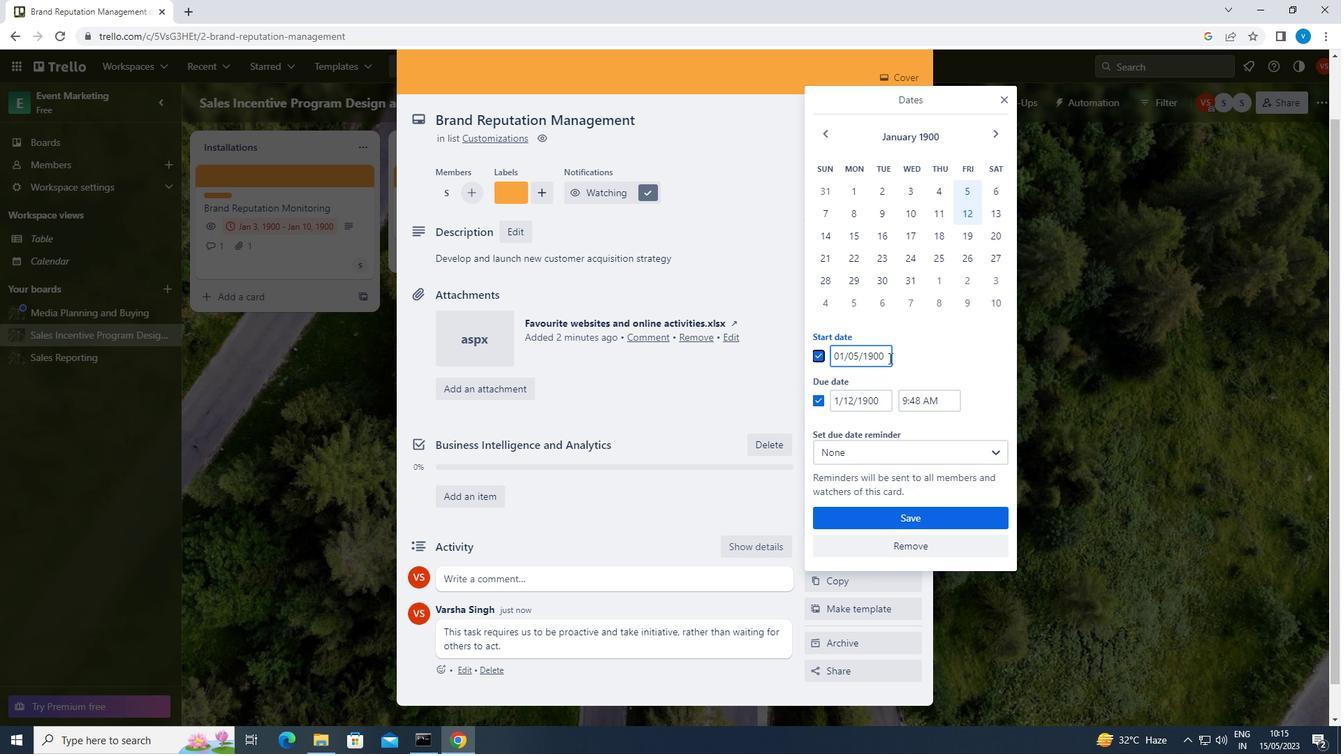 
Action: Key pressed <Key.backspace><Key.backspace><Key.backspace><Key.backspace><Key.backspace><Key.backspace><Key.backspace><Key.backspace><Key.backspace><Key.backspace><Key.backspace><Key.backspace><Key.backspace><Key.backspace><Key.backspace><Key.backspace>01/06/1900
Screenshot: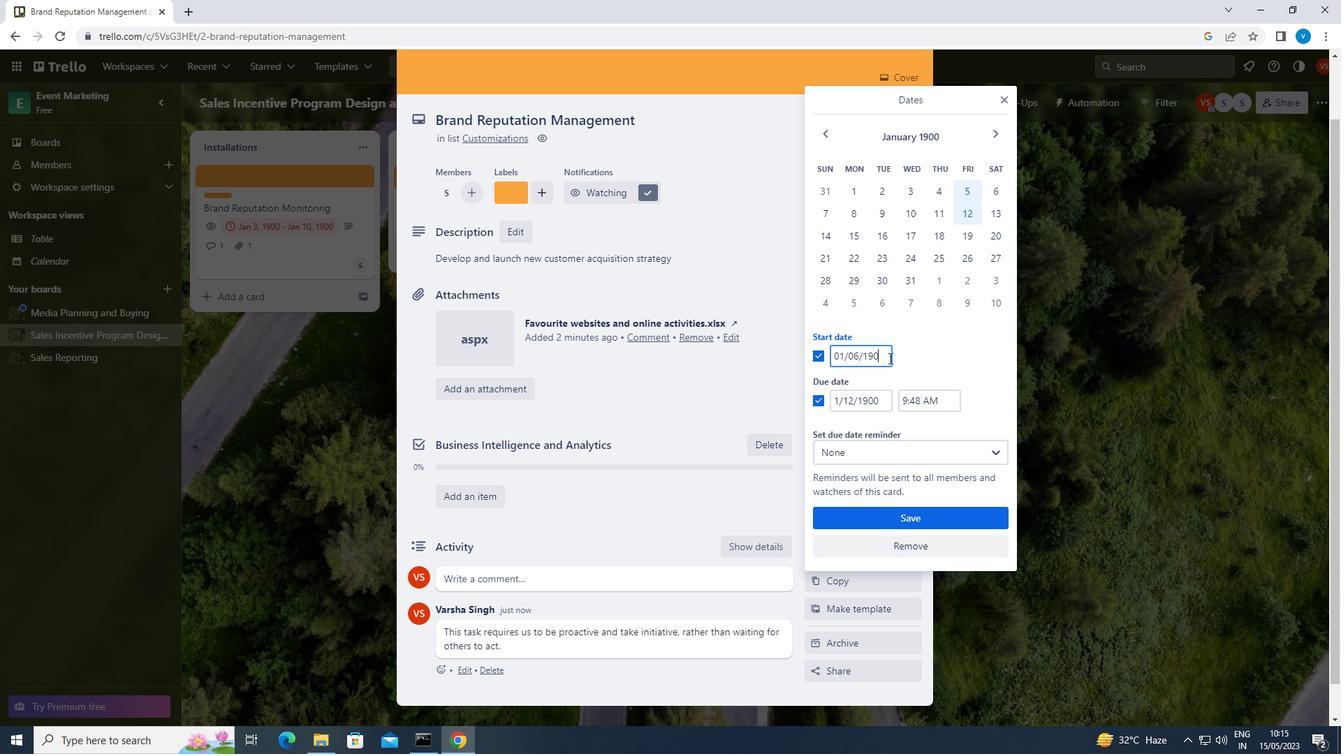 
Action: Mouse moved to (884, 403)
Screenshot: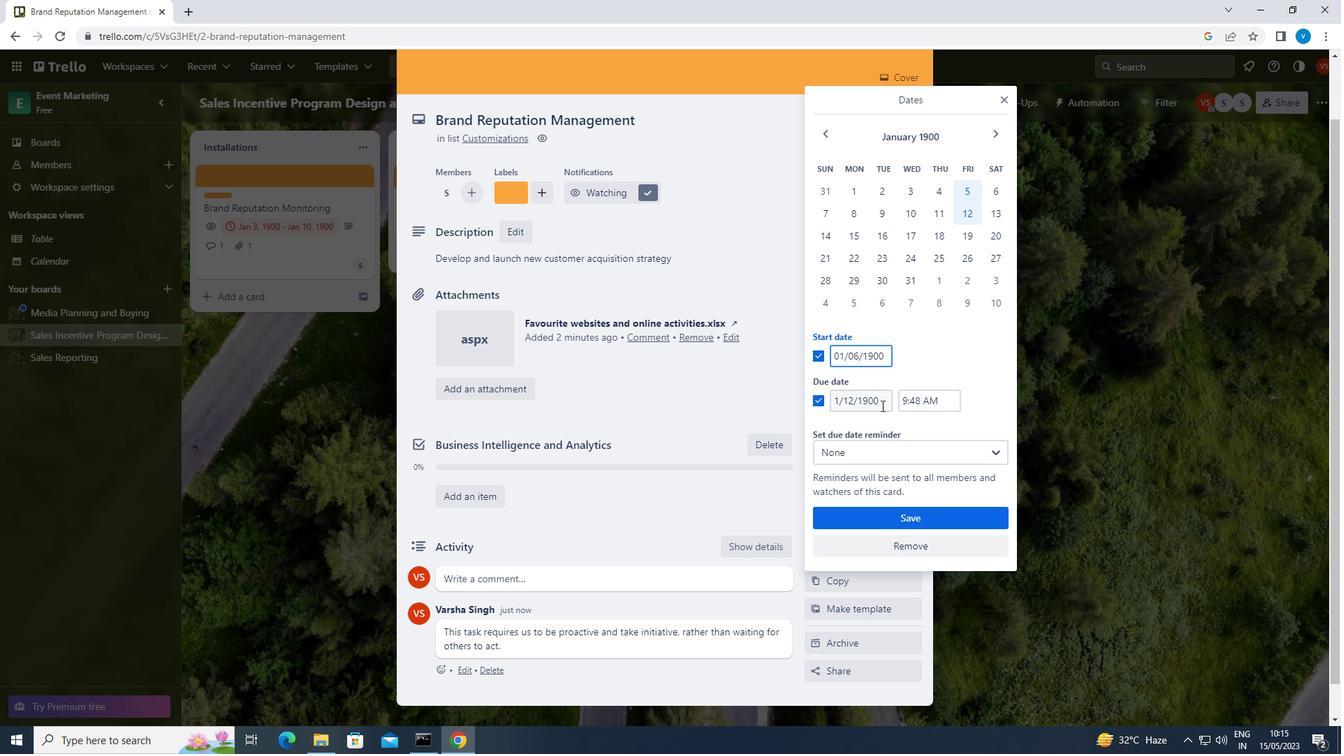 
Action: Mouse pressed left at (884, 403)
Screenshot: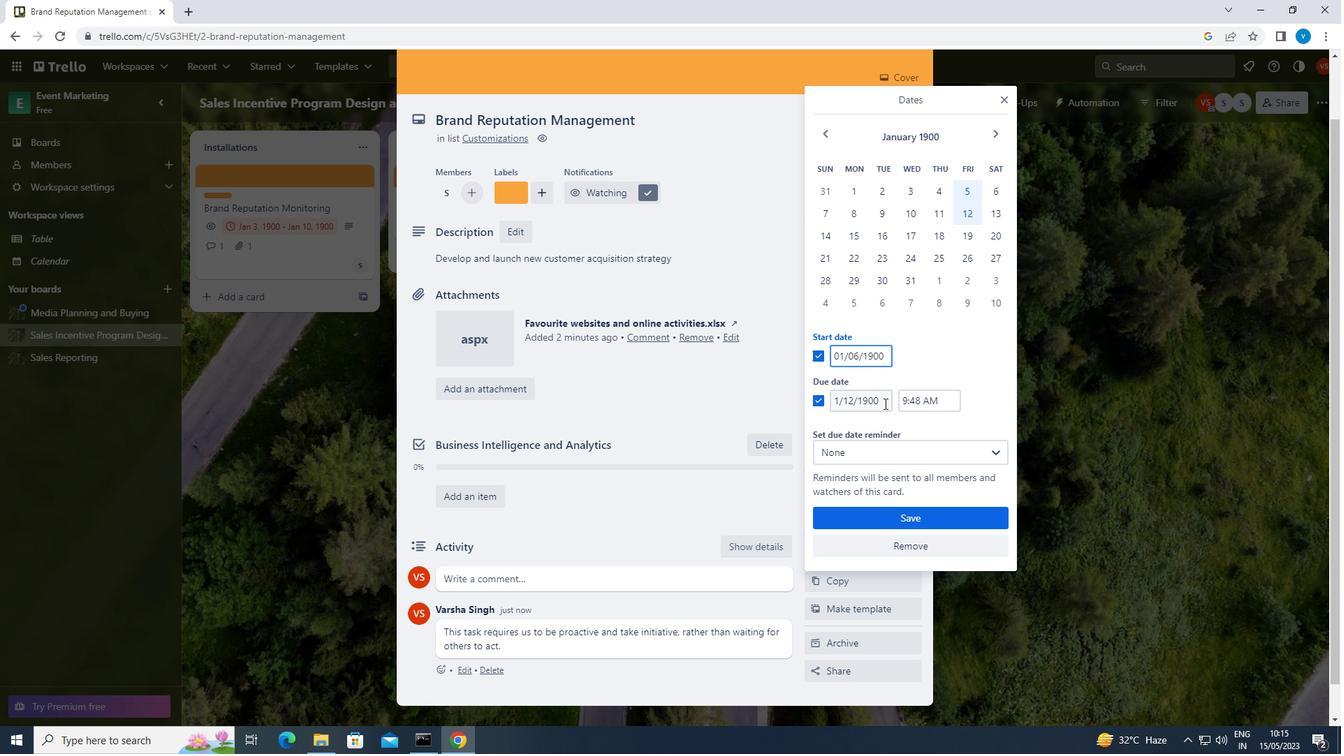 
Action: Key pressed <Key.backspace><Key.backspace><Key.backspace><Key.backspace><Key.backspace><Key.backspace><Key.backspace><Key.backspace><Key.backspace><Key.backspace><Key.backspace><Key.backspace><Key.backspace>01/13/1900
Screenshot: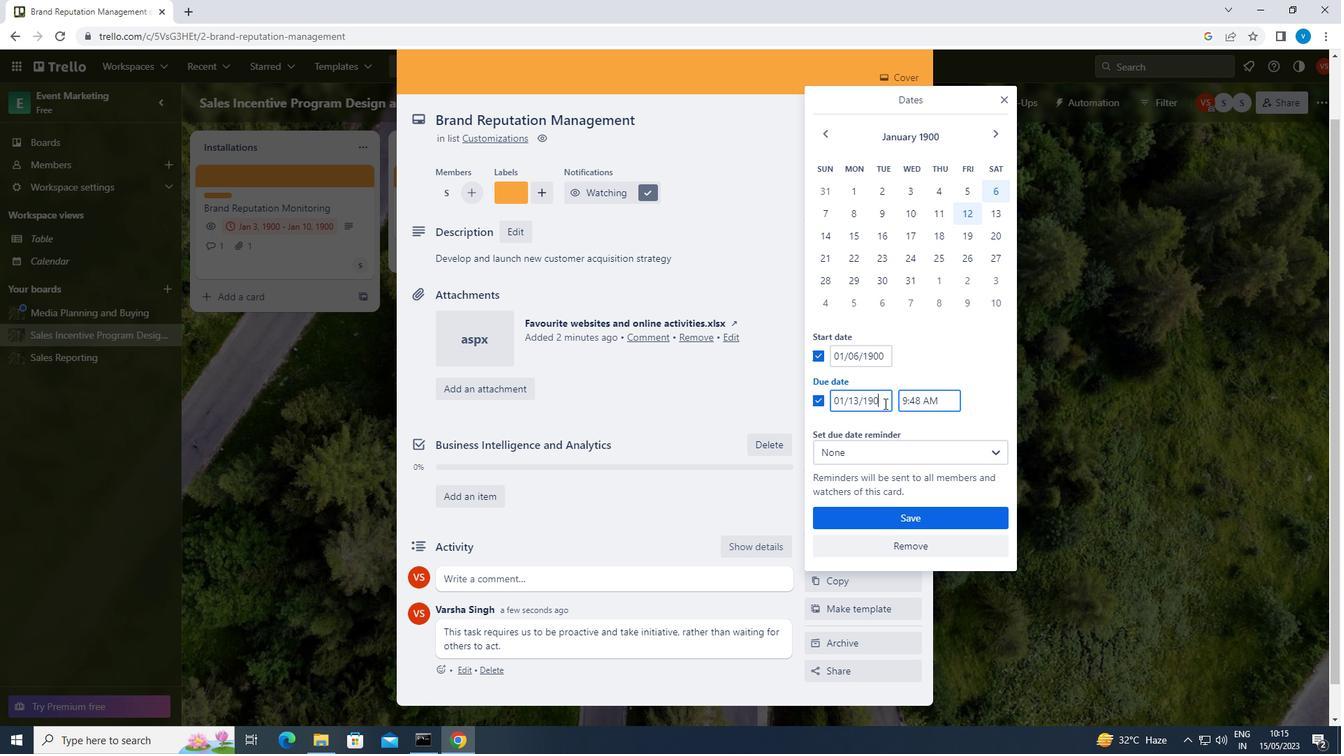 
Action: Mouse moved to (833, 513)
Screenshot: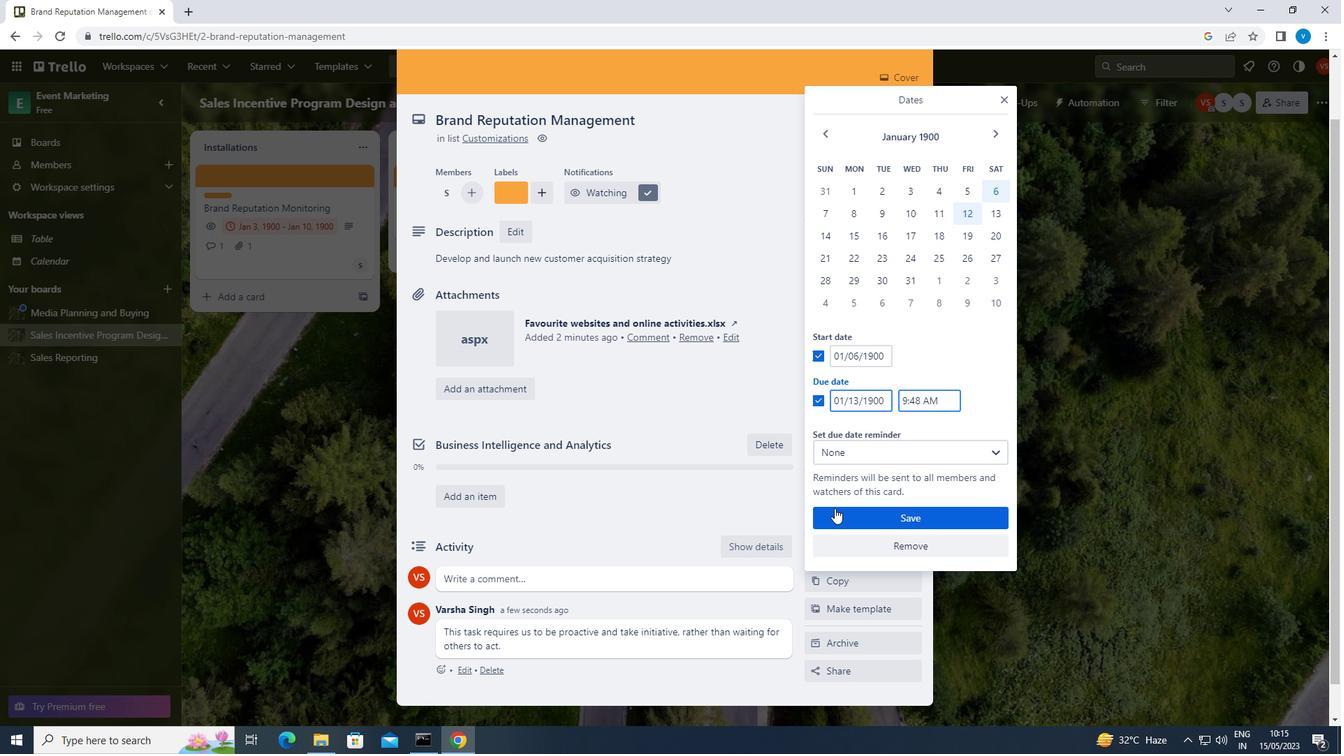 
Action: Mouse pressed left at (833, 513)
Screenshot: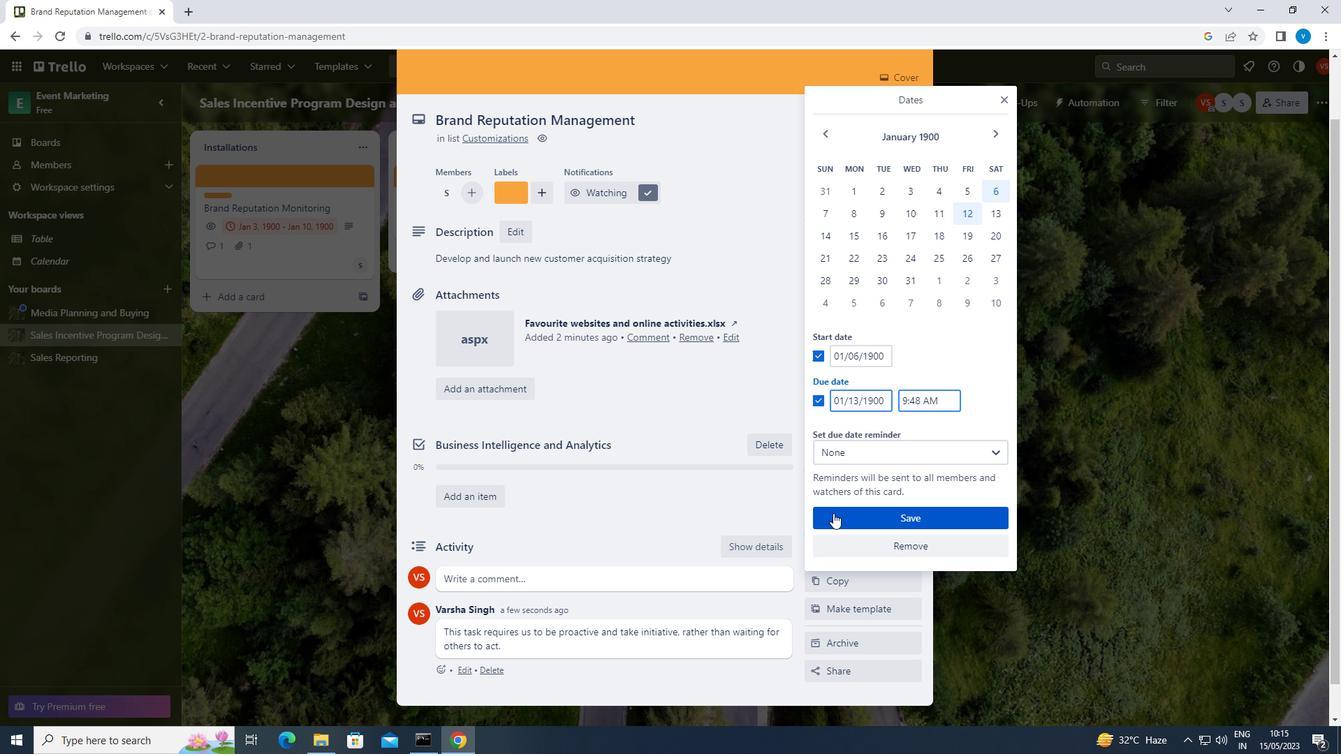 
